 Task: Log work in the project AgileDrive for the issue 'Upgrade the search engine' spent time as '4w 2d 17h 32m' and remaining time as '3w 5d 2h 21m' and move to top of backlog. Now add the issue to the epic 'Cybersecurity Awareness Training Implementation'. Log work in the project AgileDrive for the issue 'Create a new online platform for online language courses with advanced speech recognition and interactive conversation features' spent time as '5w 5d 11h 14m' and remaining time as '2w 1d 12h 33m' and move to bottom of backlog. Now add the issue to the epic 'Vulnerability Management Process Improvement'
Action: Mouse moved to (223, 66)
Screenshot: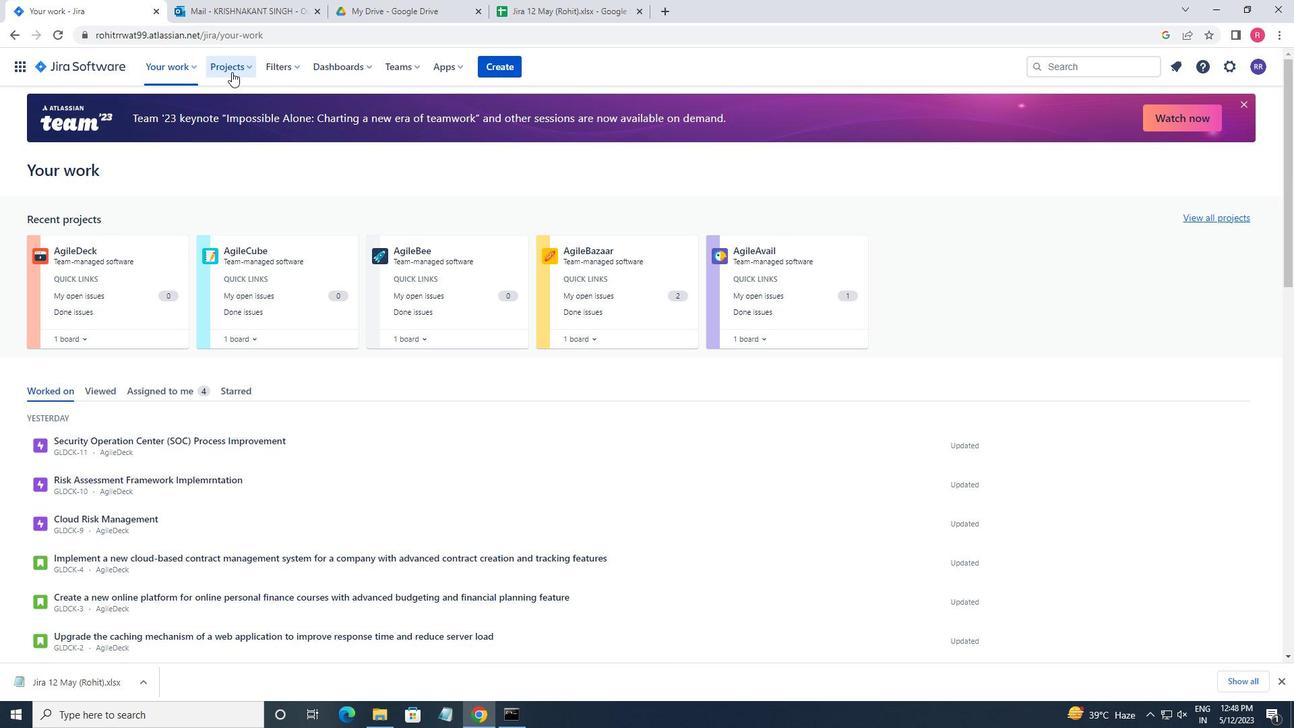 
Action: Mouse pressed left at (223, 66)
Screenshot: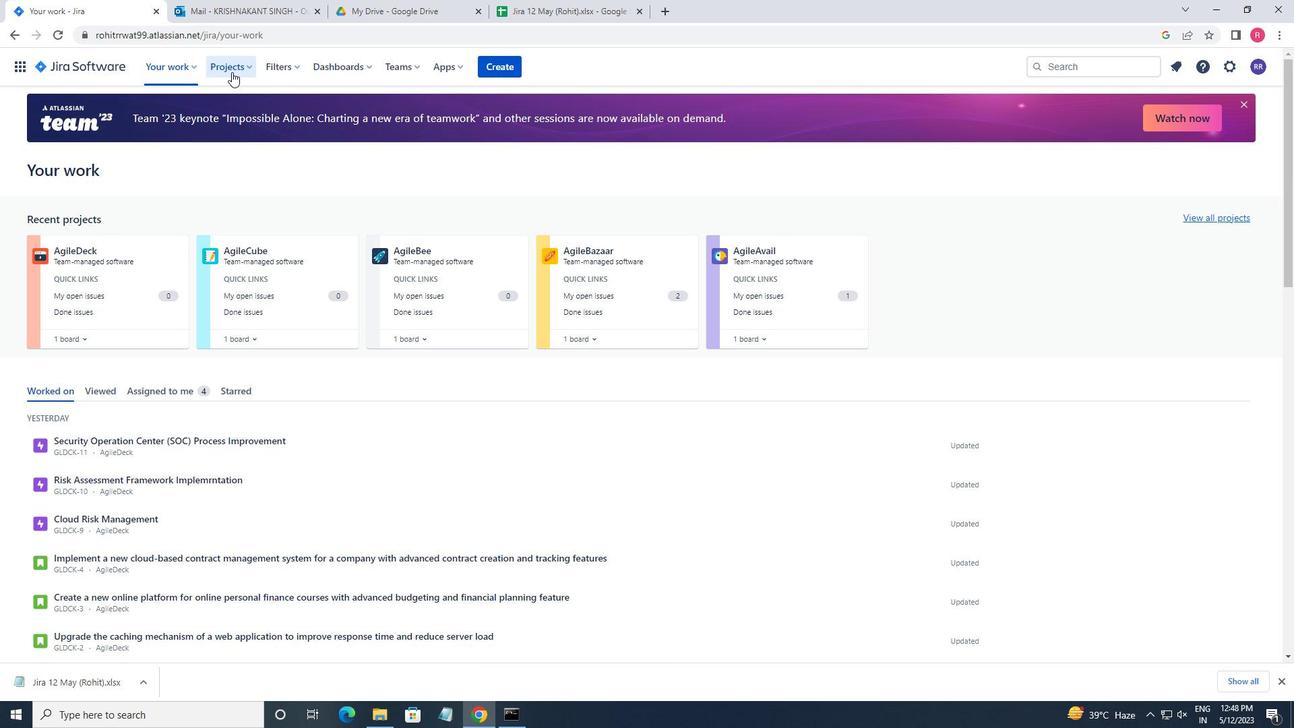 
Action: Mouse moved to (269, 124)
Screenshot: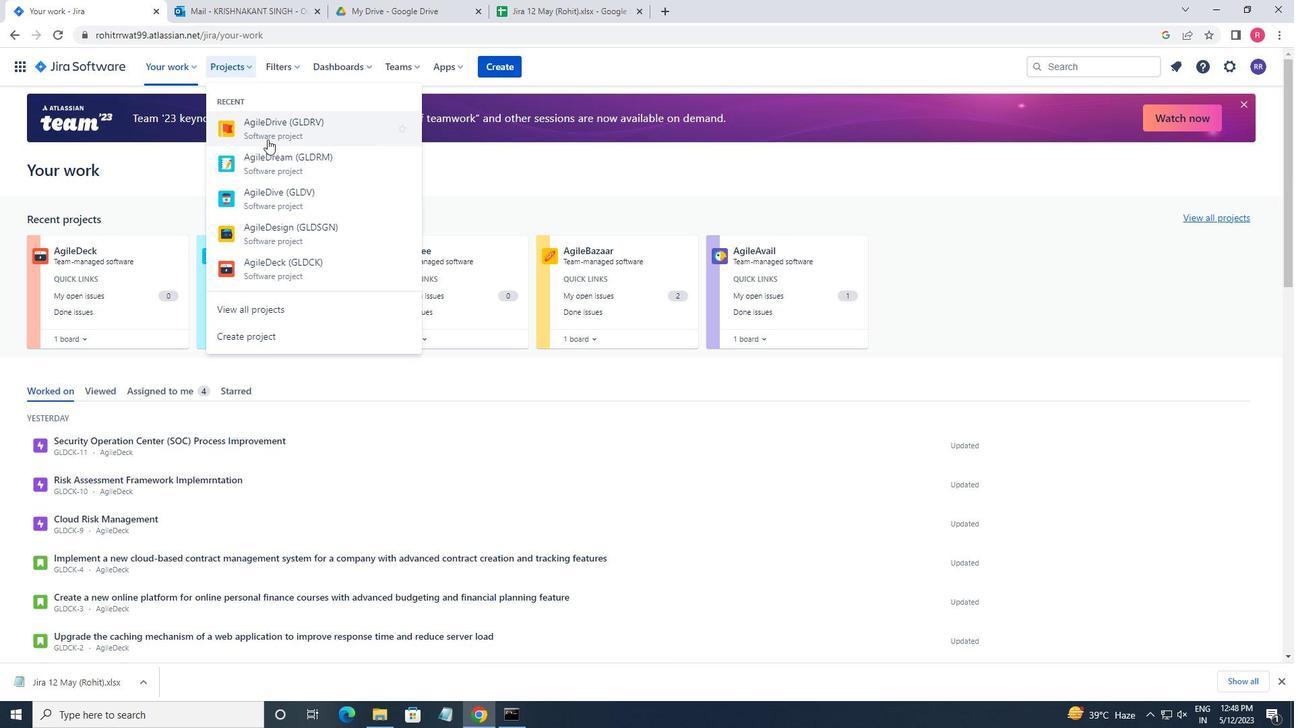 
Action: Mouse pressed left at (269, 124)
Screenshot: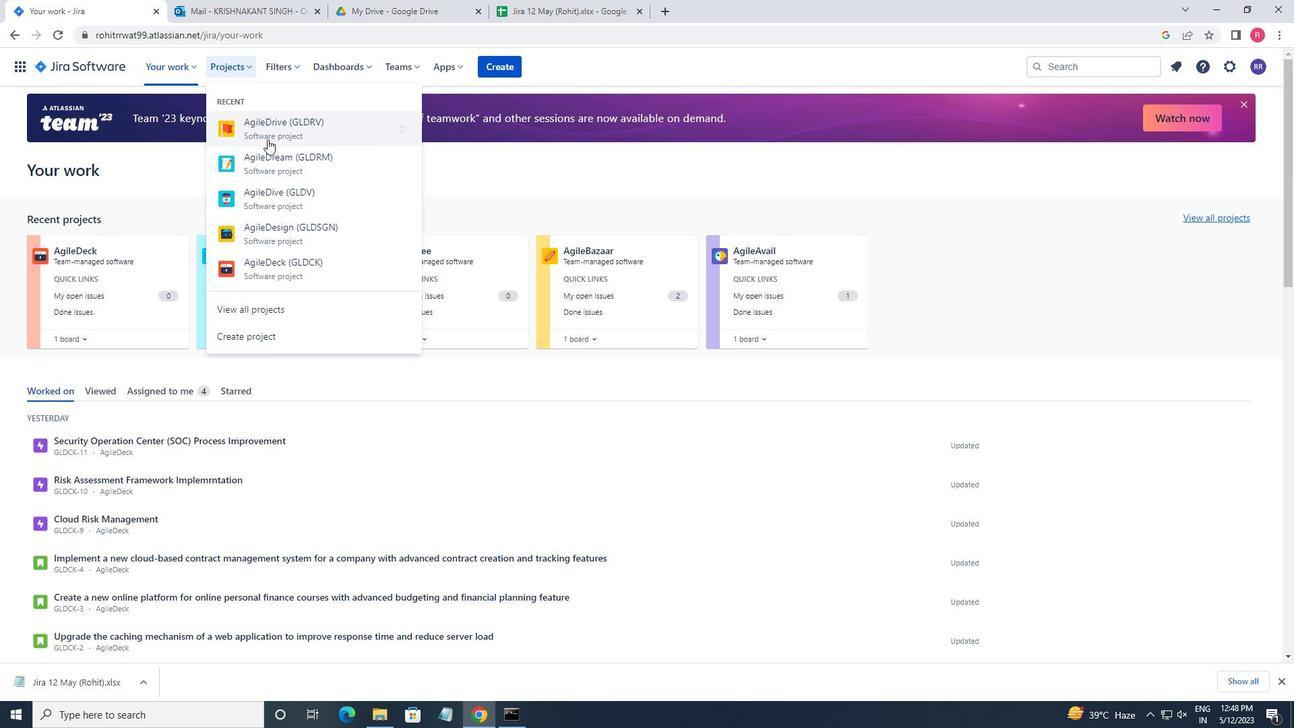 
Action: Mouse moved to (55, 210)
Screenshot: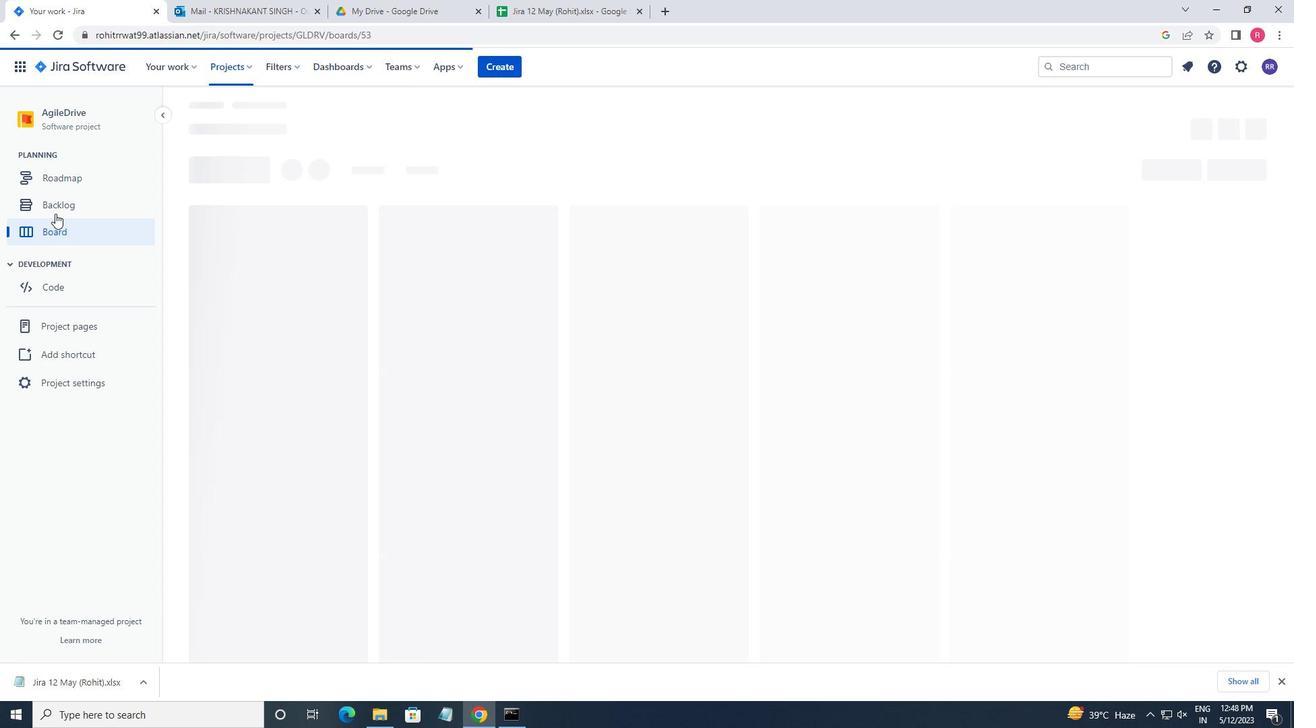 
Action: Mouse pressed left at (55, 210)
Screenshot: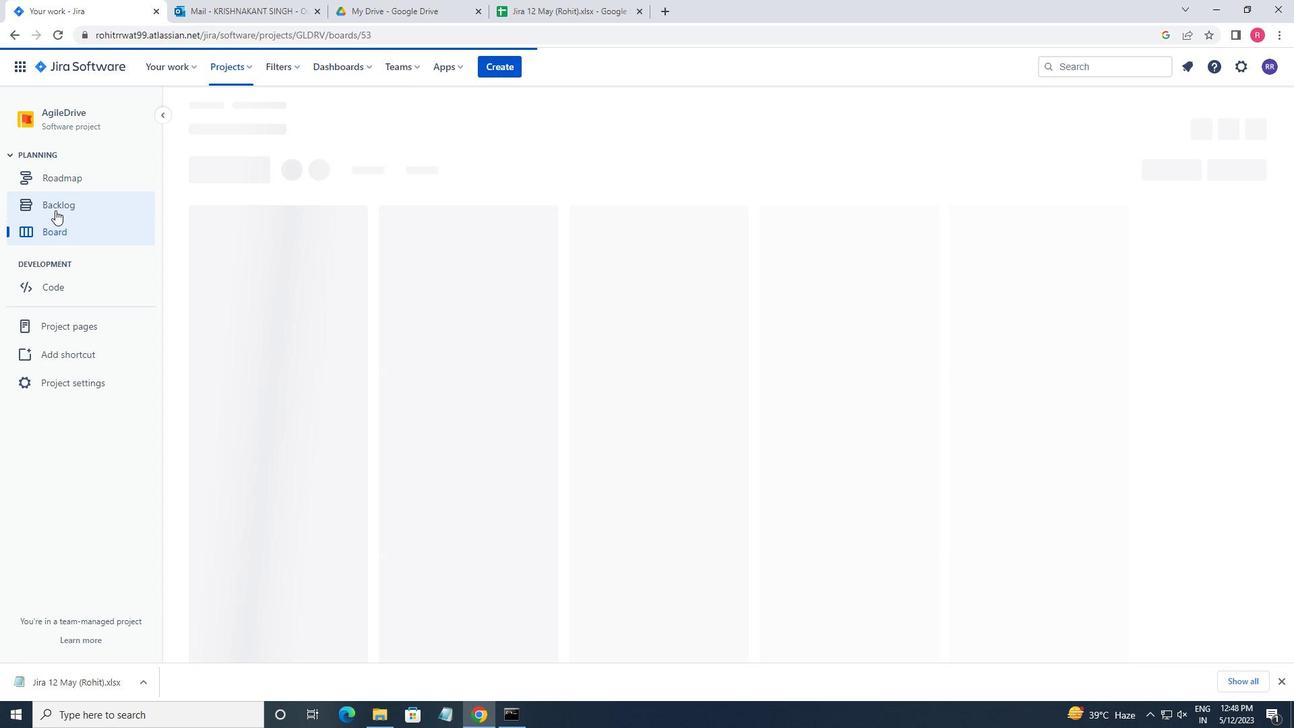 
Action: Mouse moved to (1044, 484)
Screenshot: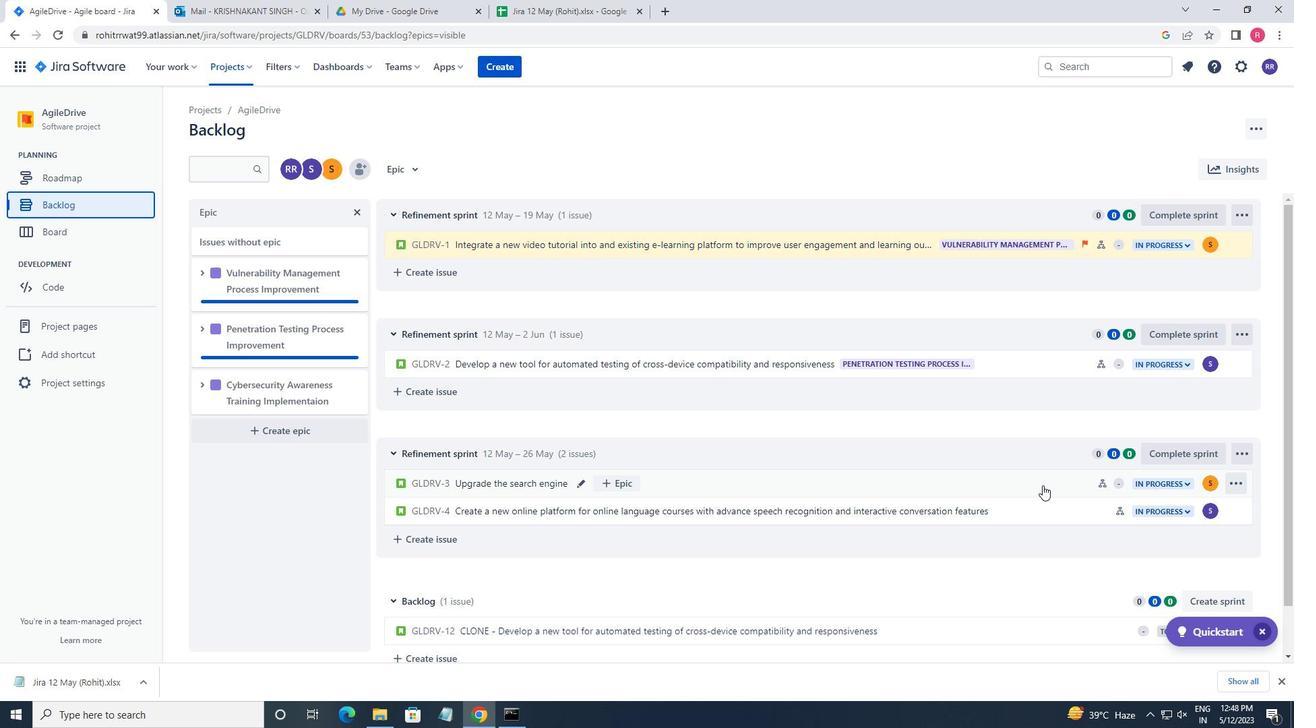 
Action: Mouse pressed left at (1044, 484)
Screenshot: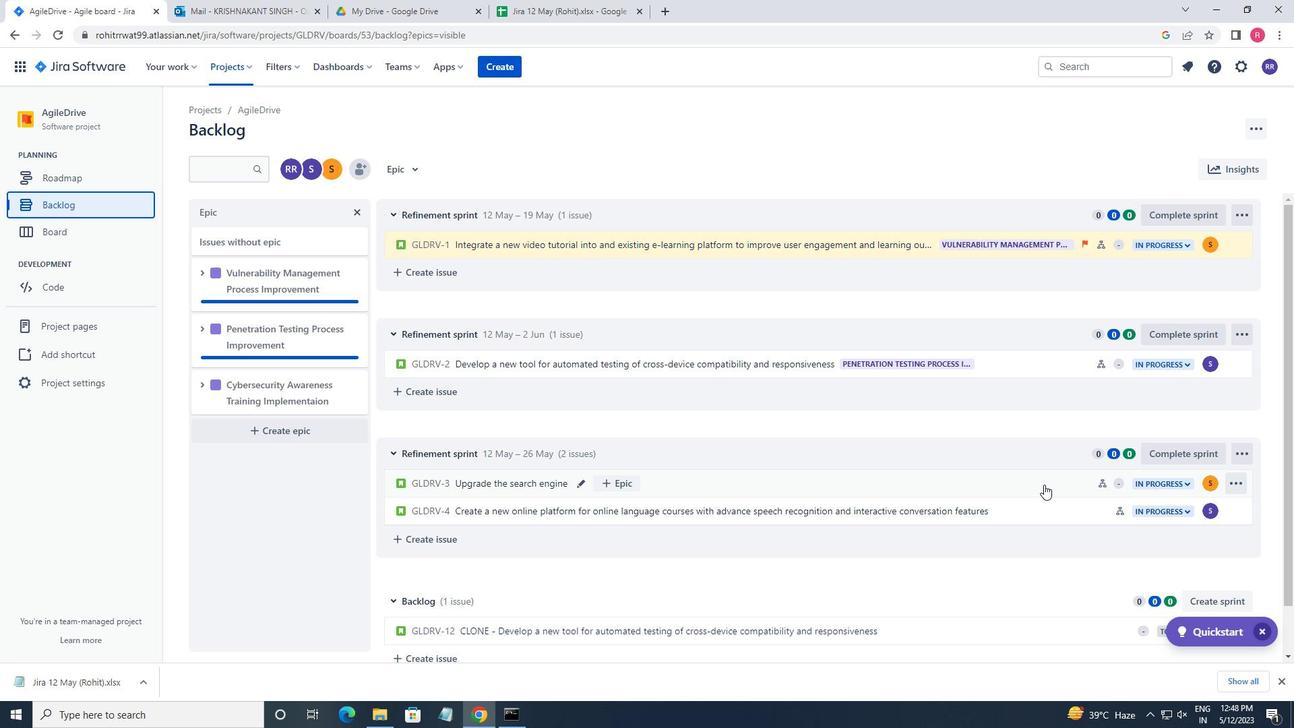 
Action: Mouse moved to (1230, 211)
Screenshot: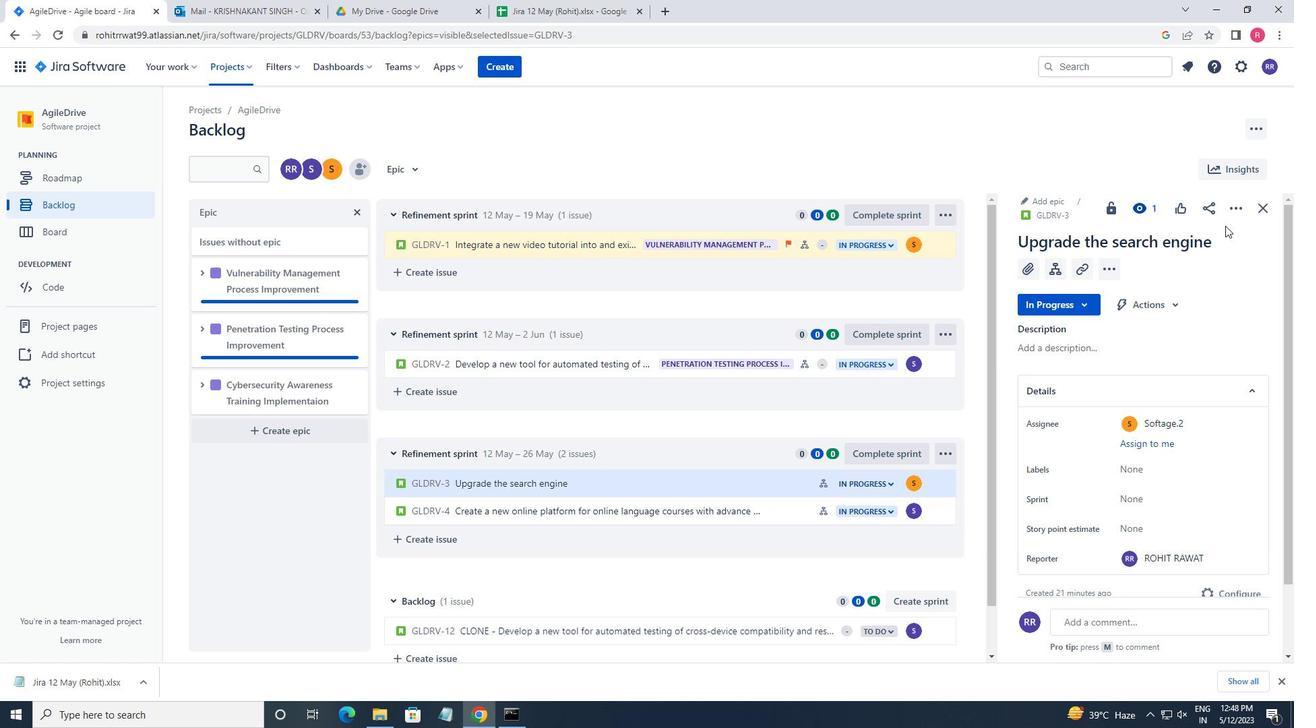 
Action: Mouse pressed left at (1230, 211)
Screenshot: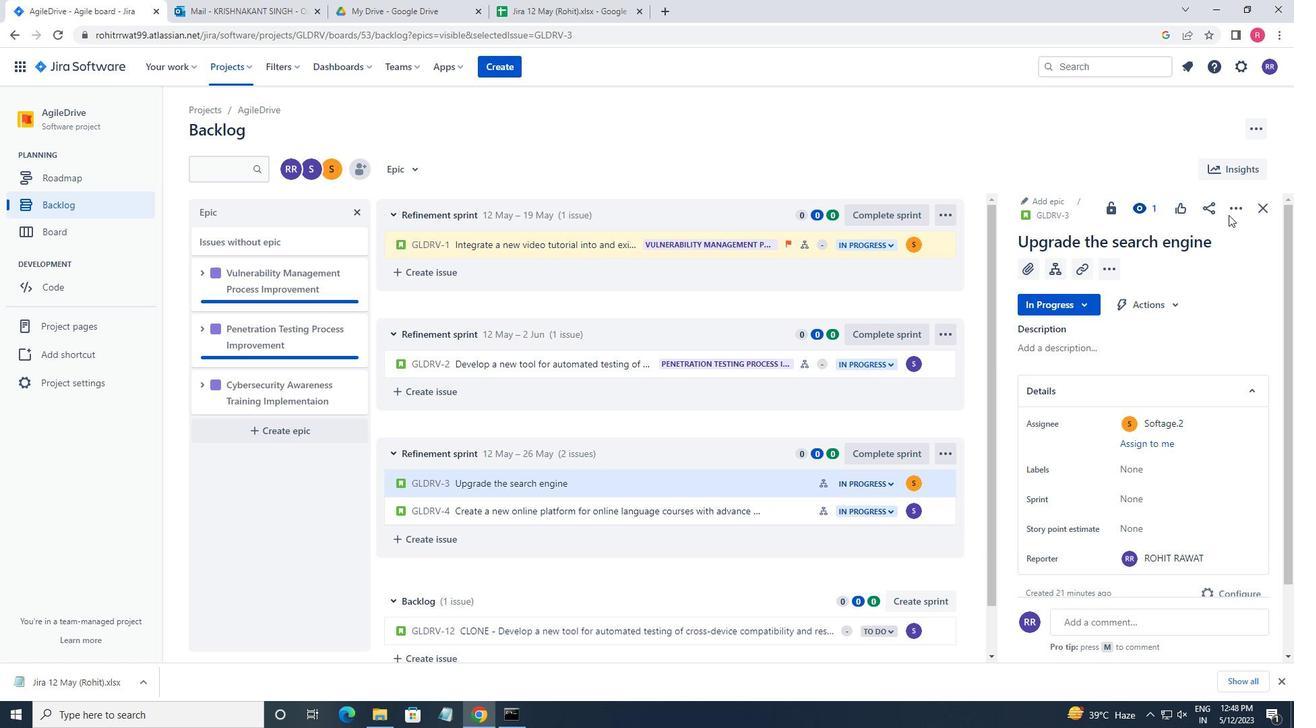 
Action: Mouse moved to (1195, 246)
Screenshot: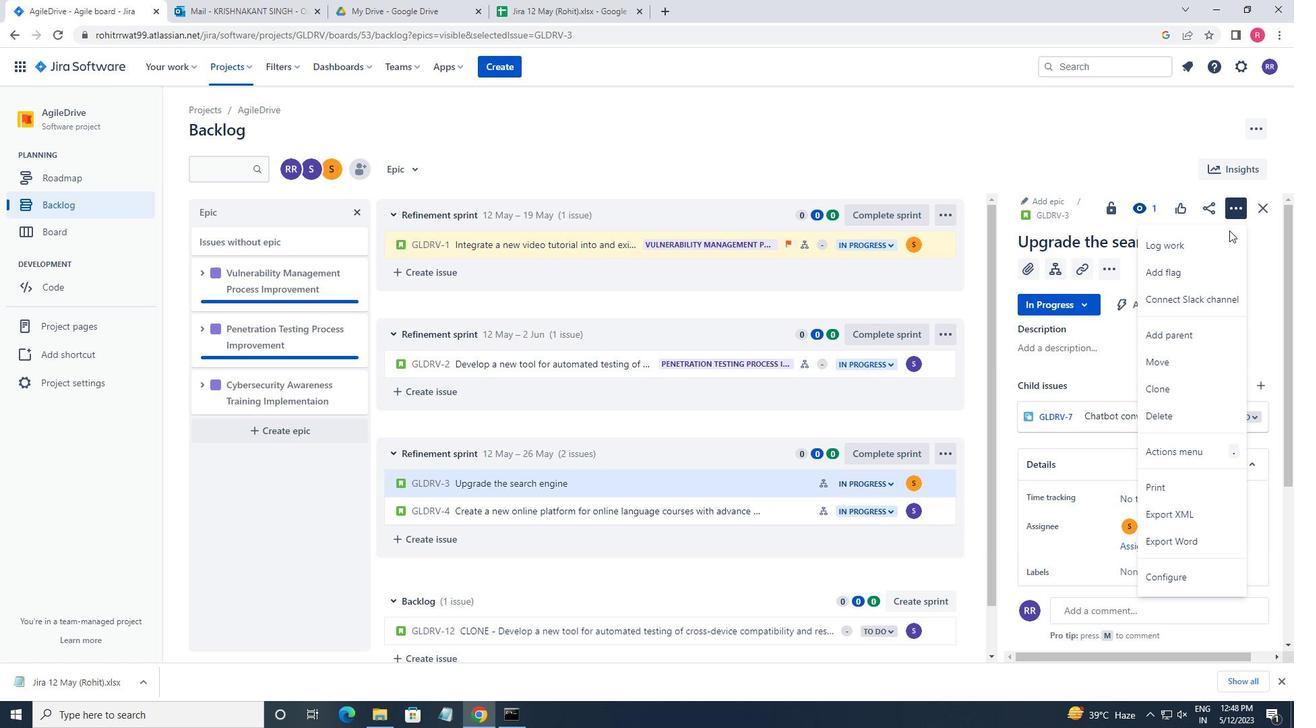 
Action: Mouse pressed left at (1195, 246)
Screenshot: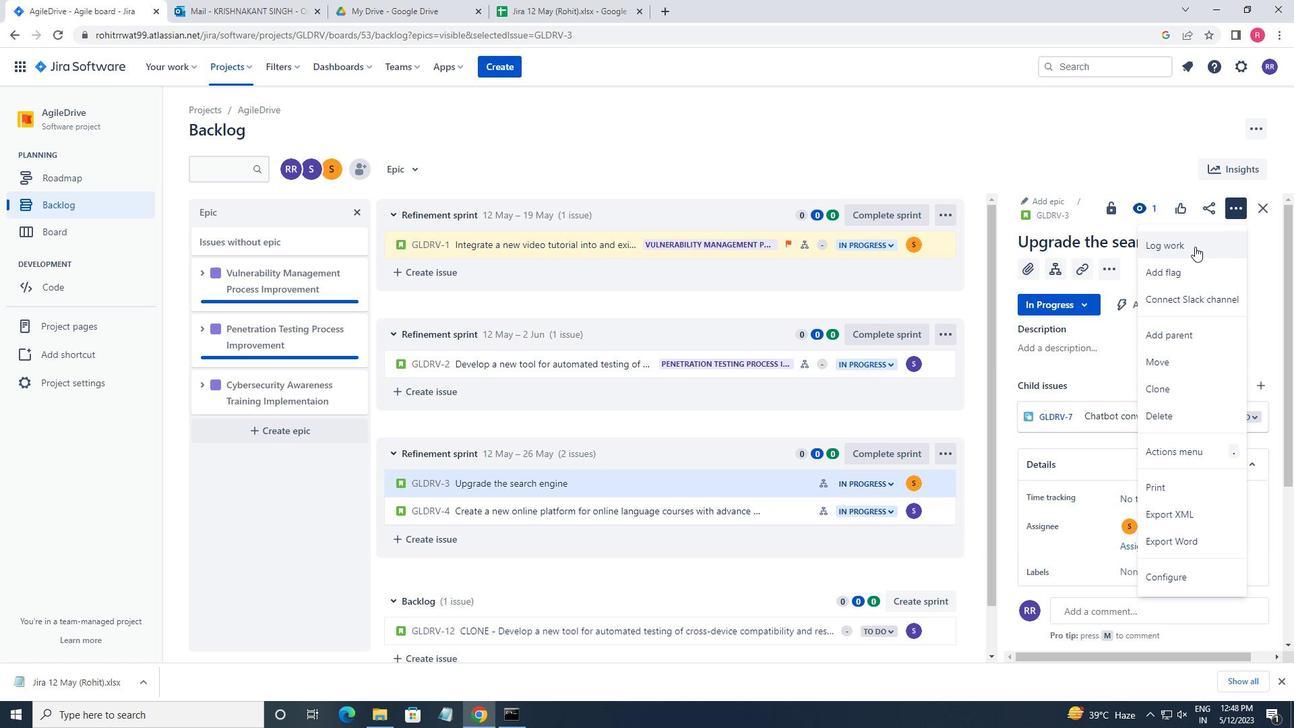 
Action: Key pressed 3w<Key.space>2d<Key.space>17h<Key.space>32m<Key.tab>33w<Key.backspace><Key.backspace>w<Key.space>5d<Key.space>2h<Key.space>21m
Screenshot: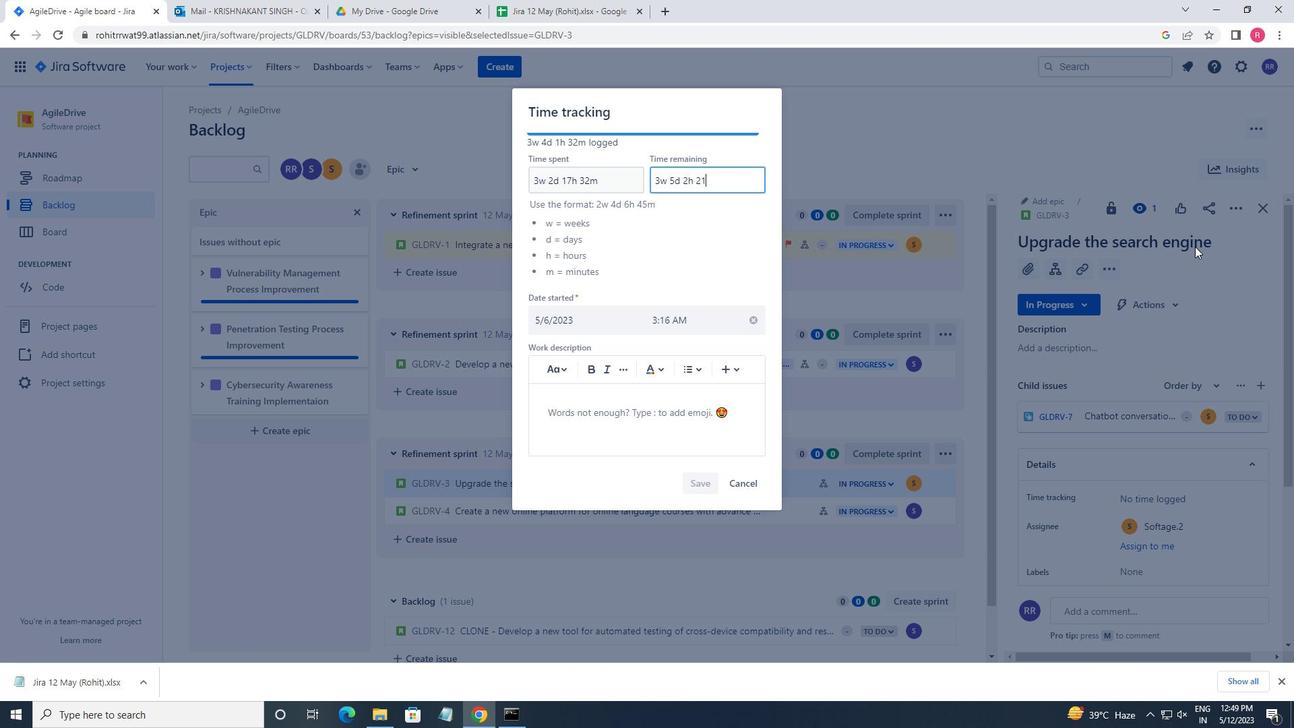 
Action: Mouse moved to (702, 481)
Screenshot: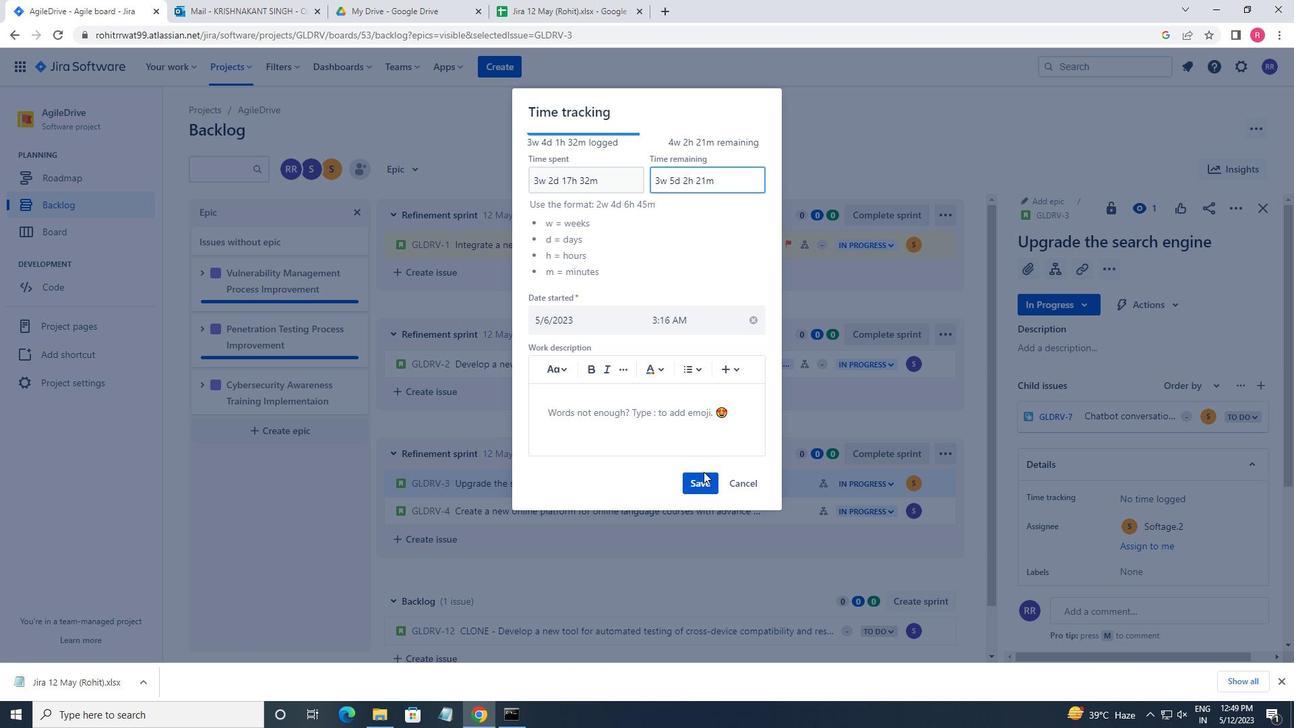 
Action: Mouse pressed left at (702, 481)
Screenshot: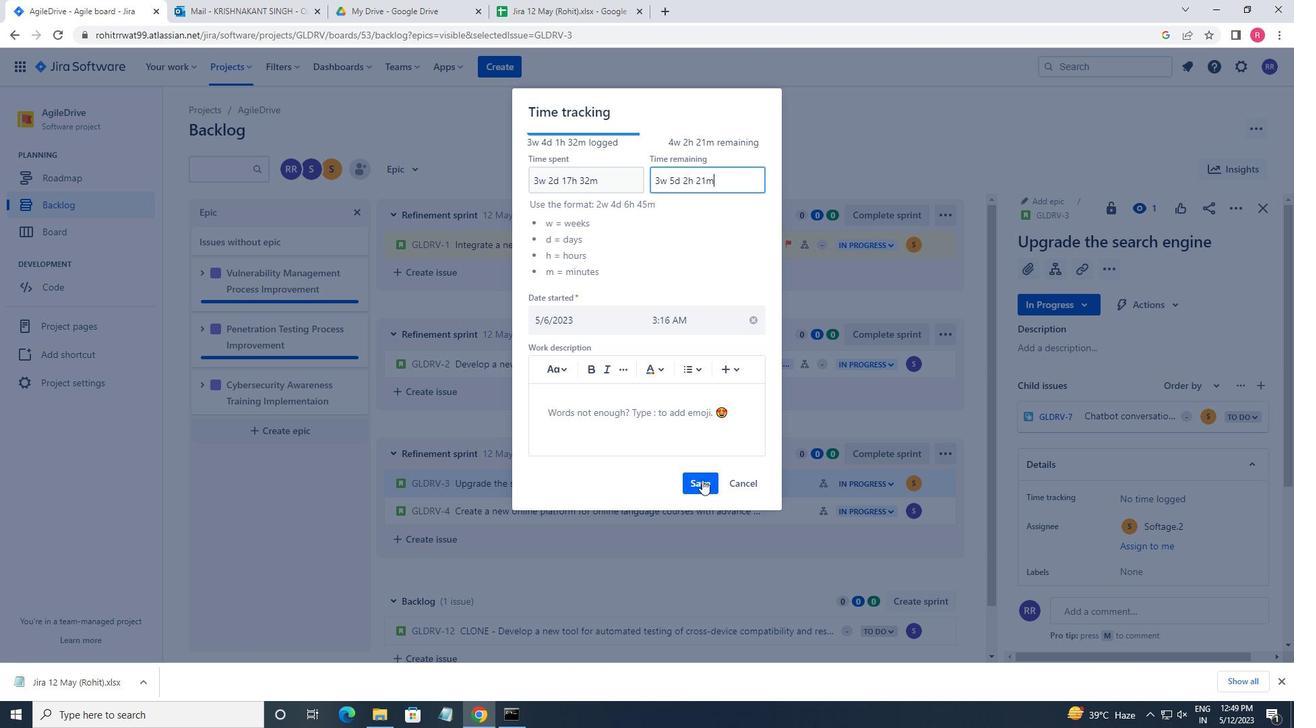
Action: Mouse moved to (944, 481)
Screenshot: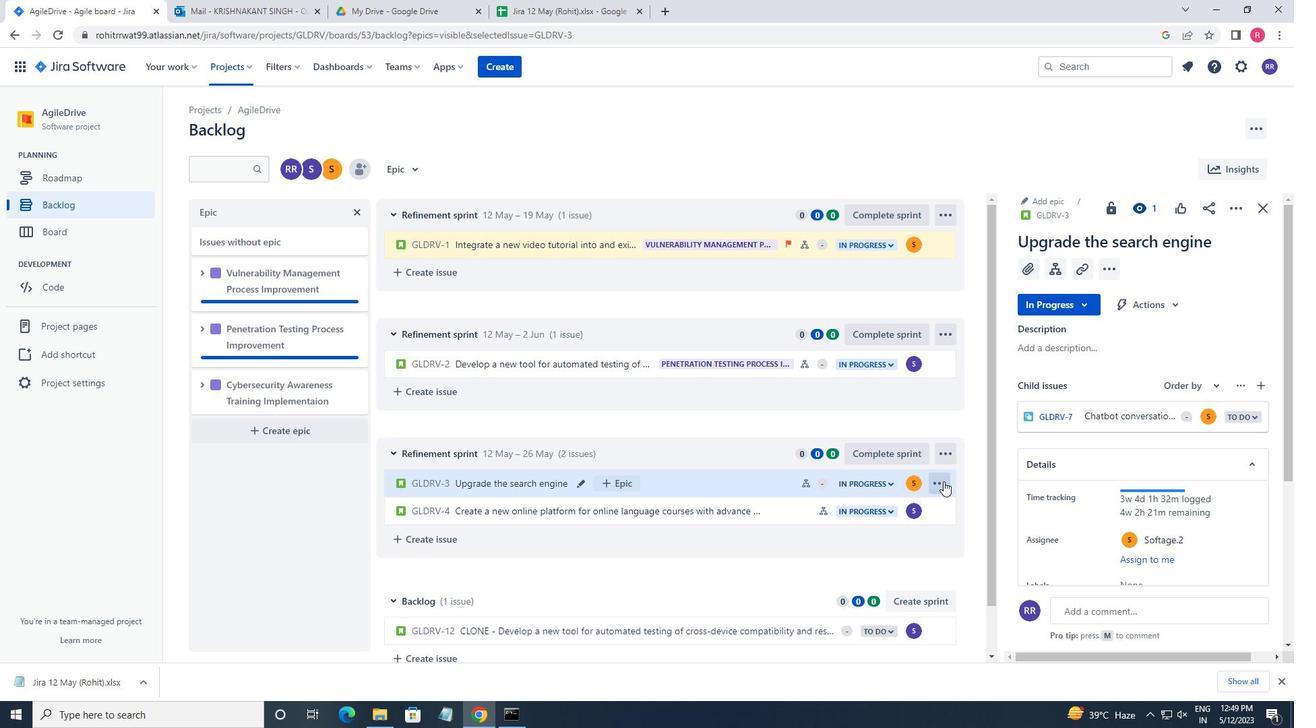 
Action: Mouse pressed left at (944, 481)
Screenshot: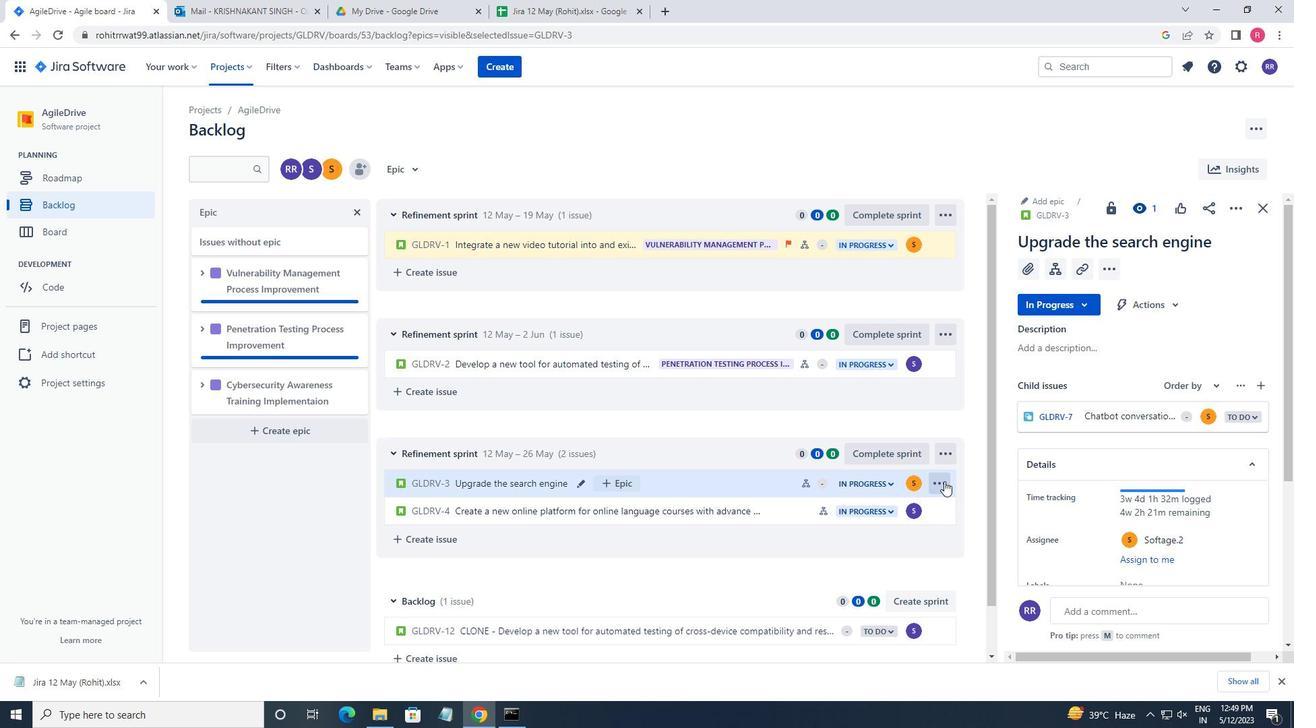 
Action: Mouse moved to (901, 435)
Screenshot: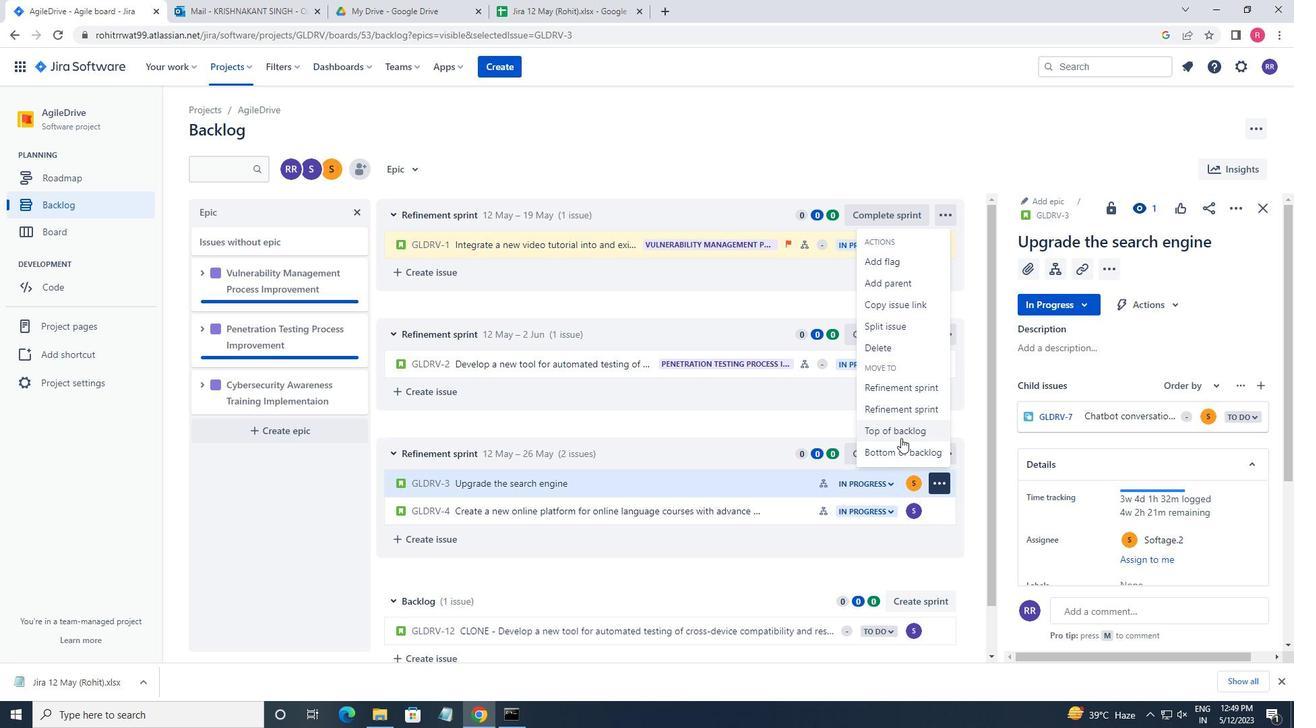 
Action: Mouse pressed left at (901, 435)
Screenshot: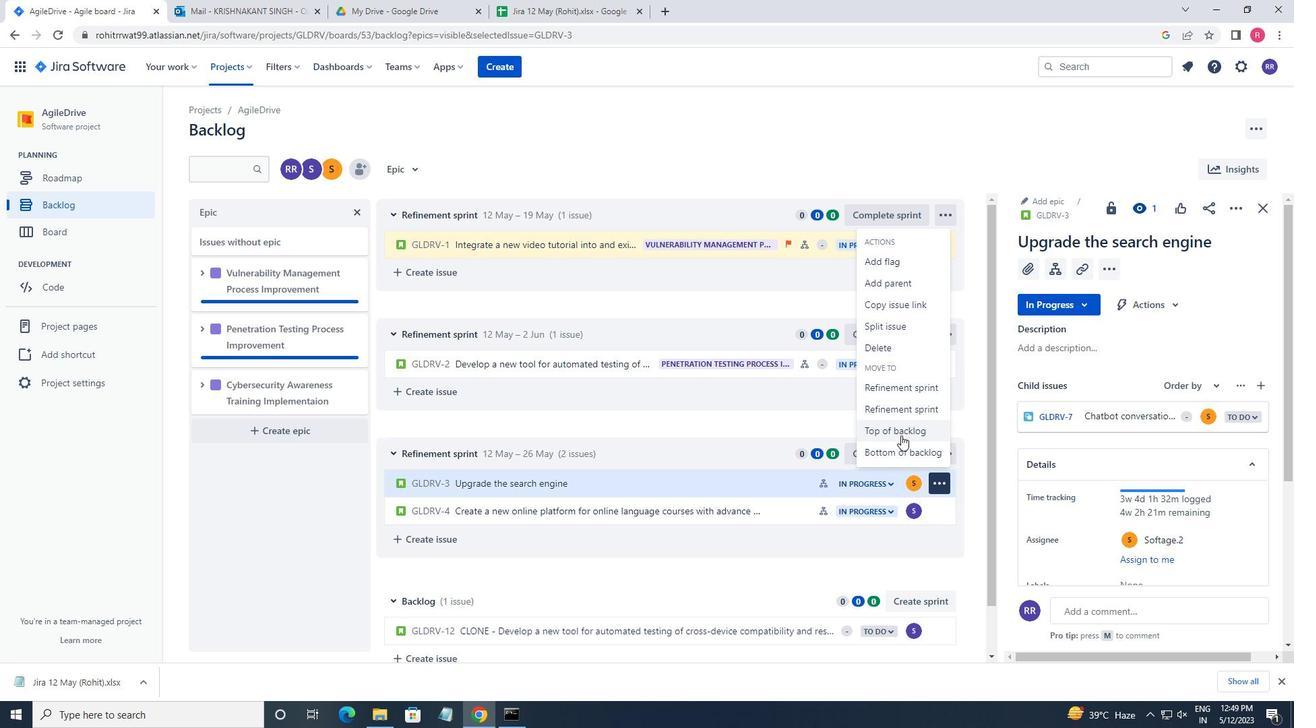 
Action: Mouse moved to (683, 209)
Screenshot: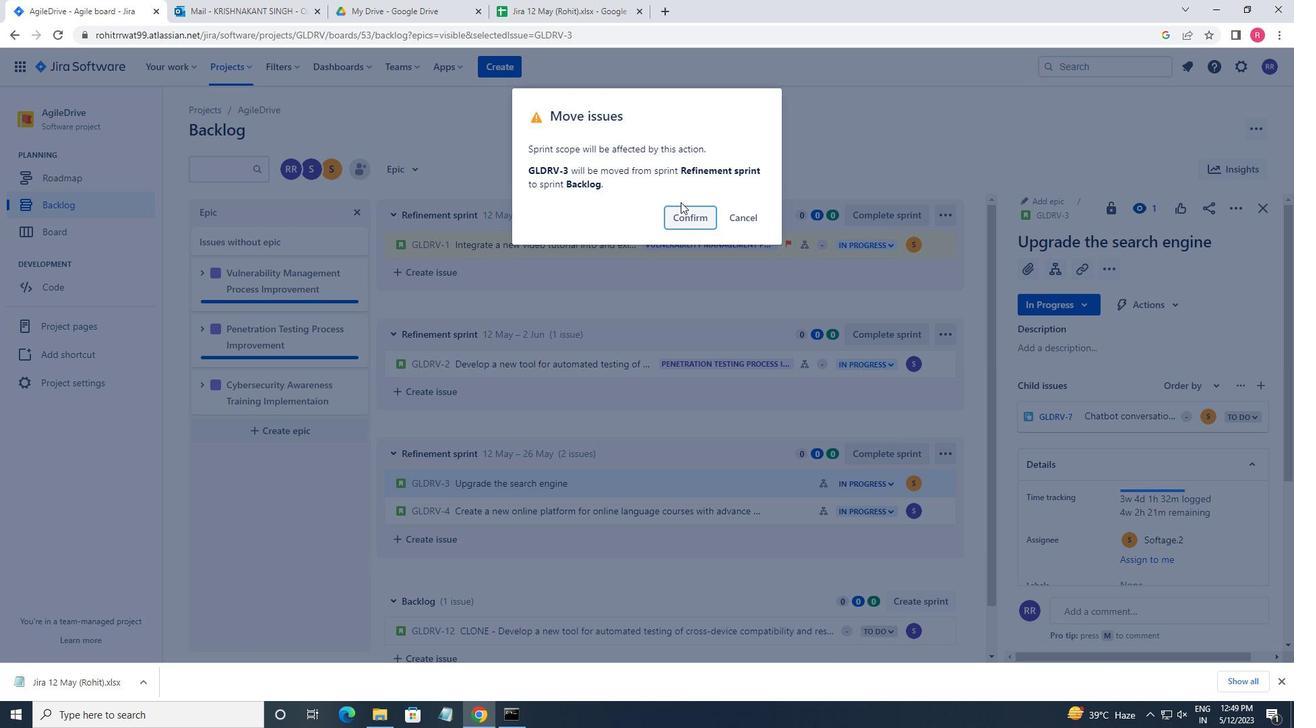 
Action: Mouse pressed left at (683, 209)
Screenshot: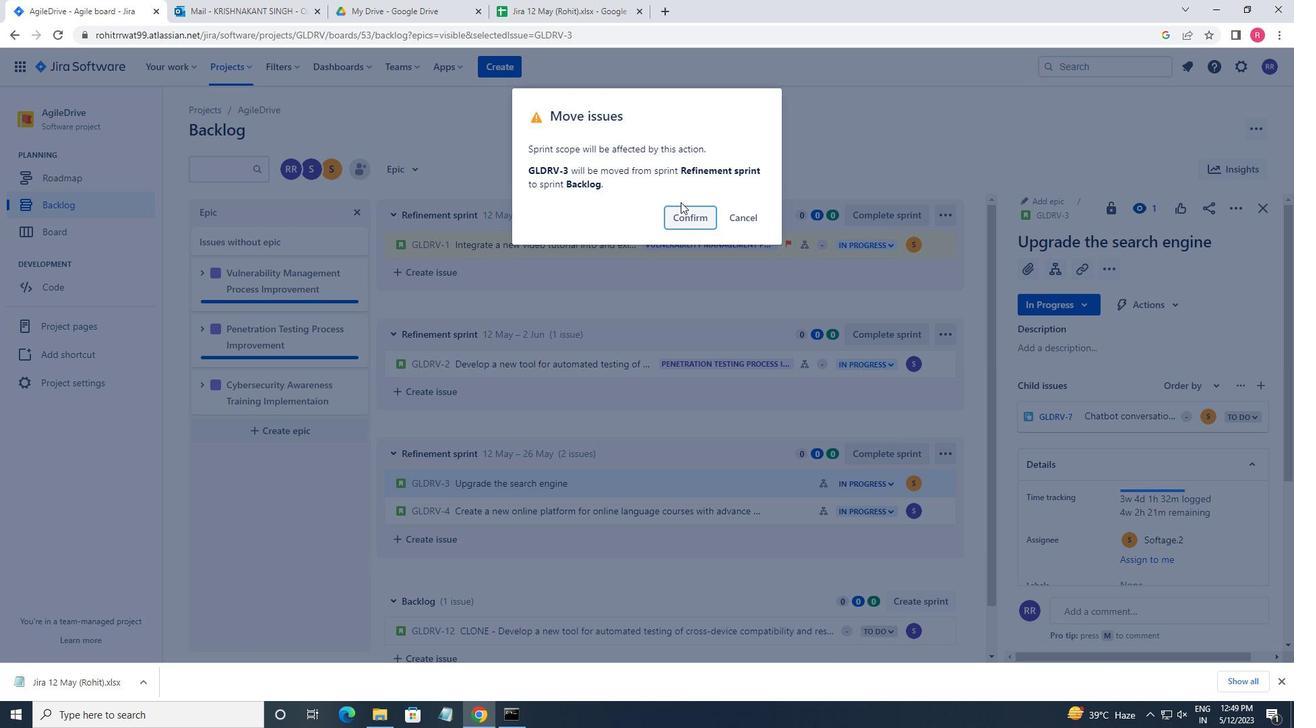 
Action: Mouse moved to (622, 604)
Screenshot: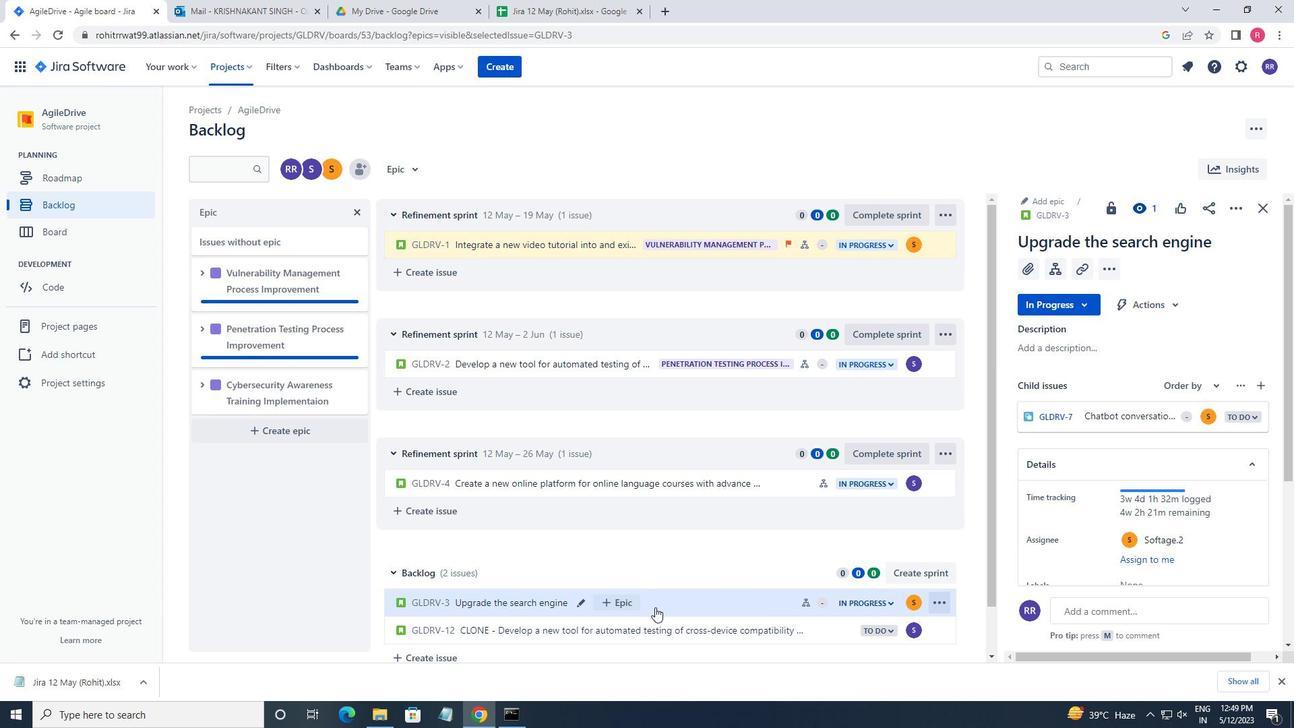 
Action: Mouse pressed left at (622, 604)
Screenshot: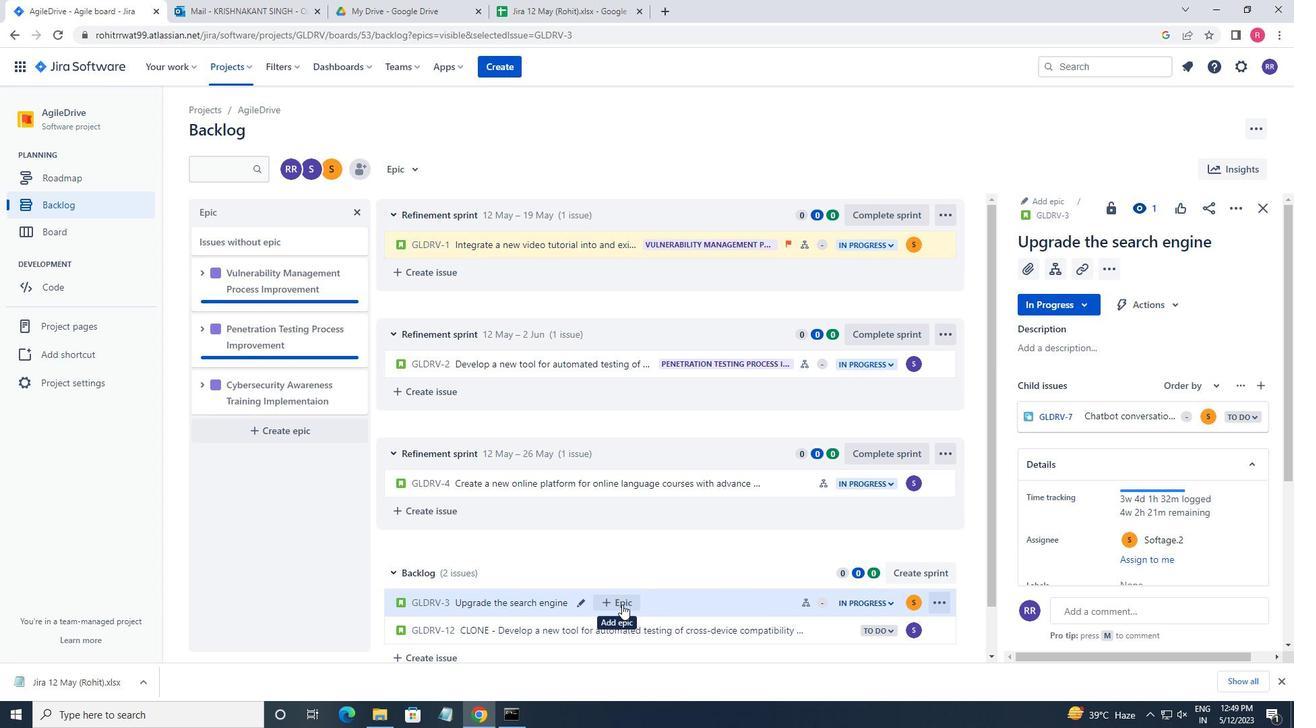 
Action: Mouse moved to (718, 600)
Screenshot: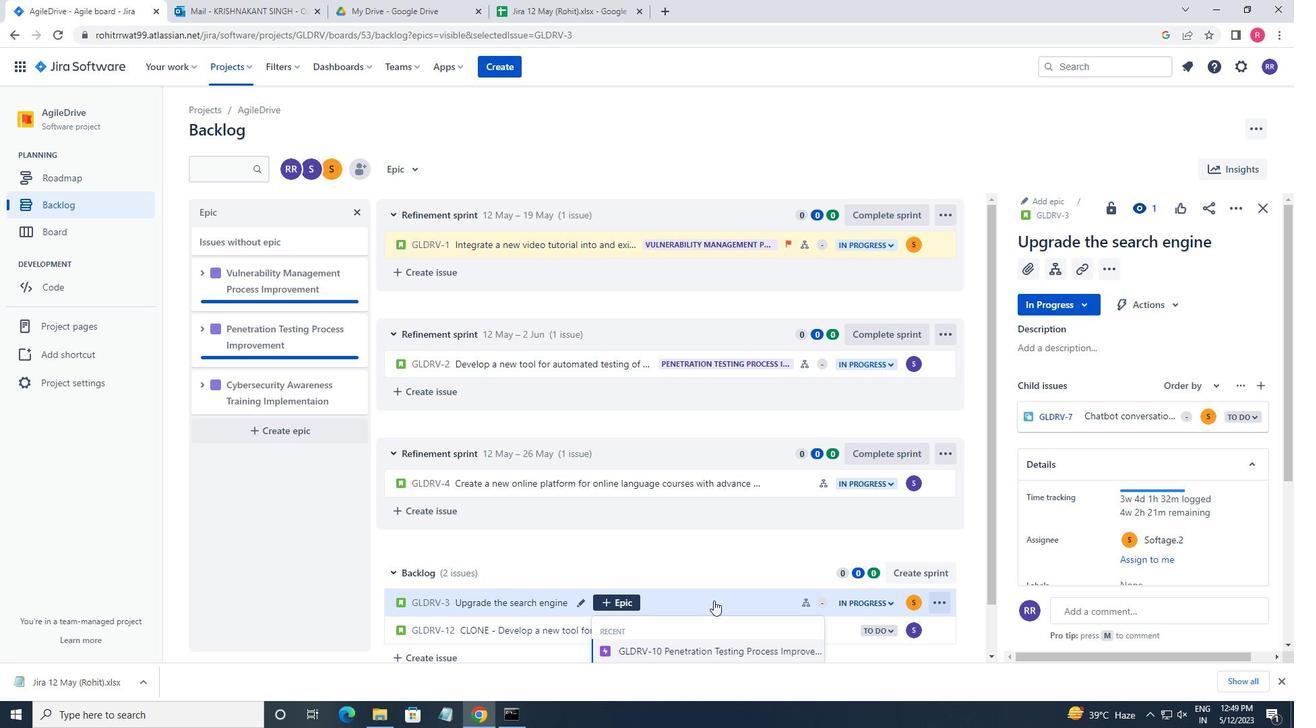 
Action: Mouse scrolled (718, 600) with delta (0, 0)
Screenshot: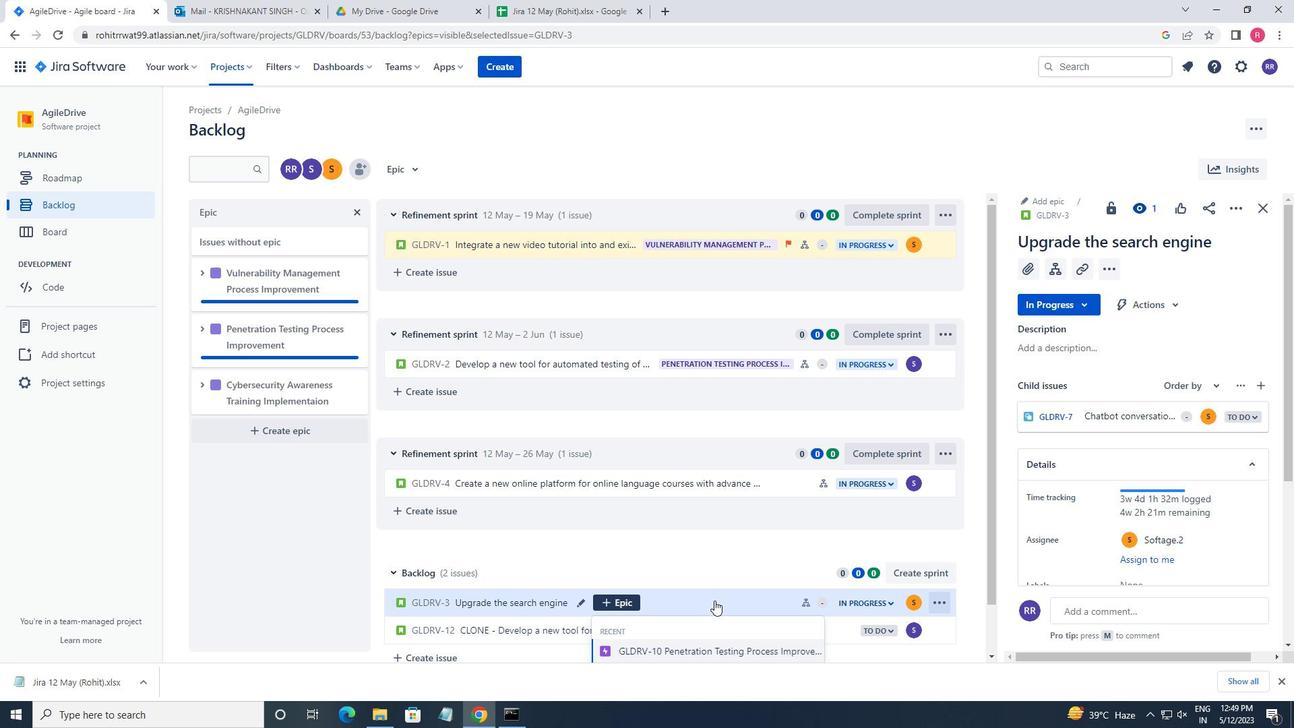 
Action: Mouse scrolled (718, 600) with delta (0, 0)
Screenshot: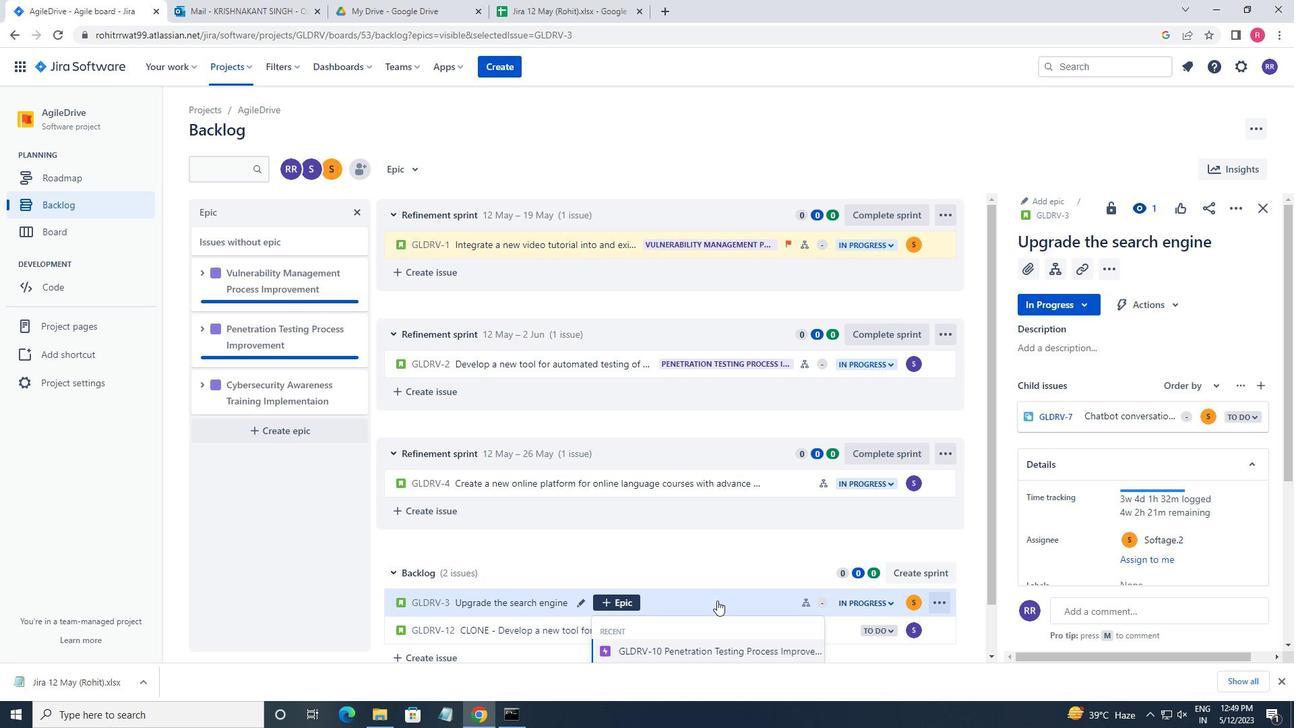 
Action: Mouse scrolled (718, 600) with delta (0, 0)
Screenshot: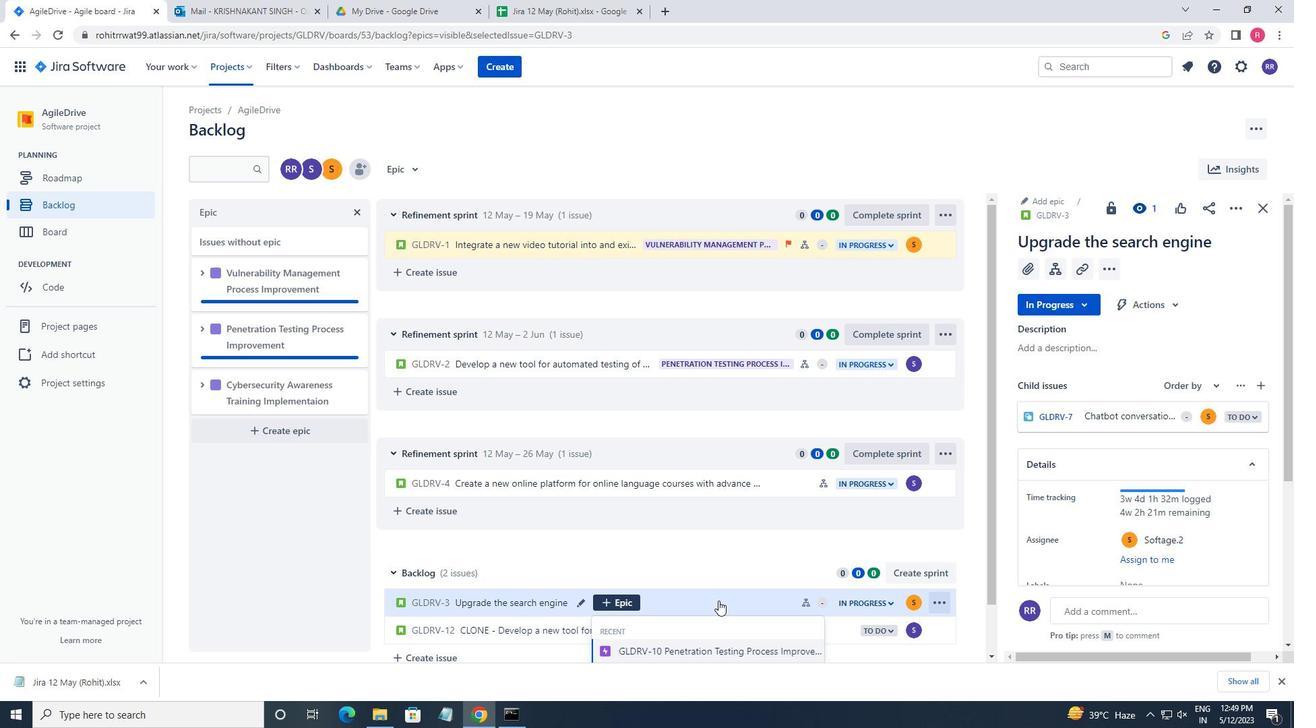 
Action: Mouse scrolled (718, 600) with delta (0, 0)
Screenshot: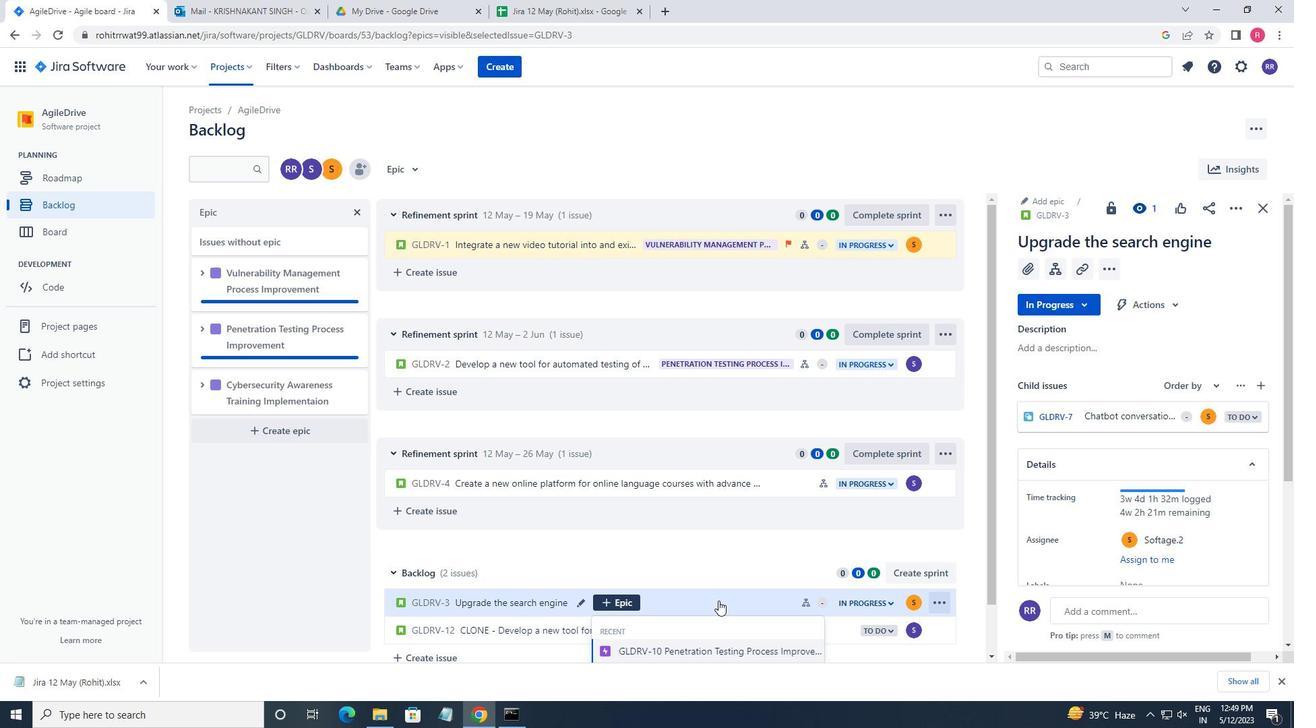 
Action: Mouse moved to (706, 642)
Screenshot: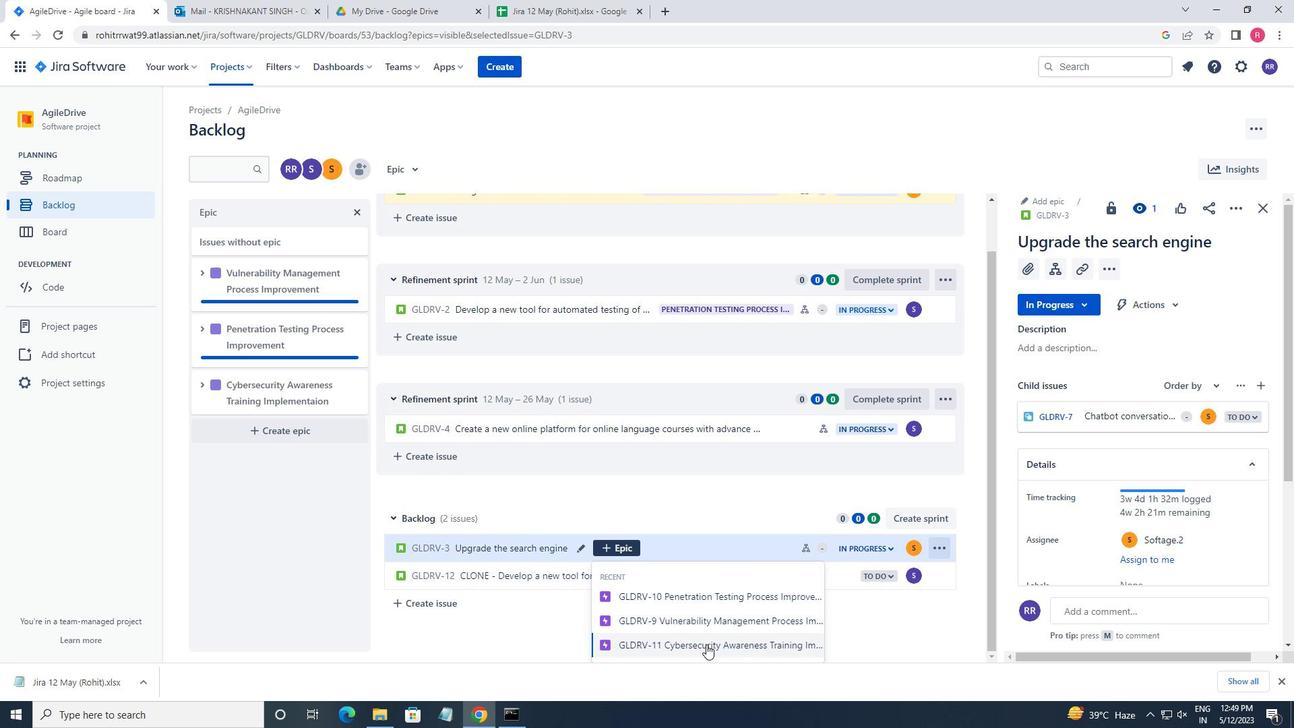 
Action: Mouse pressed left at (706, 642)
Screenshot: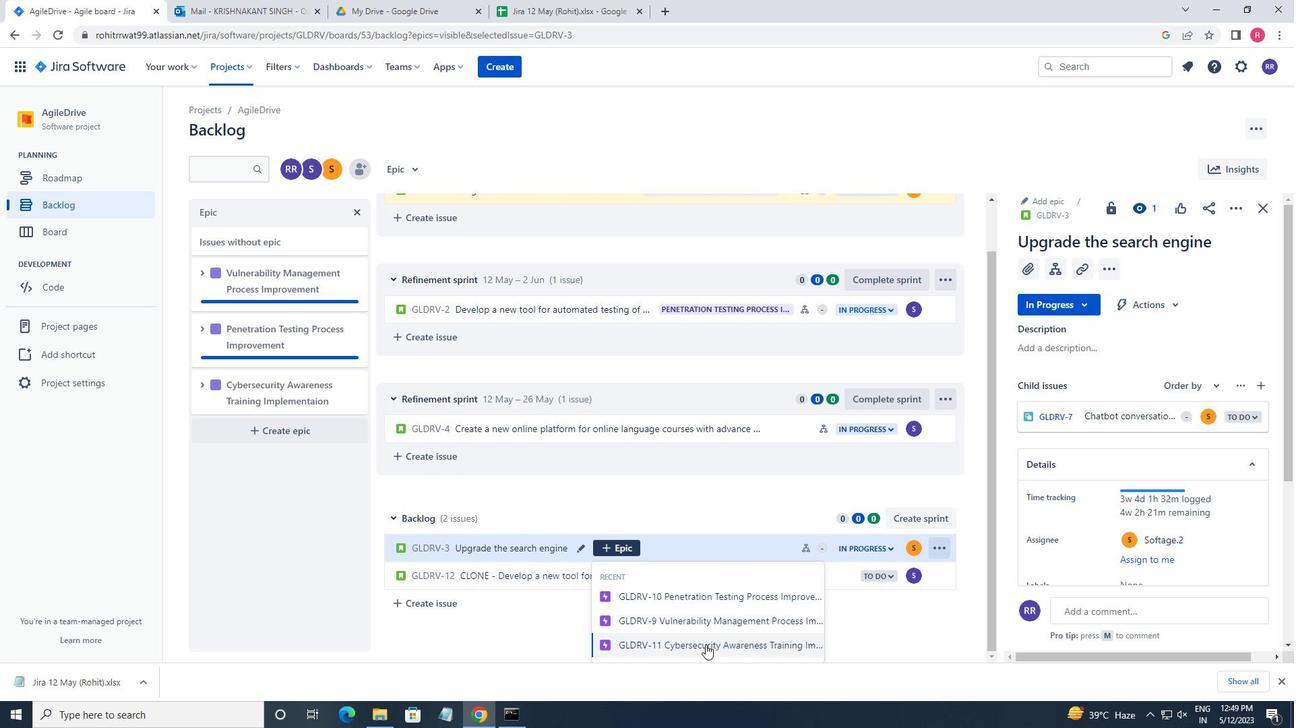 
Action: Mouse moved to (741, 442)
Screenshot: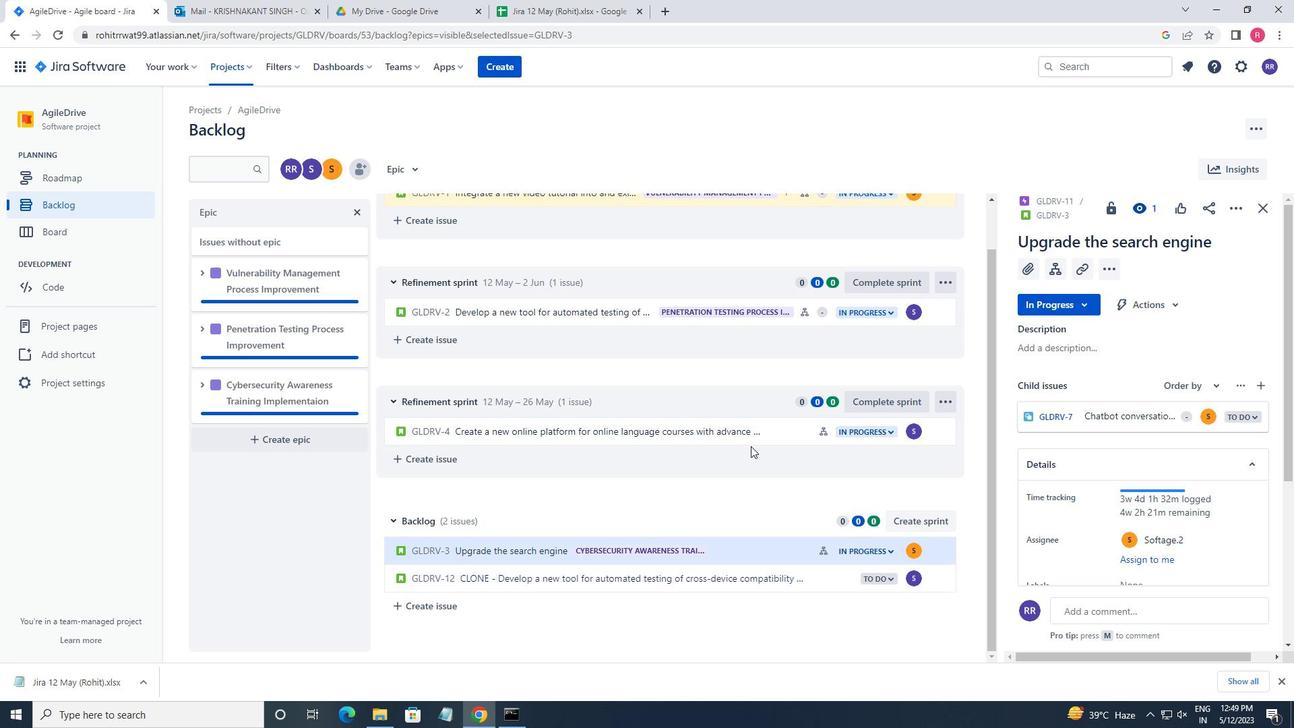 
Action: Mouse pressed left at (741, 442)
Screenshot: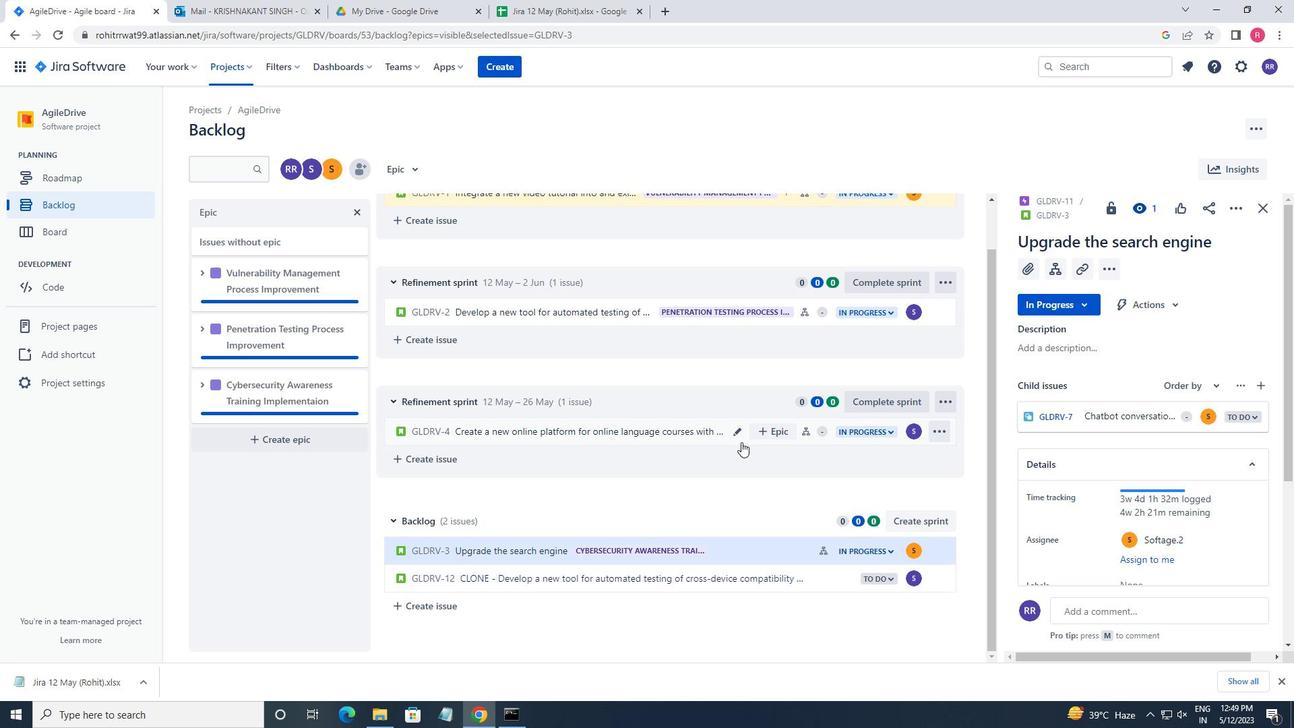 
Action: Mouse moved to (1238, 208)
Screenshot: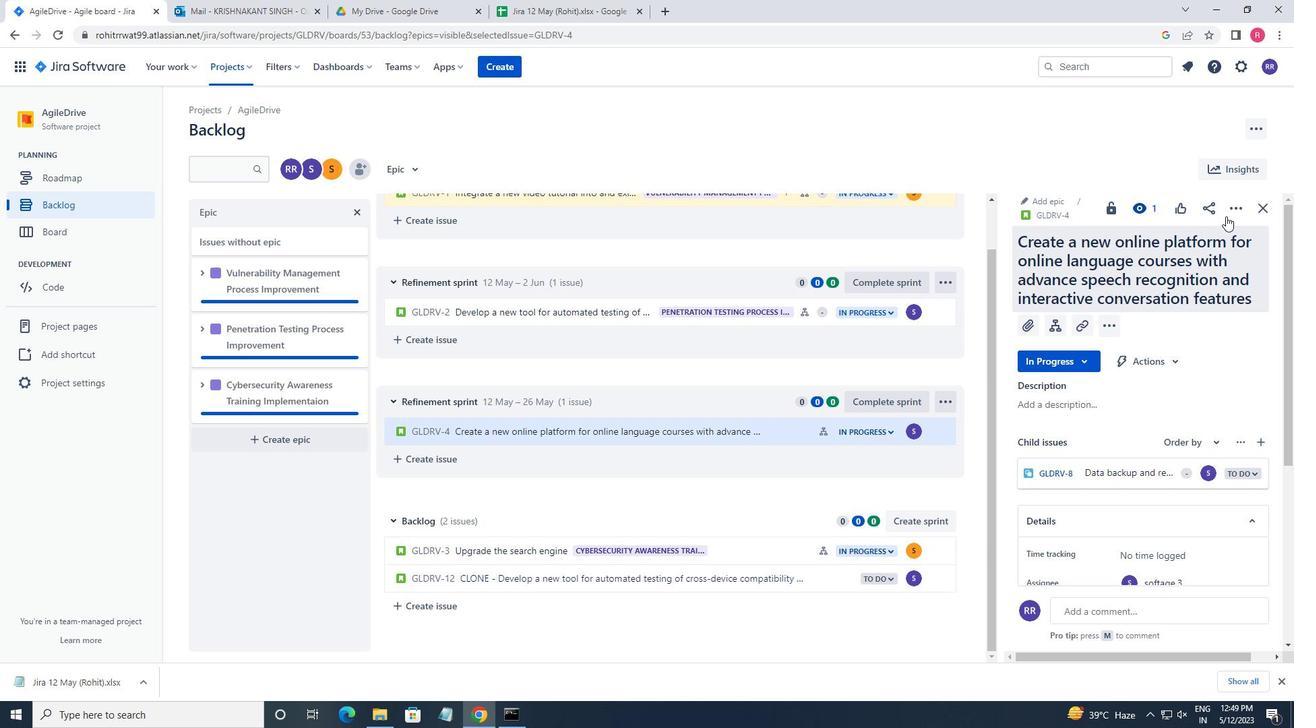 
Action: Mouse pressed left at (1238, 208)
Screenshot: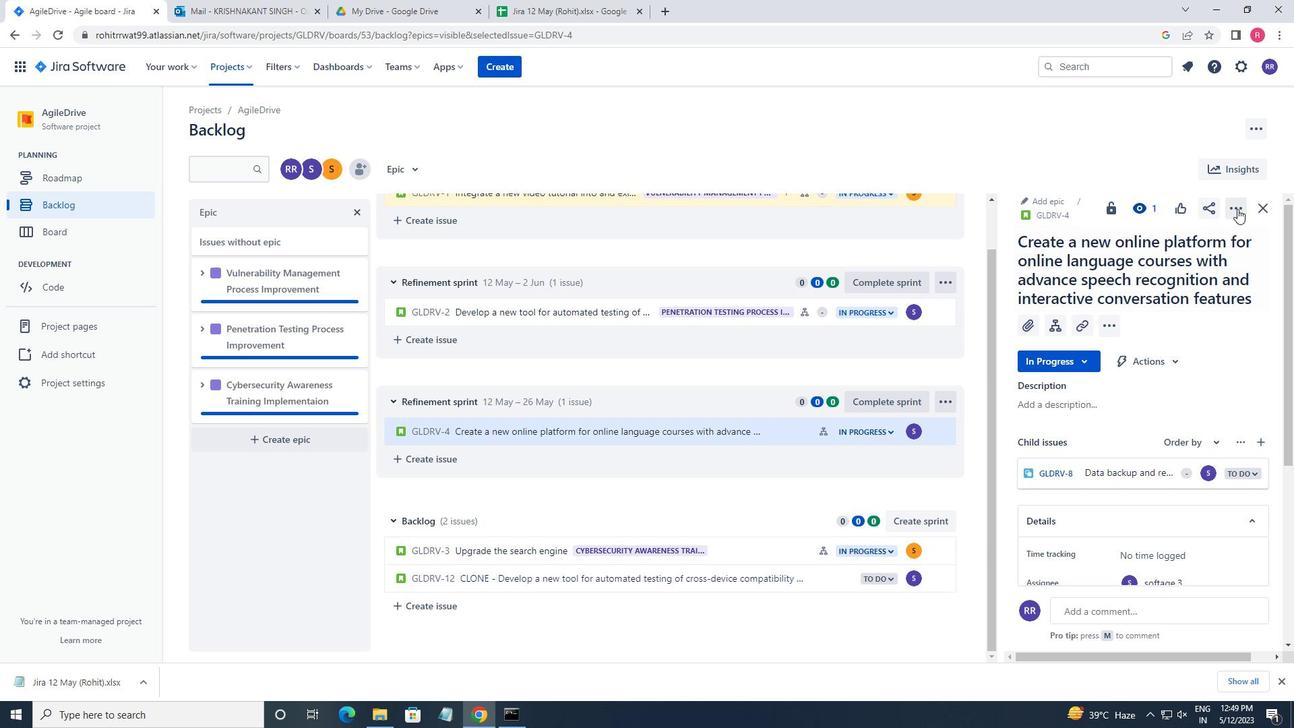 
Action: Mouse moved to (1160, 240)
Screenshot: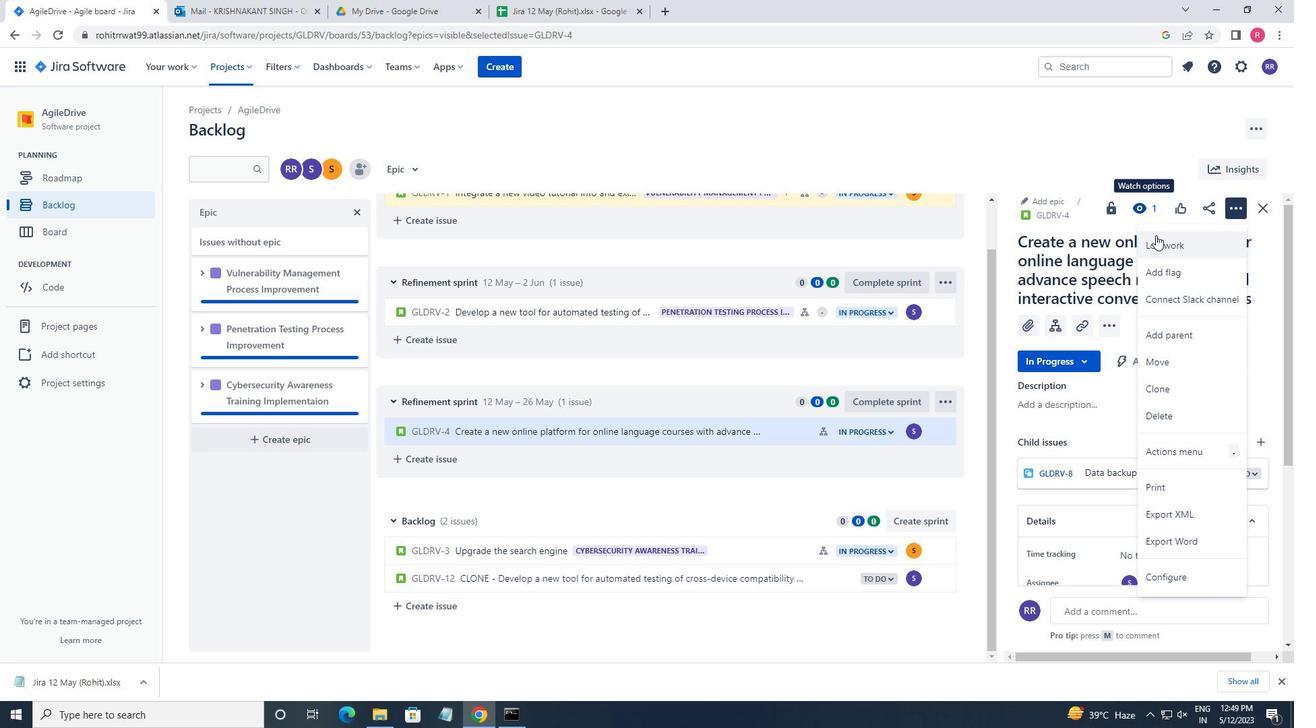 
Action: Mouse pressed left at (1160, 240)
Screenshot: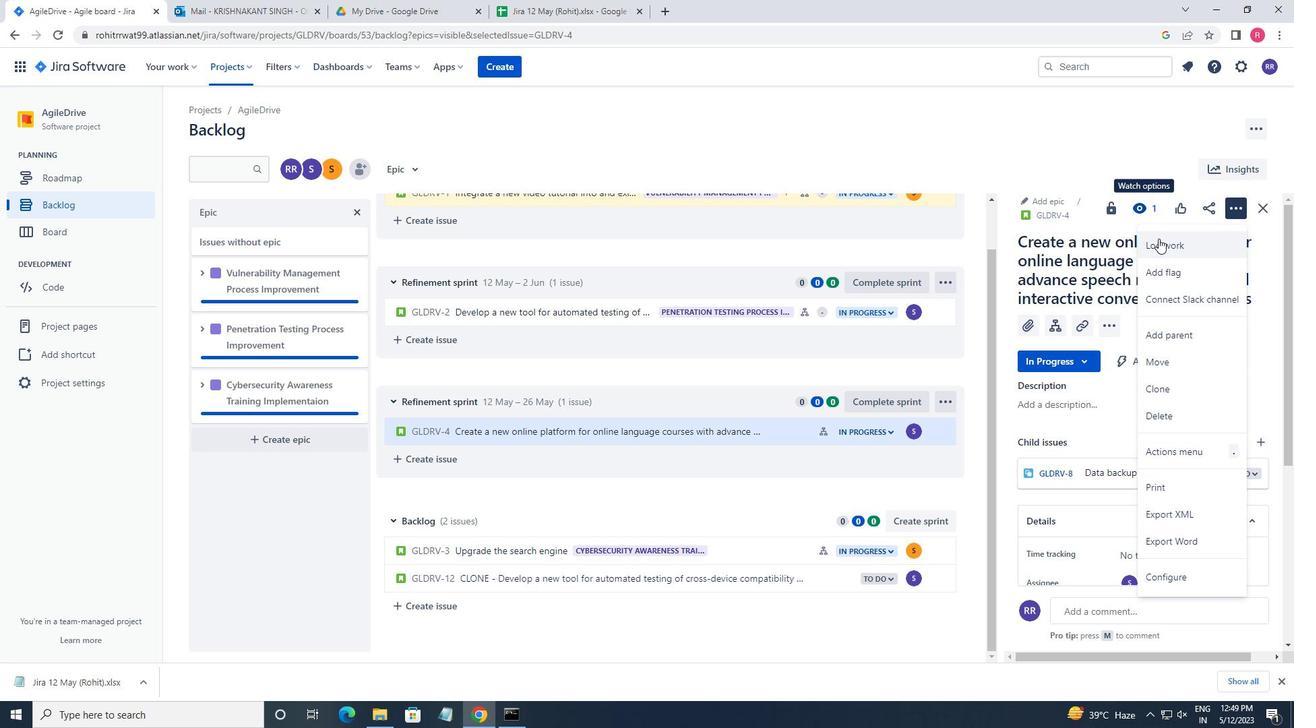 
Action: Mouse moved to (1160, 240)
Screenshot: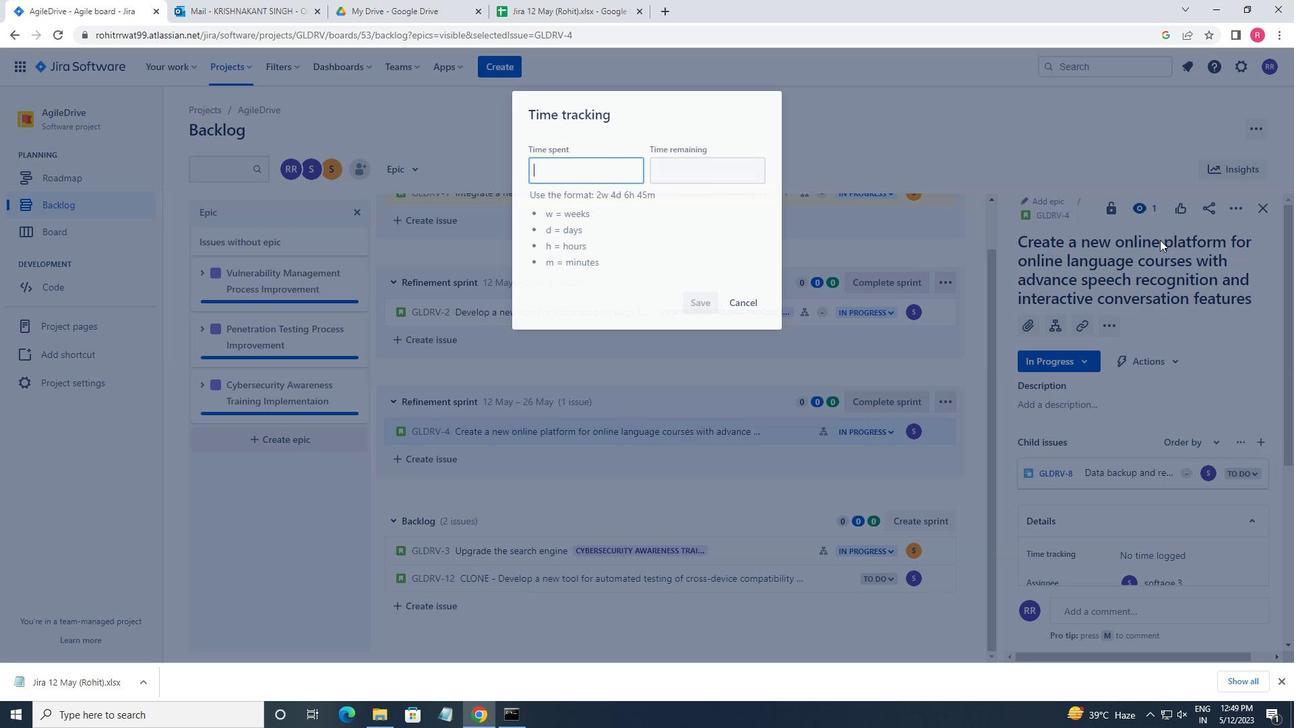 
Action: Key pressed 2w<Key.space>1d<Key.space>12h<Key.space>33m<Key.tab><Key.left>
Screenshot: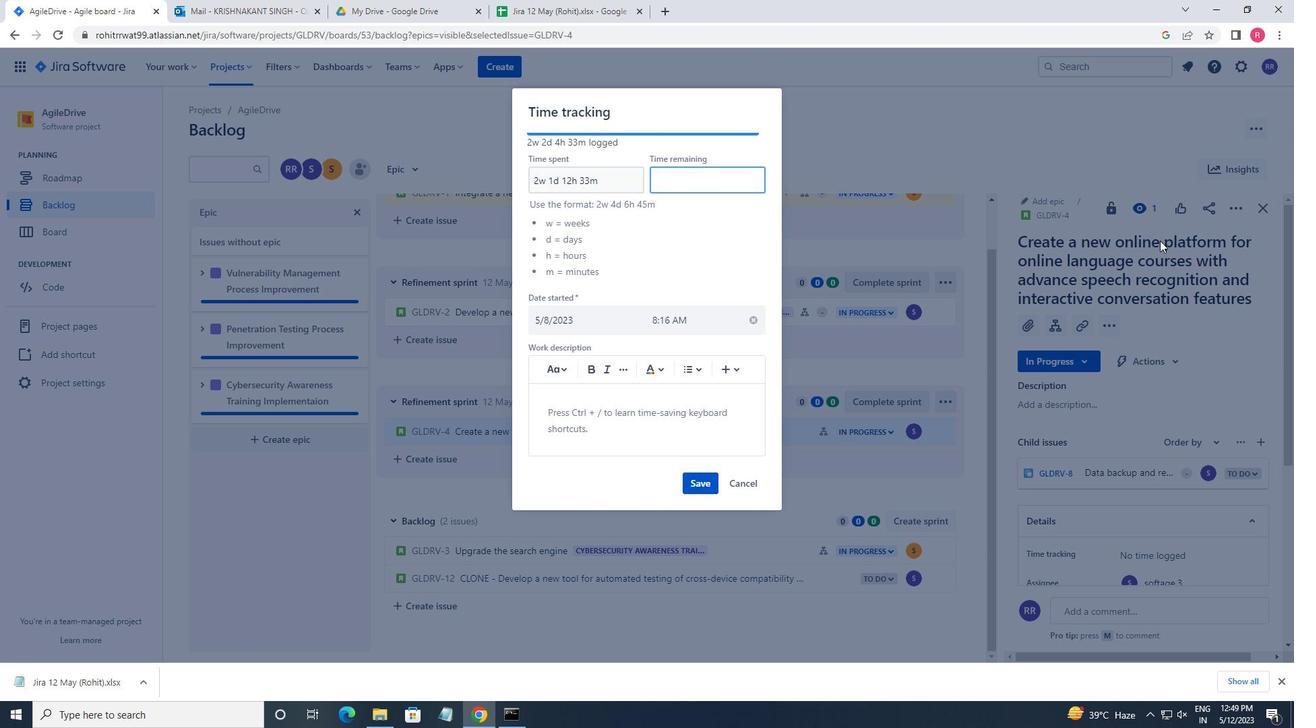 
Action: Mouse moved to (604, 182)
Screenshot: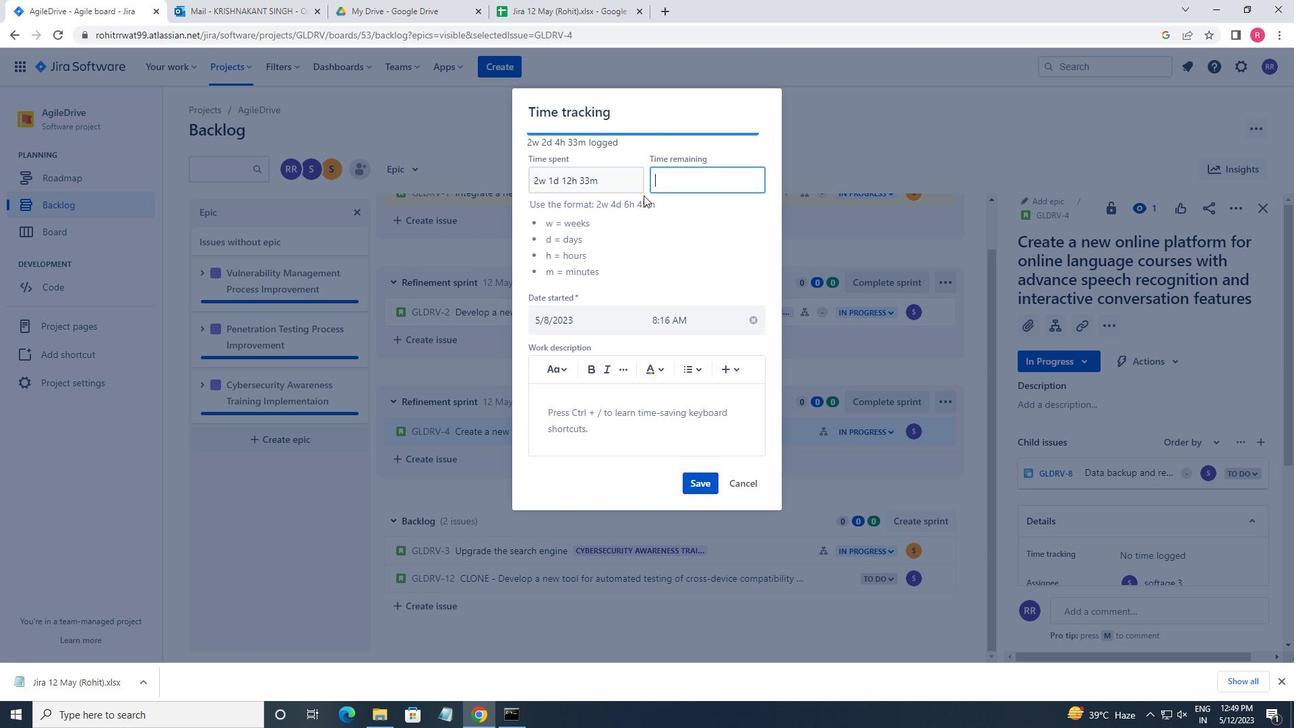 
Action: Mouse pressed left at (604, 182)
Screenshot: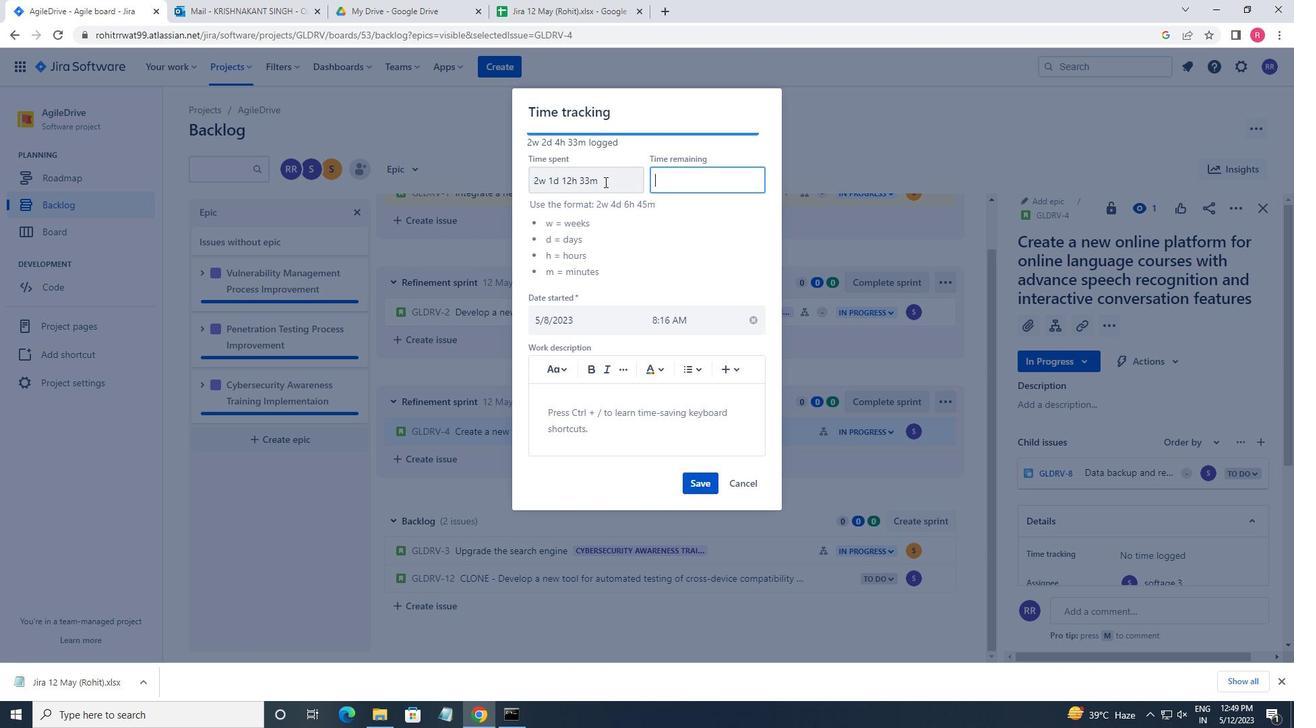 
Action: Key pressed <Key.backspace><Key.backspace><Key.backspace><Key.backspace><Key.backspace><Key.backspace><Key.backspace><Key.backspace><Key.backspace><Key.backspace><Key.backspace><Key.backspace><Key.backspace><Key.backspace><Key.backspace><Key.backspace><Key.backspace><Key.backspace><Key.backspace><Key.backspace><Key.backspace><Key.backspace><Key.backspace><Key.backspace><Key.backspace><Key.backspace>5w<Key.space>5d<Key.space>11h<Key.space>14m<Key.tab>2w<Key.space>1d<Key.space>12h<Key.space>33m
Screenshot: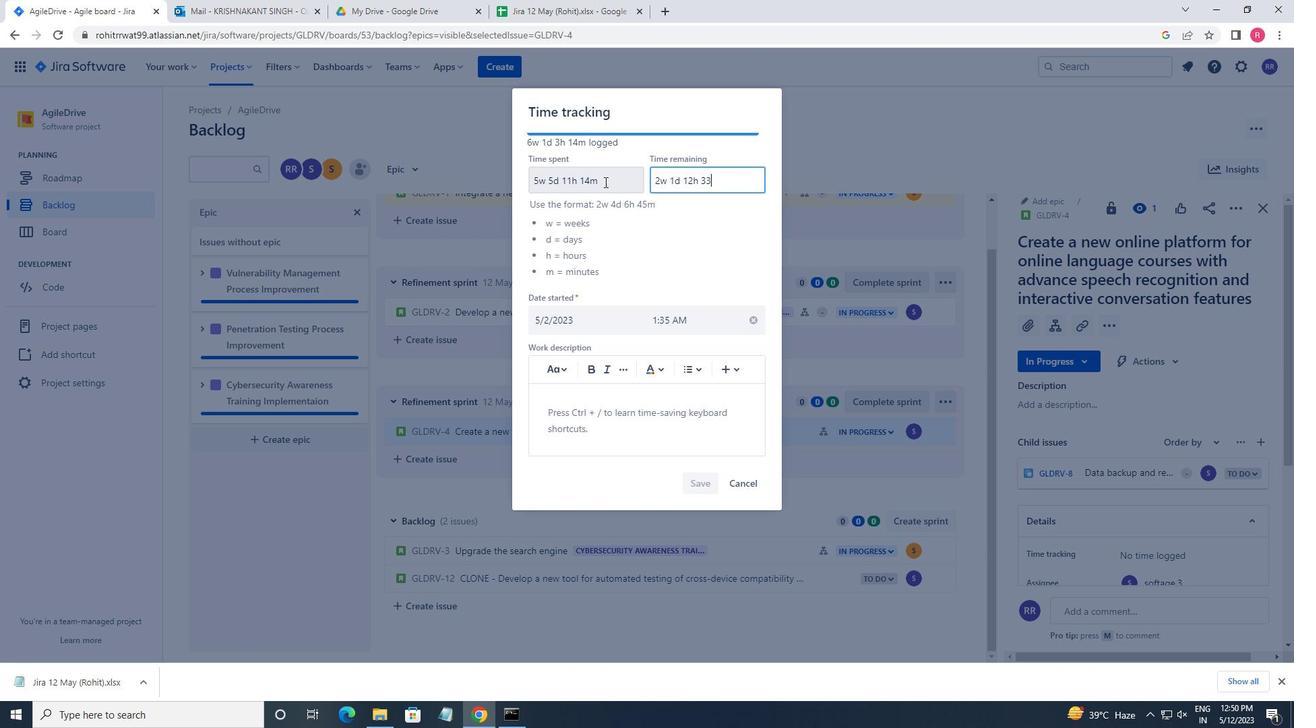 
Action: Mouse moved to (697, 476)
Screenshot: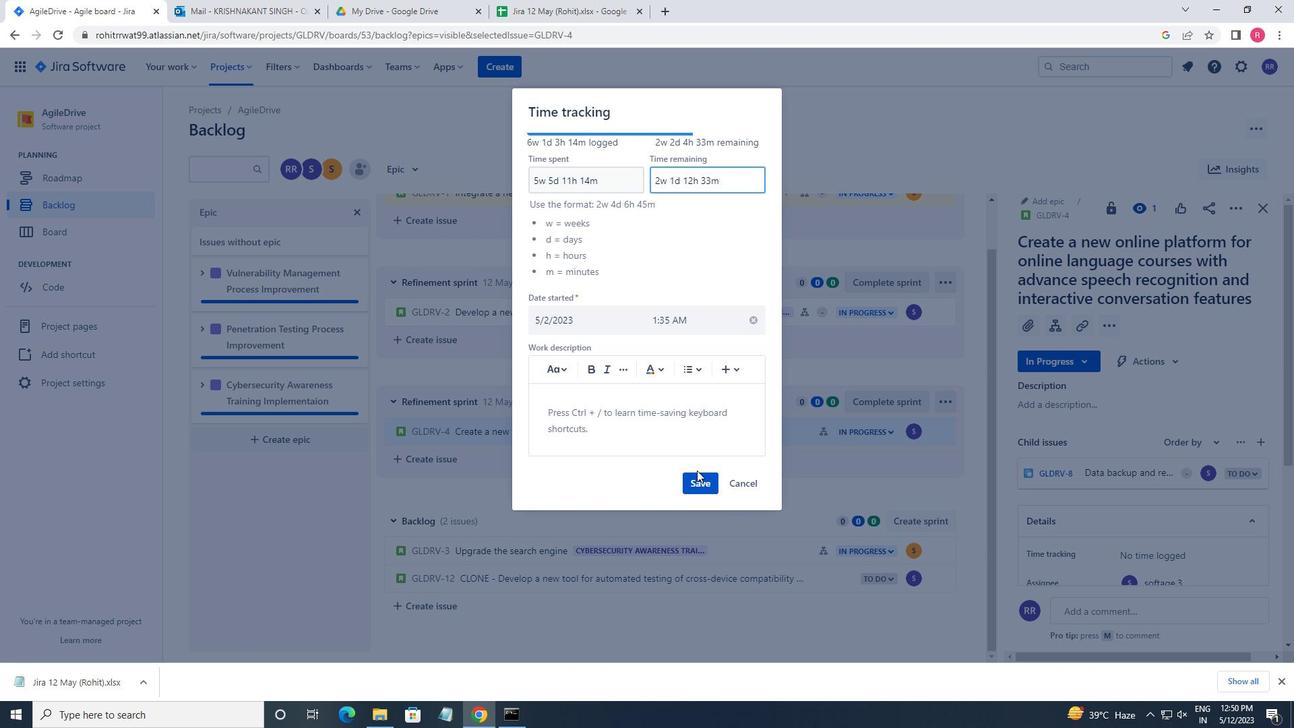 
Action: Mouse pressed left at (697, 476)
Screenshot: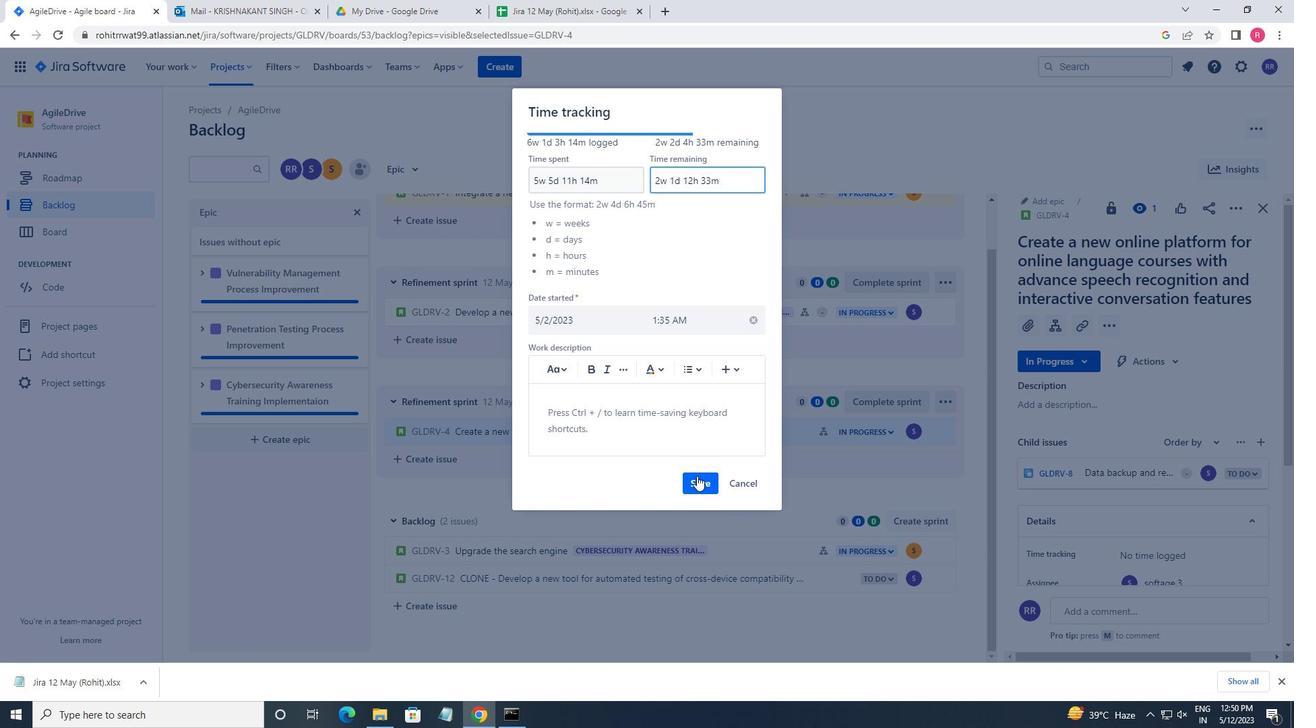 
Action: Mouse moved to (938, 441)
Screenshot: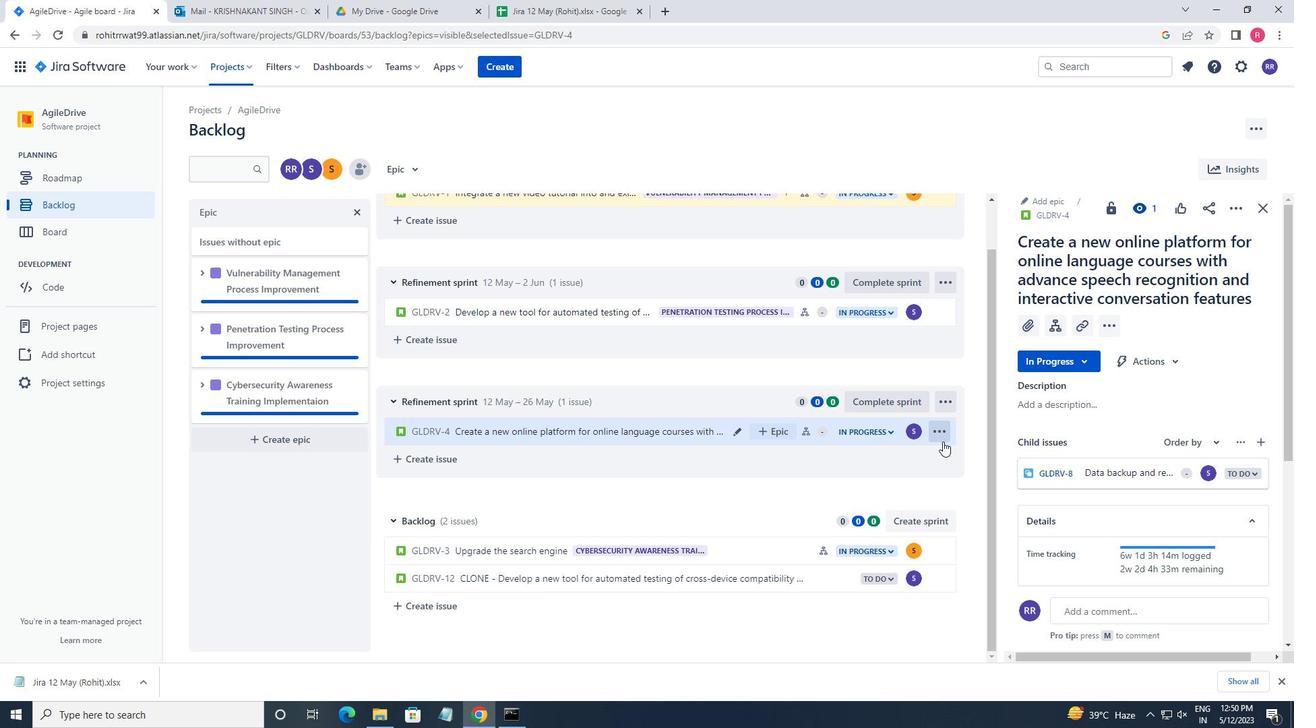 
Action: Mouse pressed left at (938, 441)
Screenshot: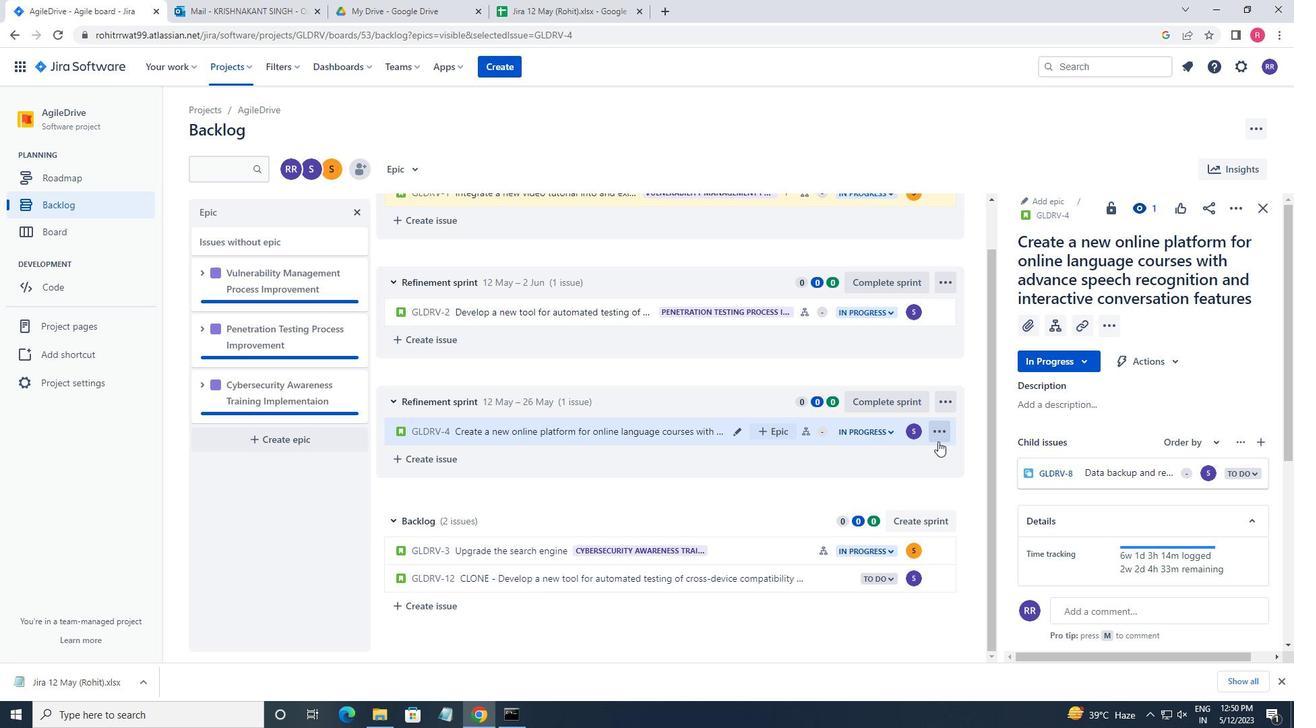 
Action: Mouse moved to (895, 403)
Screenshot: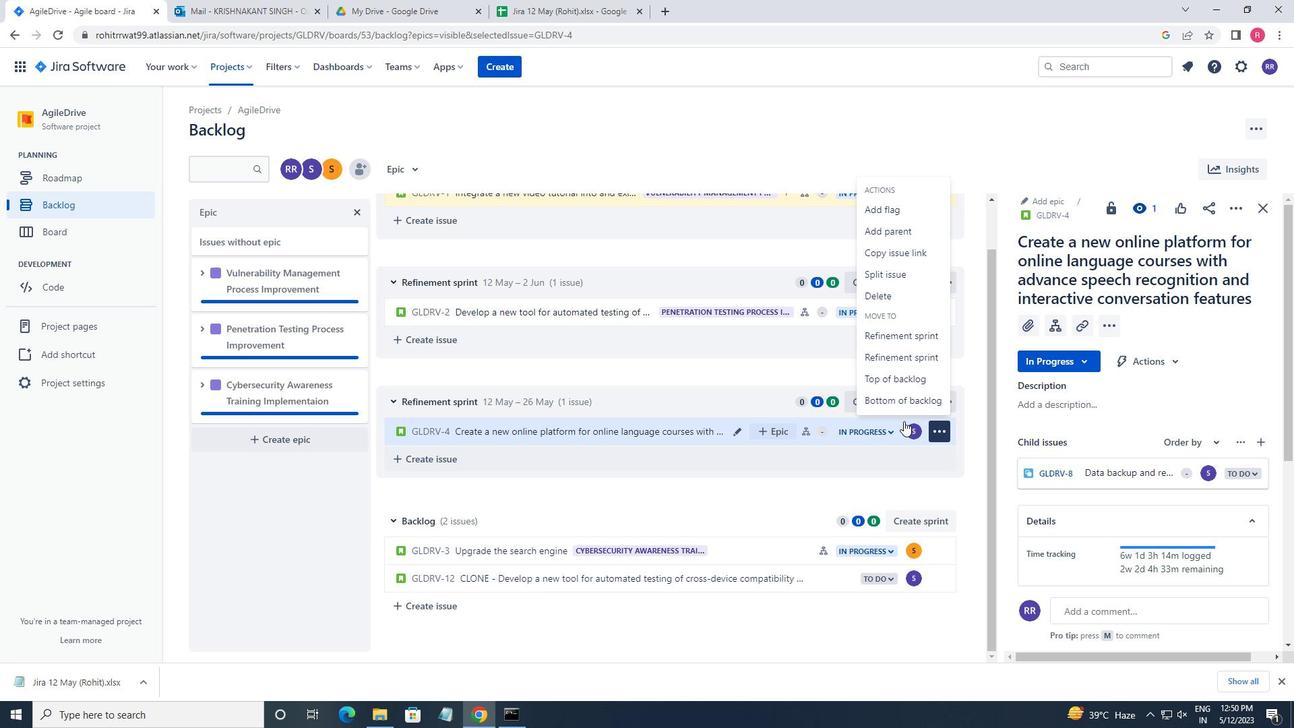 
Action: Mouse pressed left at (895, 403)
Screenshot: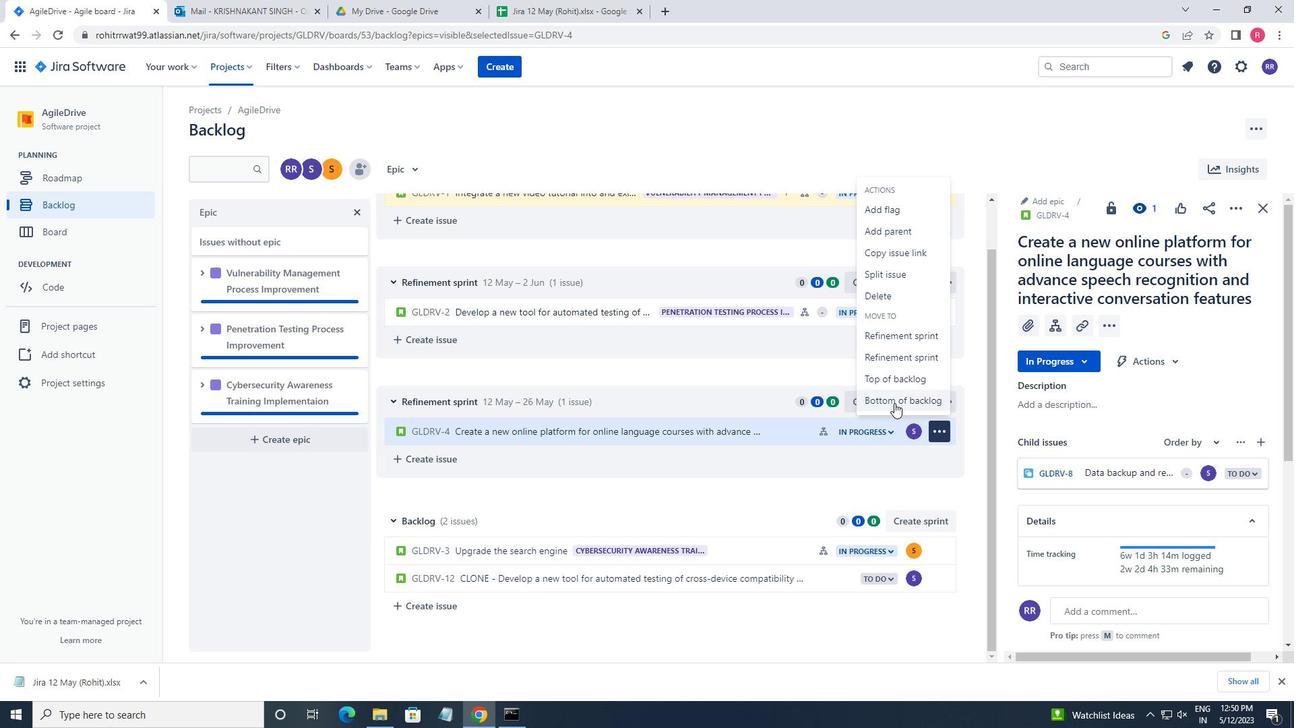 
Action: Mouse moved to (686, 223)
Screenshot: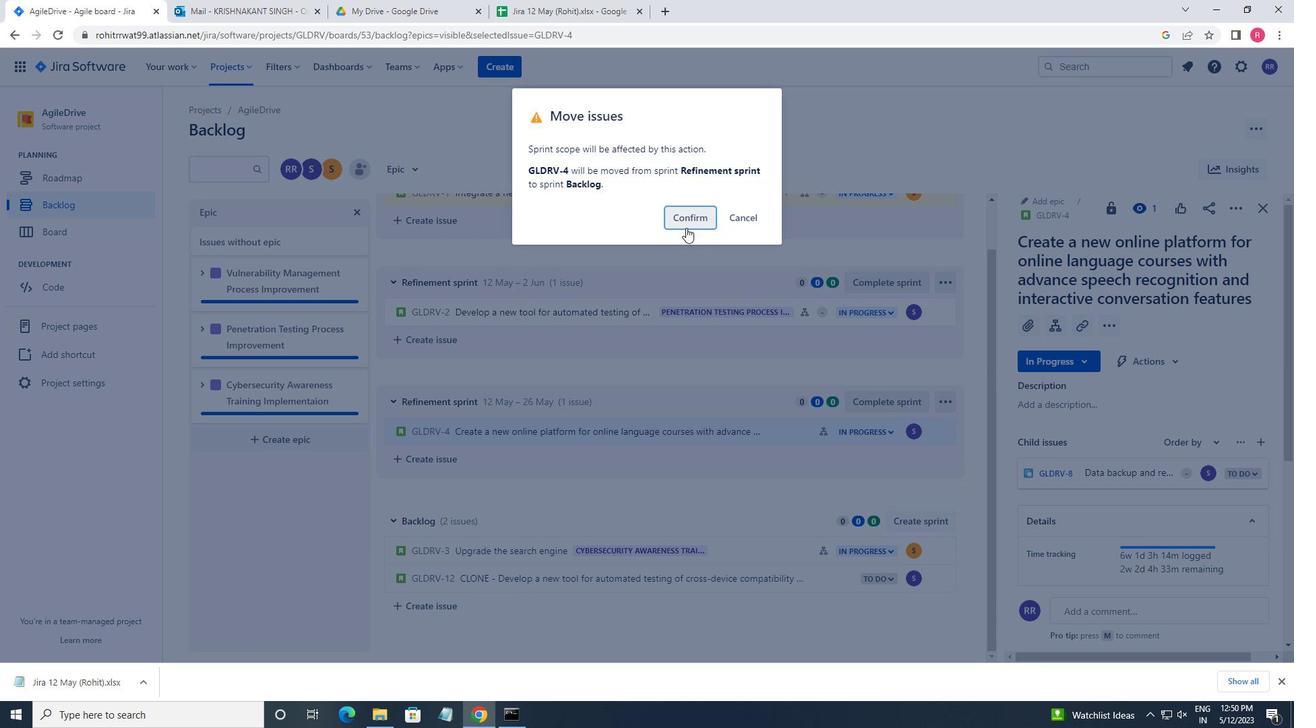 
Action: Mouse pressed left at (686, 223)
Screenshot: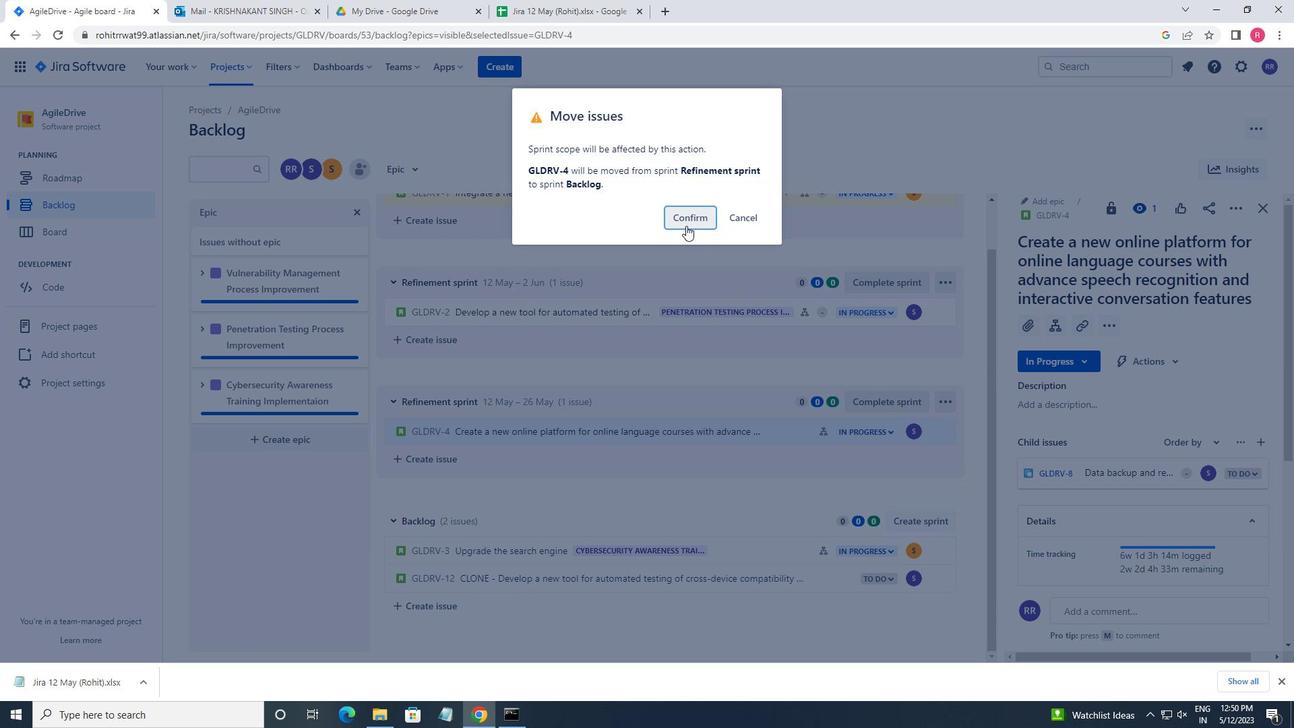 
Action: Mouse moved to (758, 438)
Screenshot: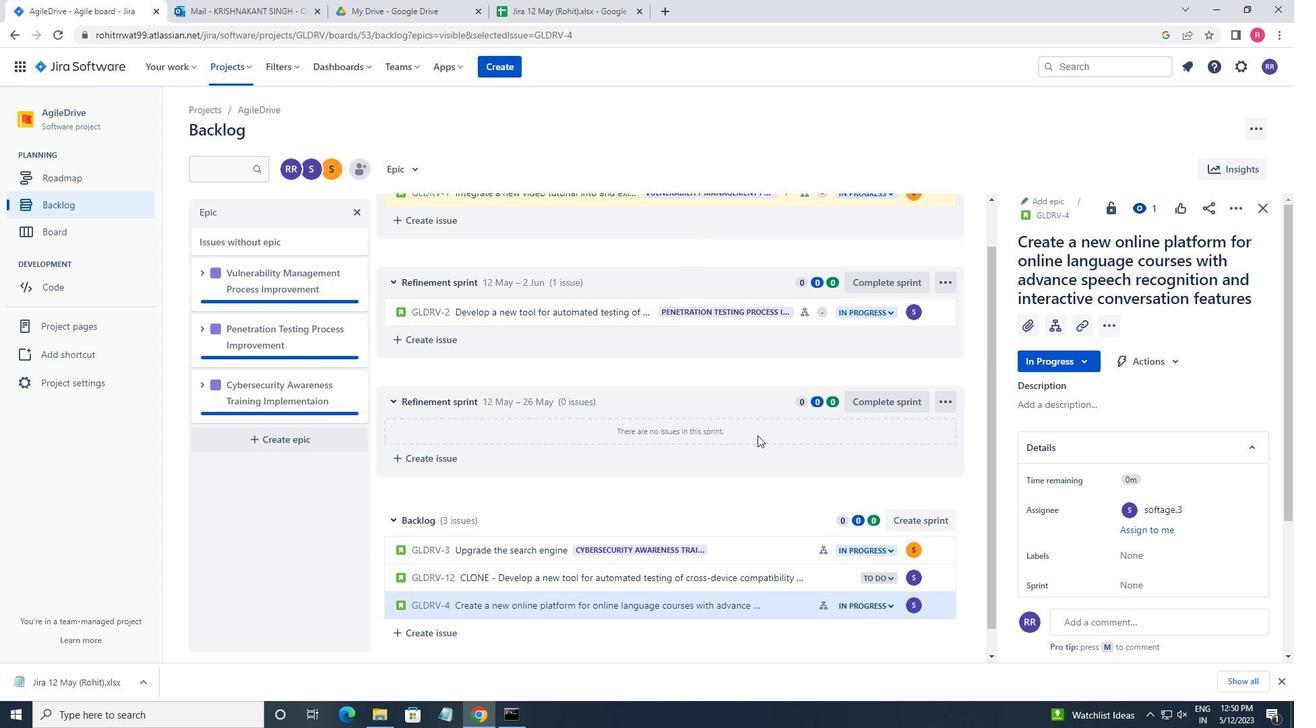 
Action: Mouse scrolled (758, 437) with delta (0, 0)
Screenshot: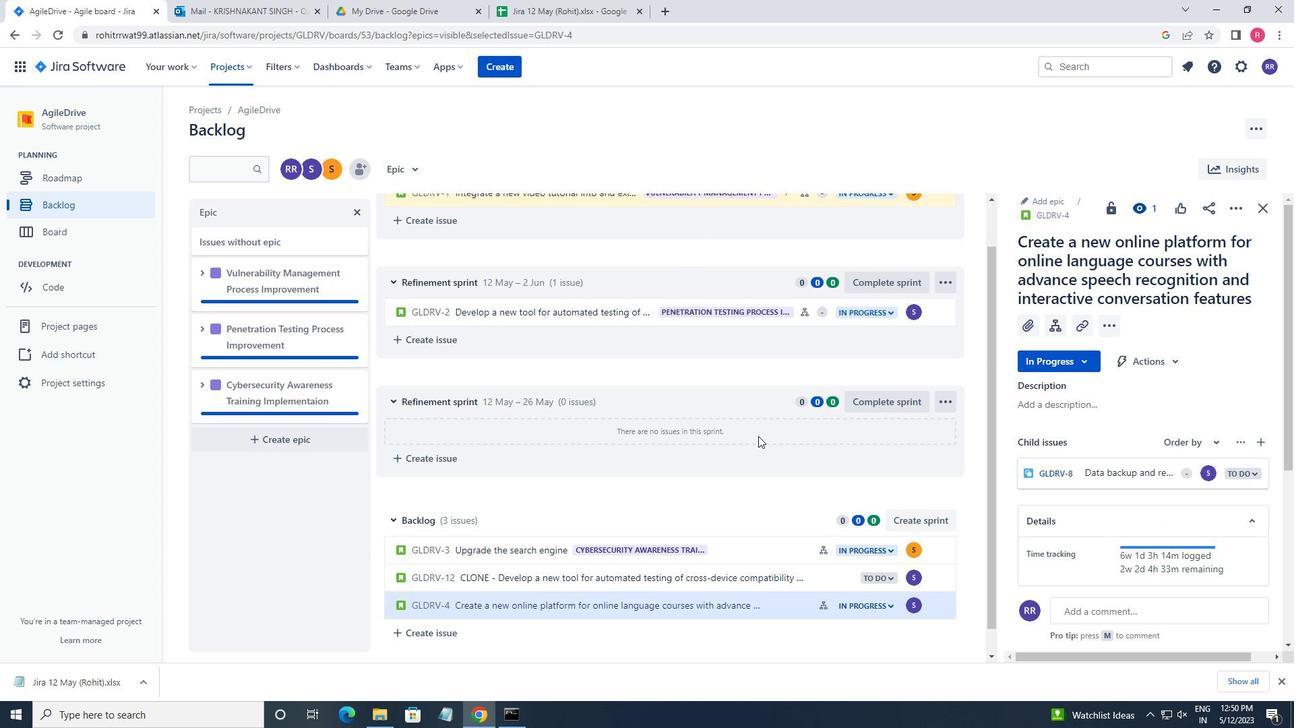 
Action: Mouse moved to (758, 441)
Screenshot: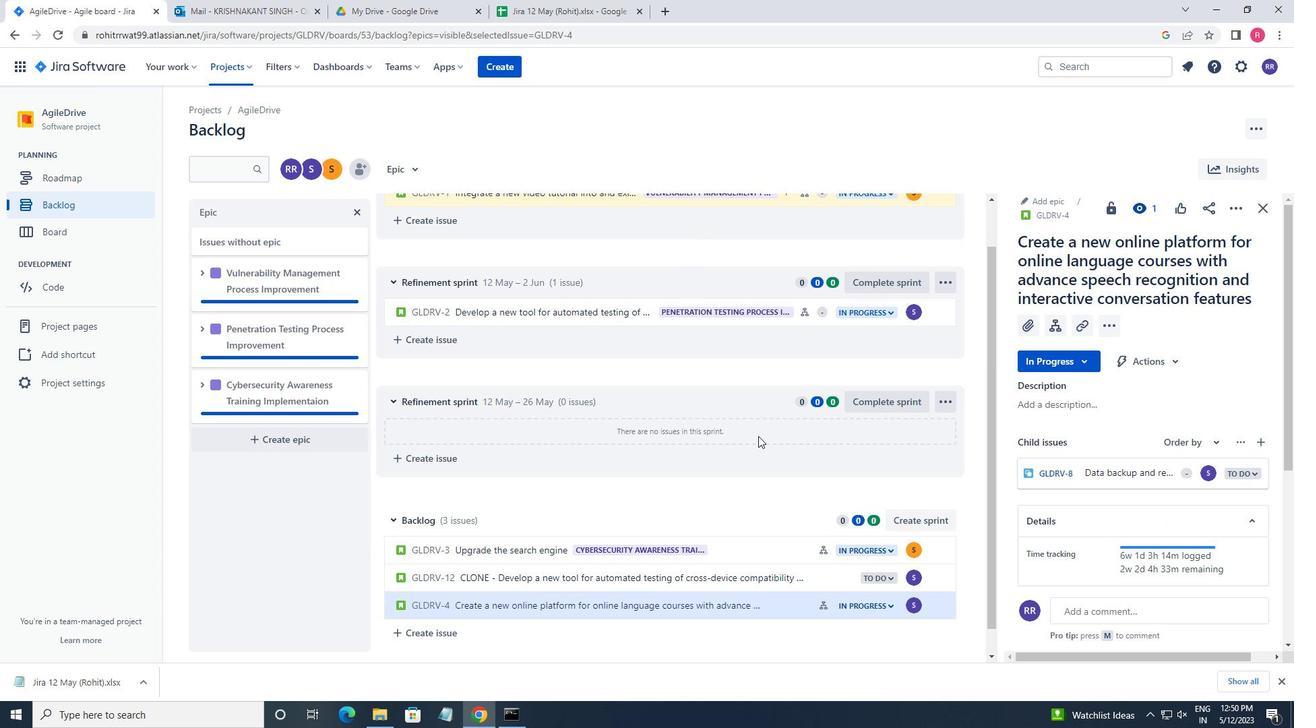 
Action: Mouse scrolled (758, 440) with delta (0, 0)
Screenshot: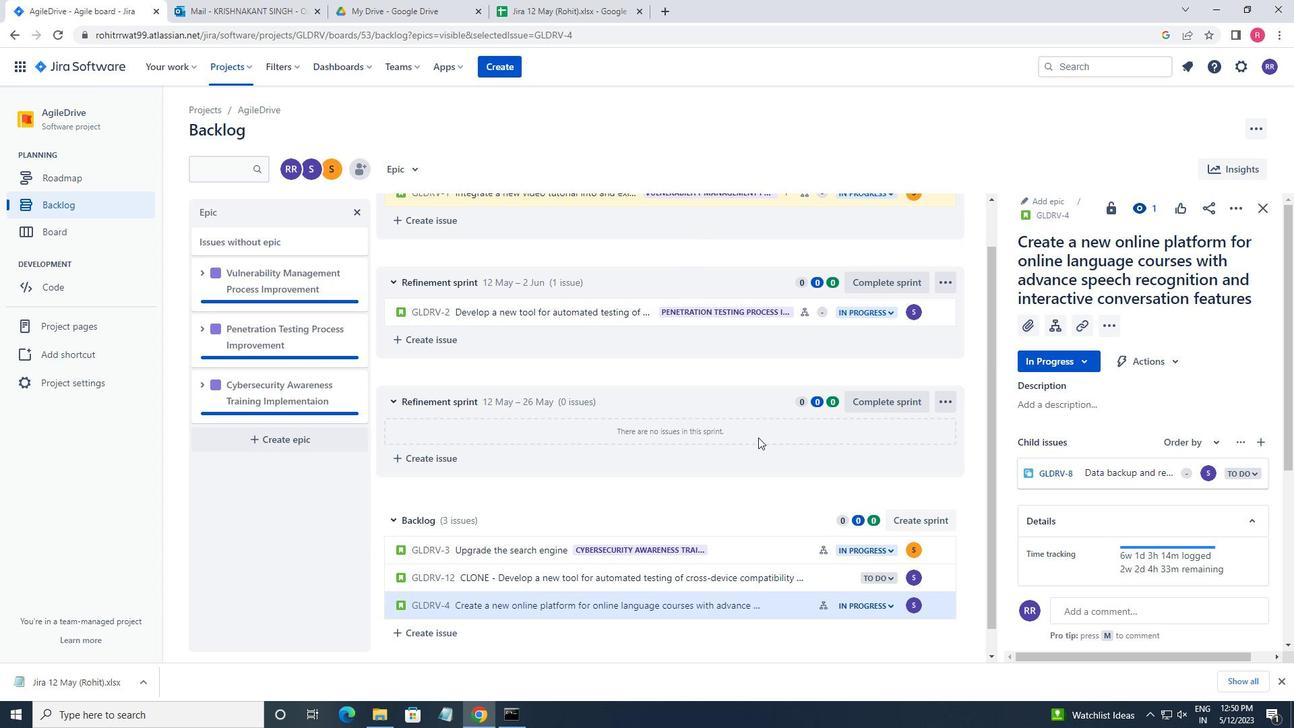 
Action: Mouse moved to (758, 443)
Screenshot: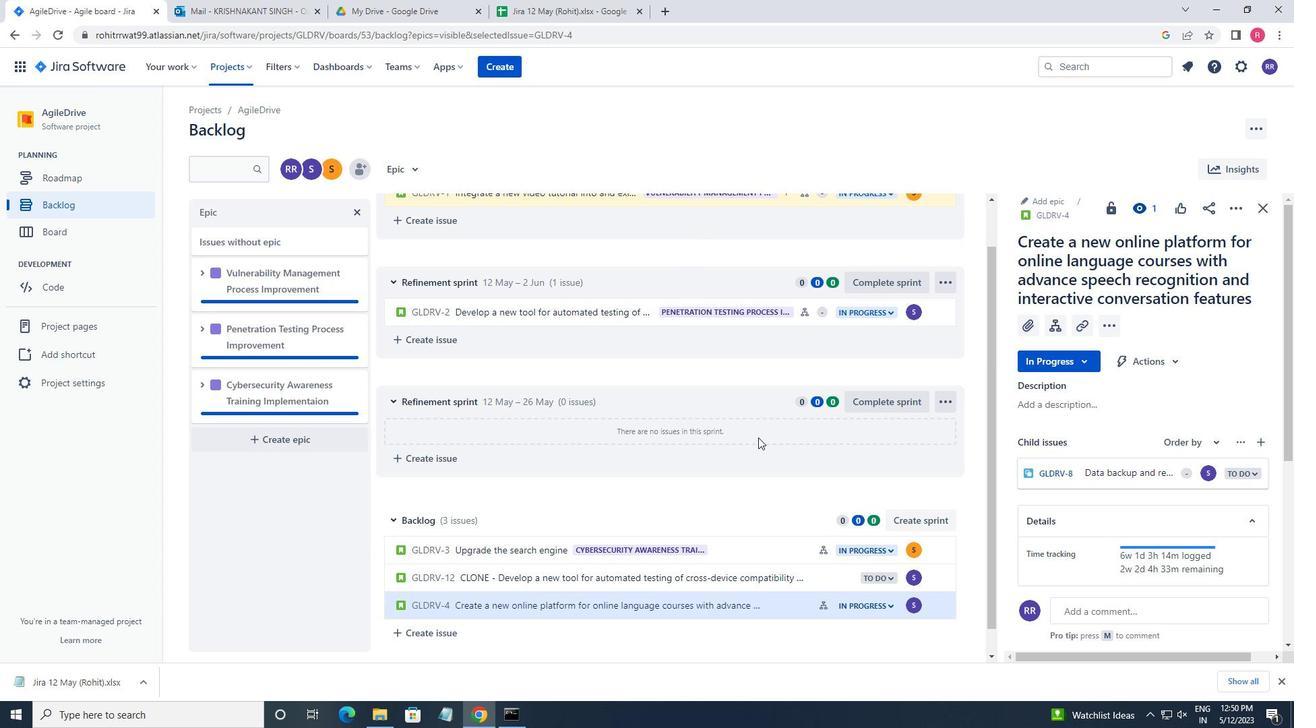 
Action: Mouse scrolled (758, 442) with delta (0, 0)
Screenshot: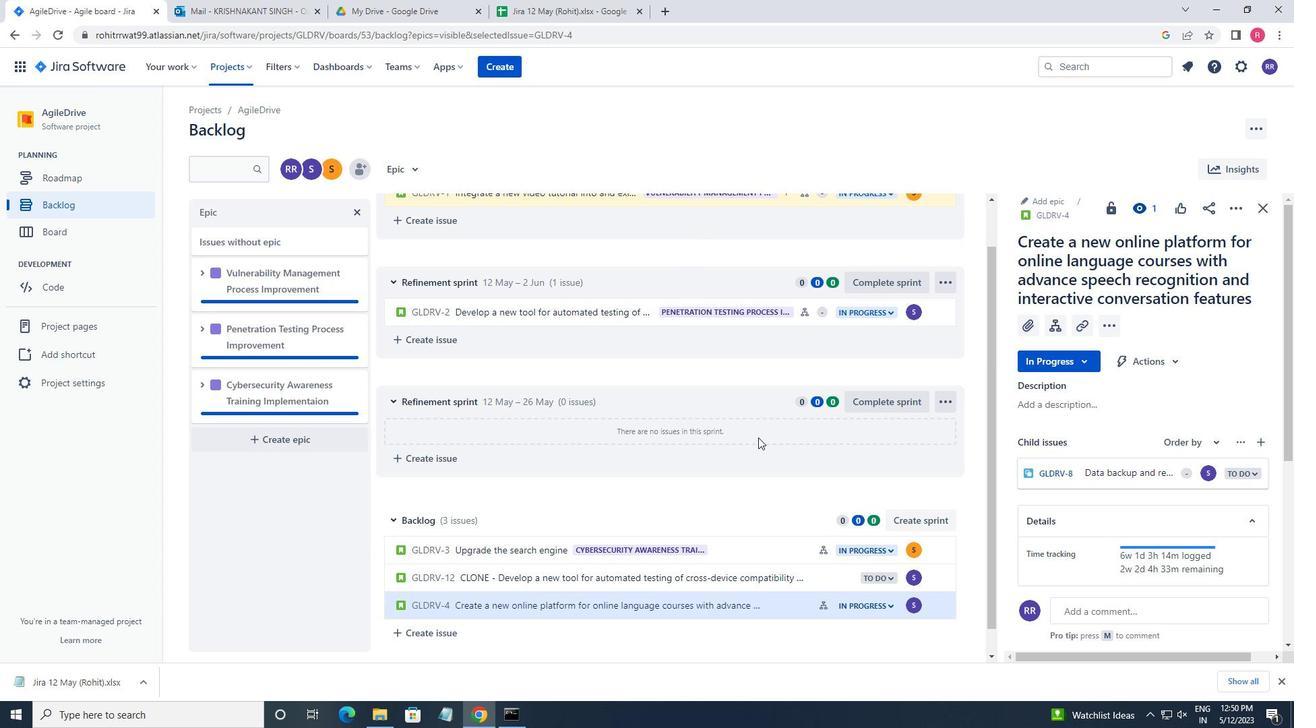 
Action: Mouse moved to (758, 447)
Screenshot: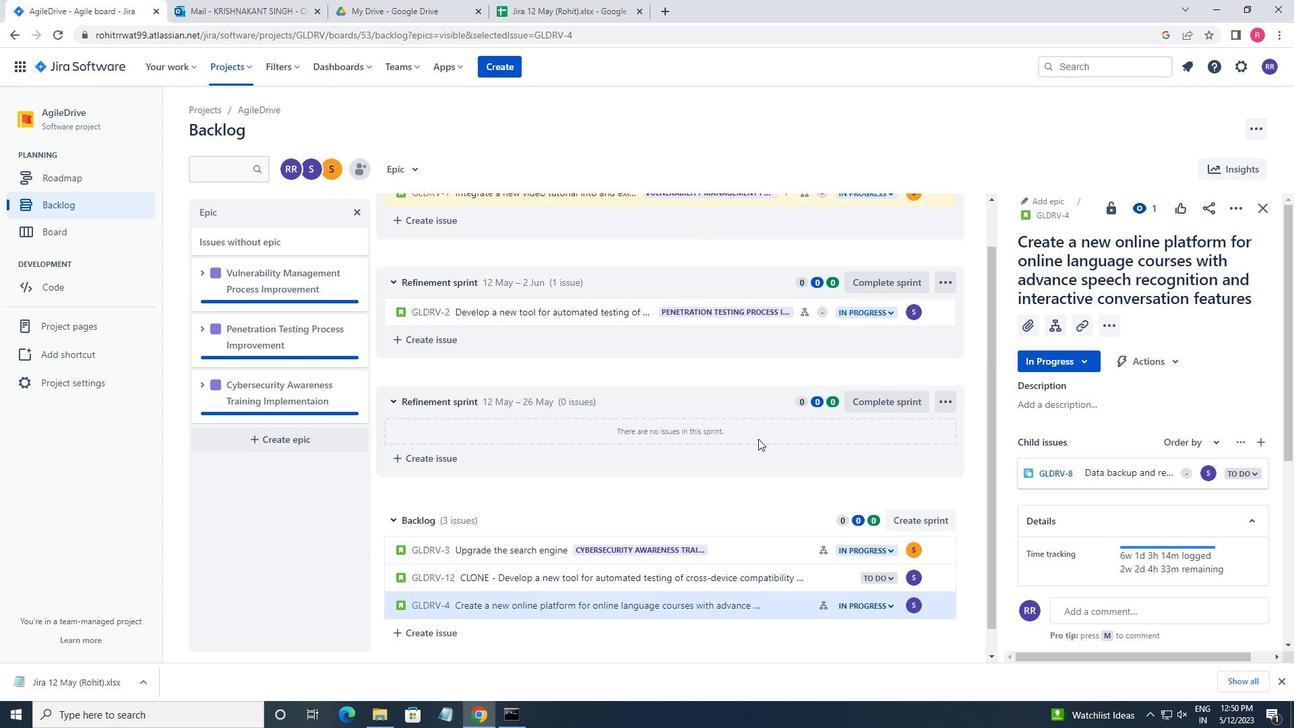 
Action: Mouse scrolled (758, 446) with delta (0, 0)
Screenshot: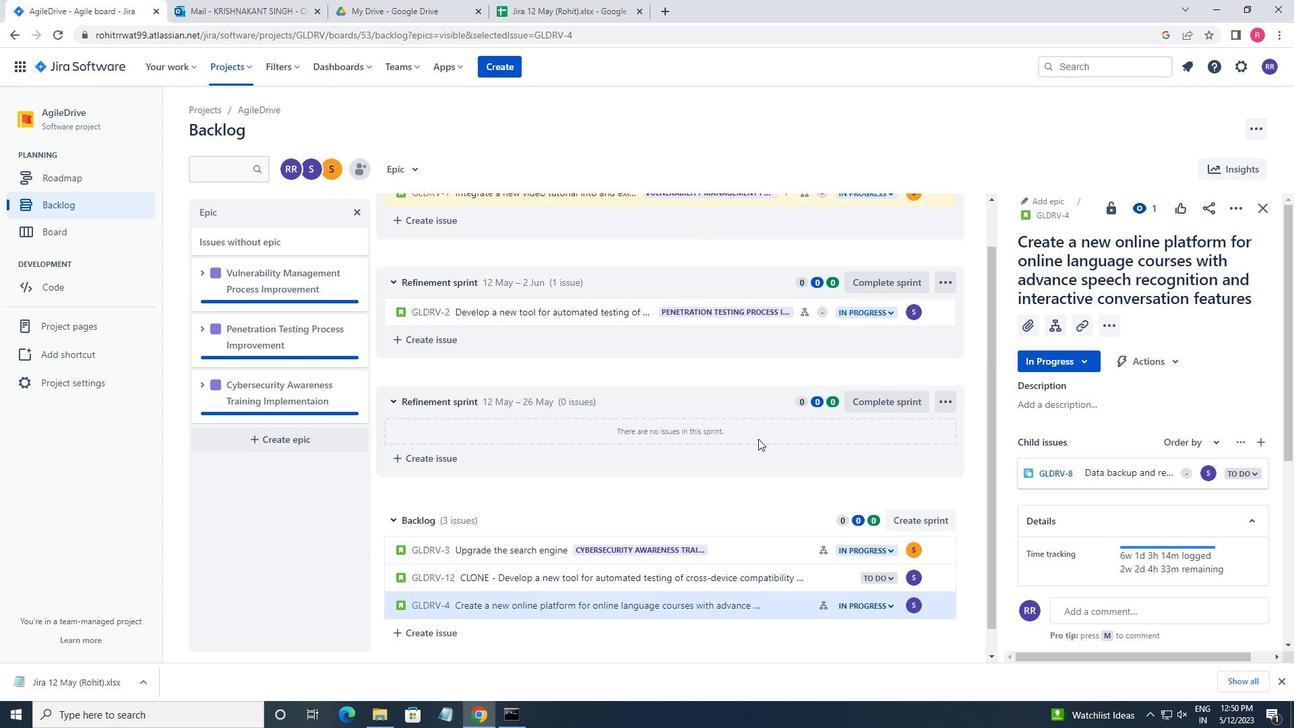 
Action: Mouse moved to (762, 578)
Screenshot: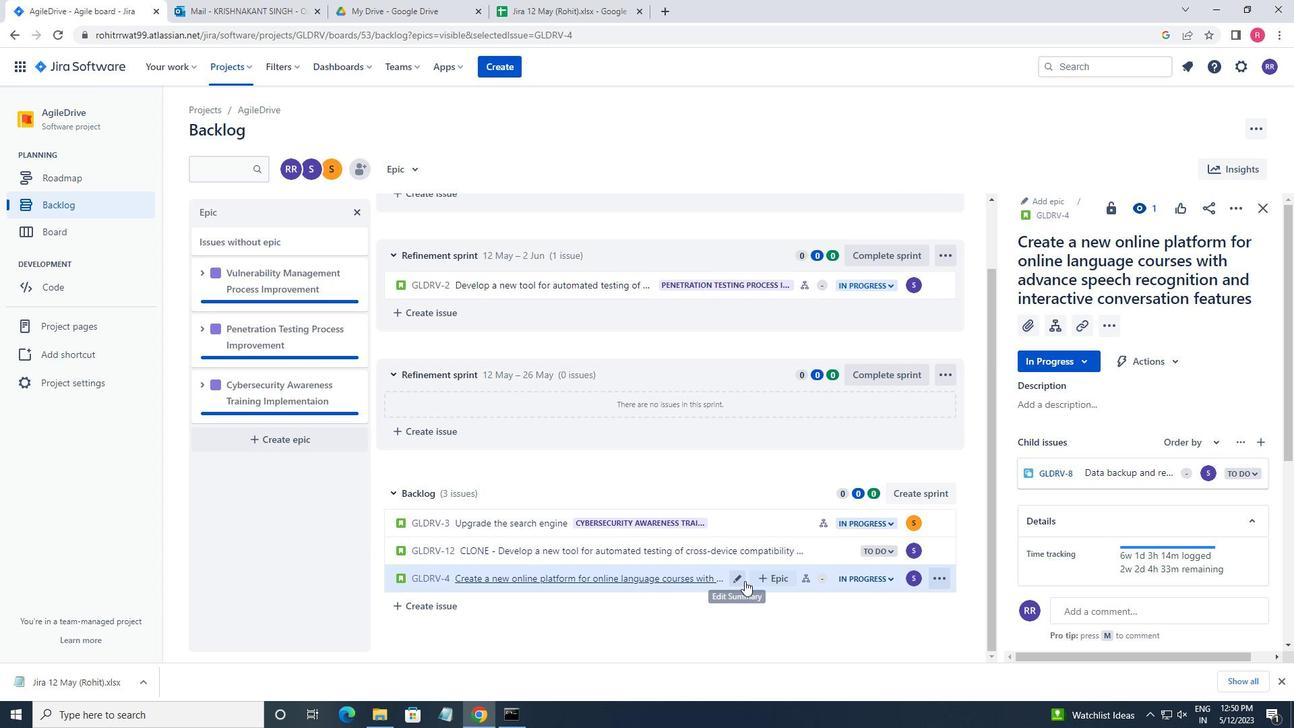 
Action: Mouse pressed left at (762, 578)
Screenshot: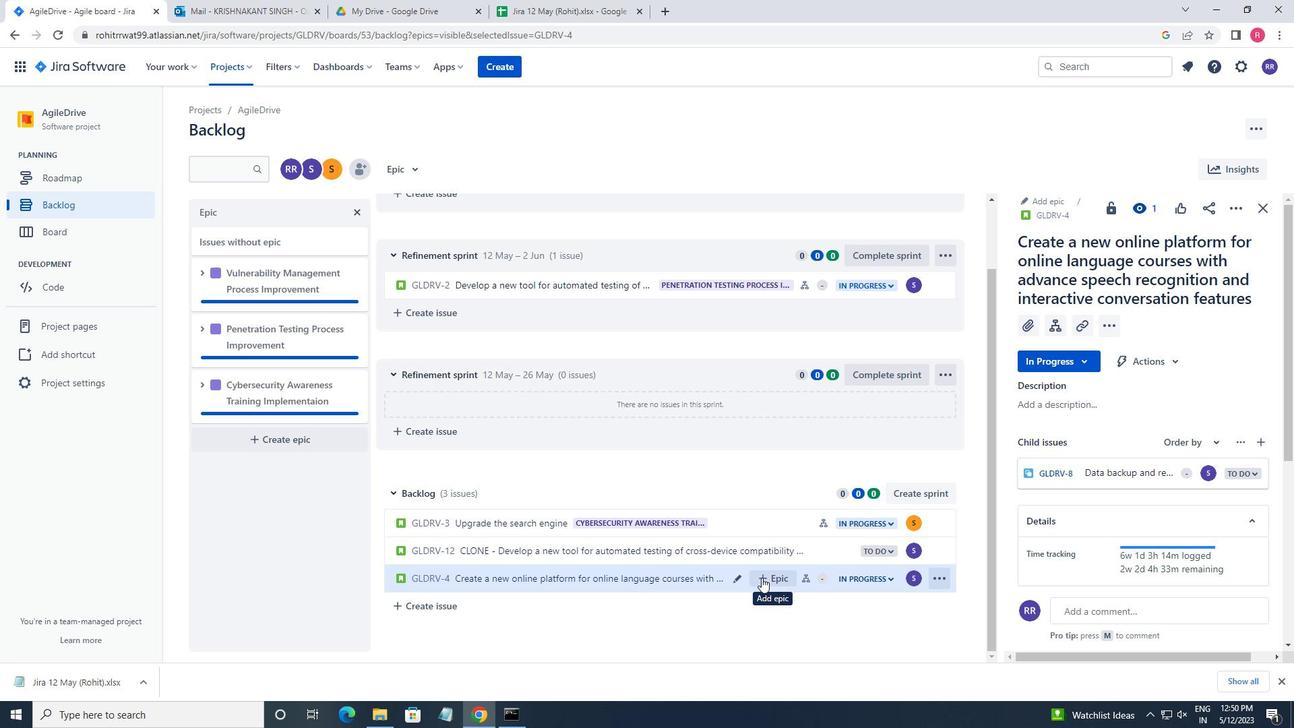 
Action: Mouse moved to (801, 646)
Screenshot: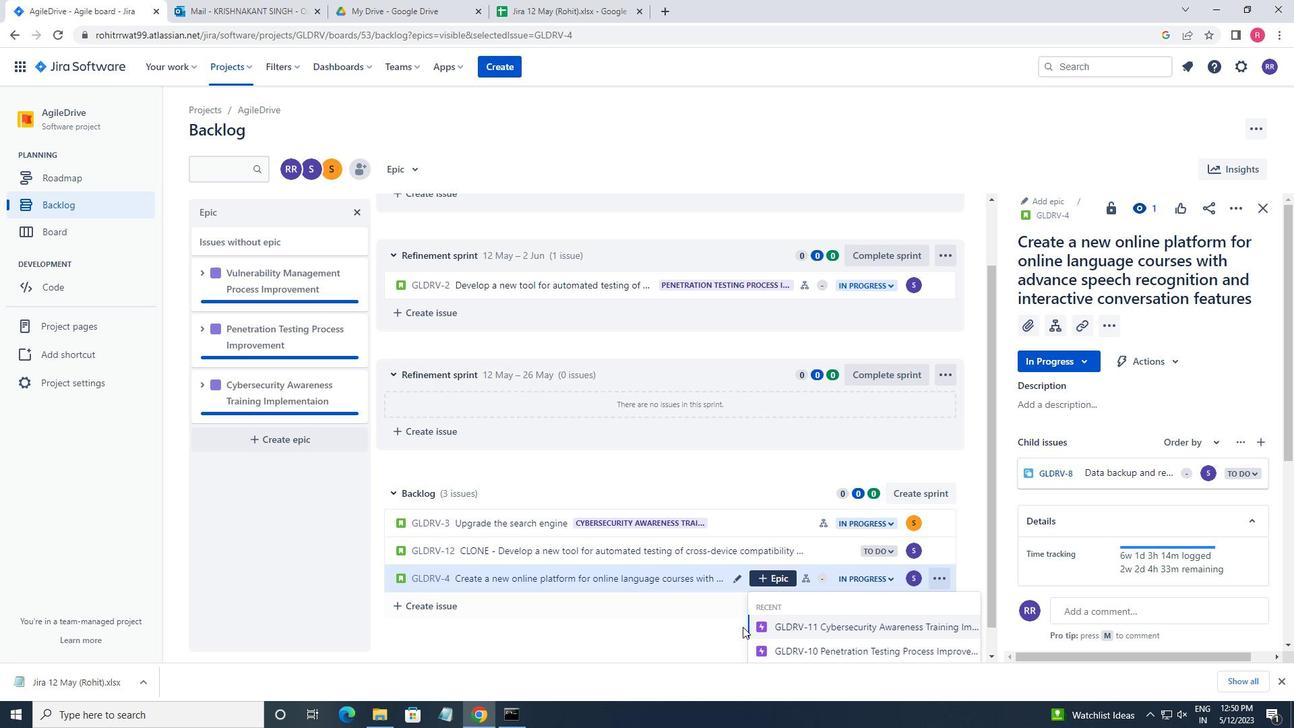 
Action: Mouse scrolled (801, 646) with delta (0, 0)
Screenshot: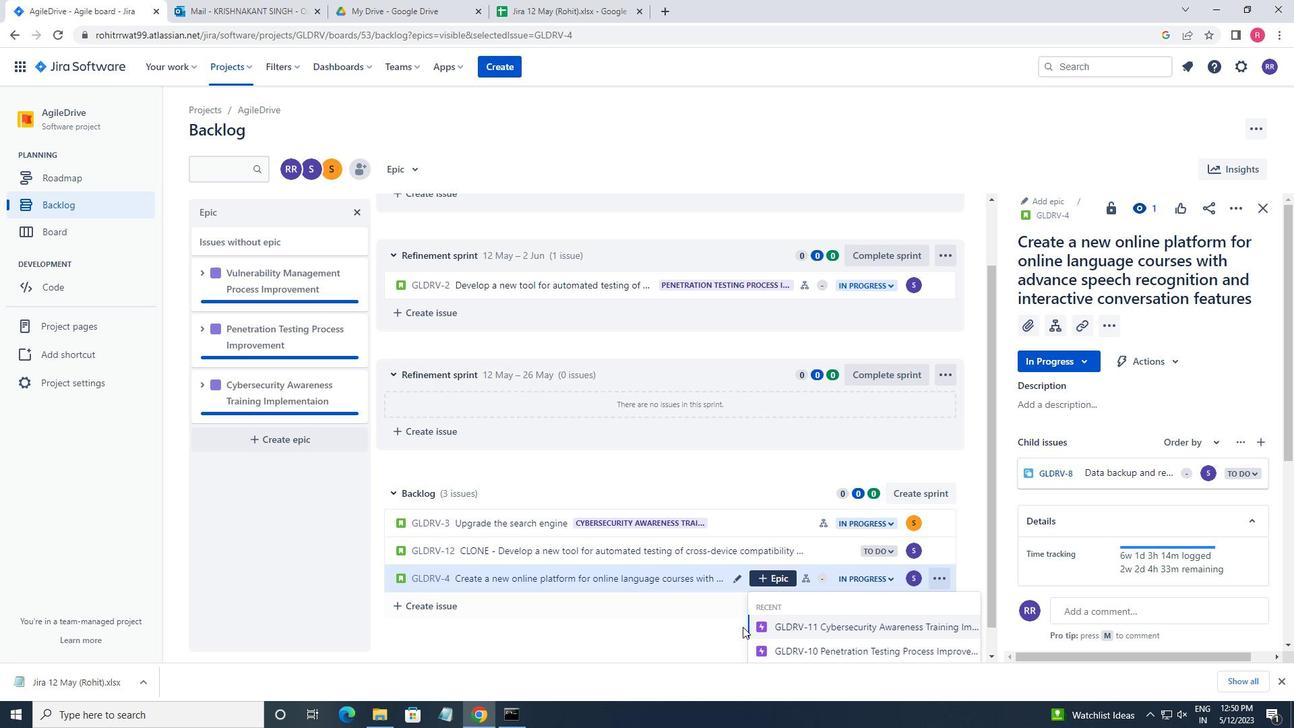 
Action: Mouse moved to (830, 654)
Screenshot: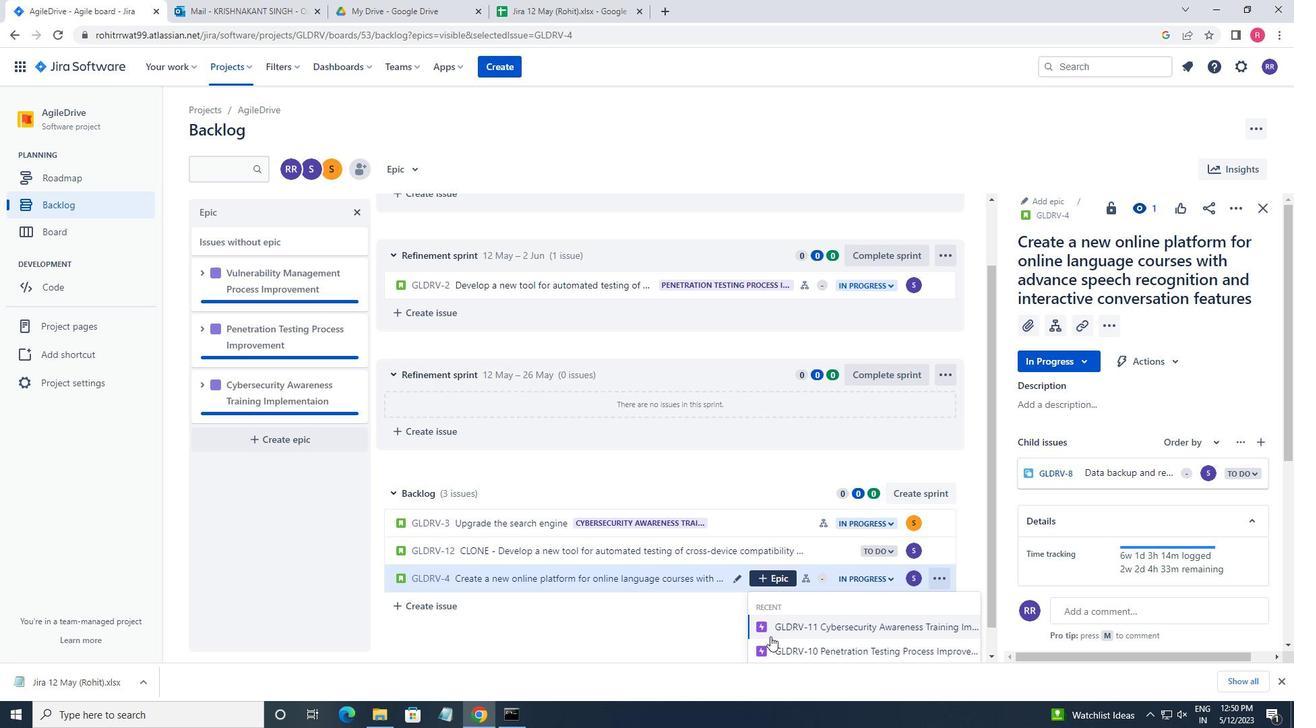 
Action: Mouse scrolled (830, 654) with delta (0, 0)
Screenshot: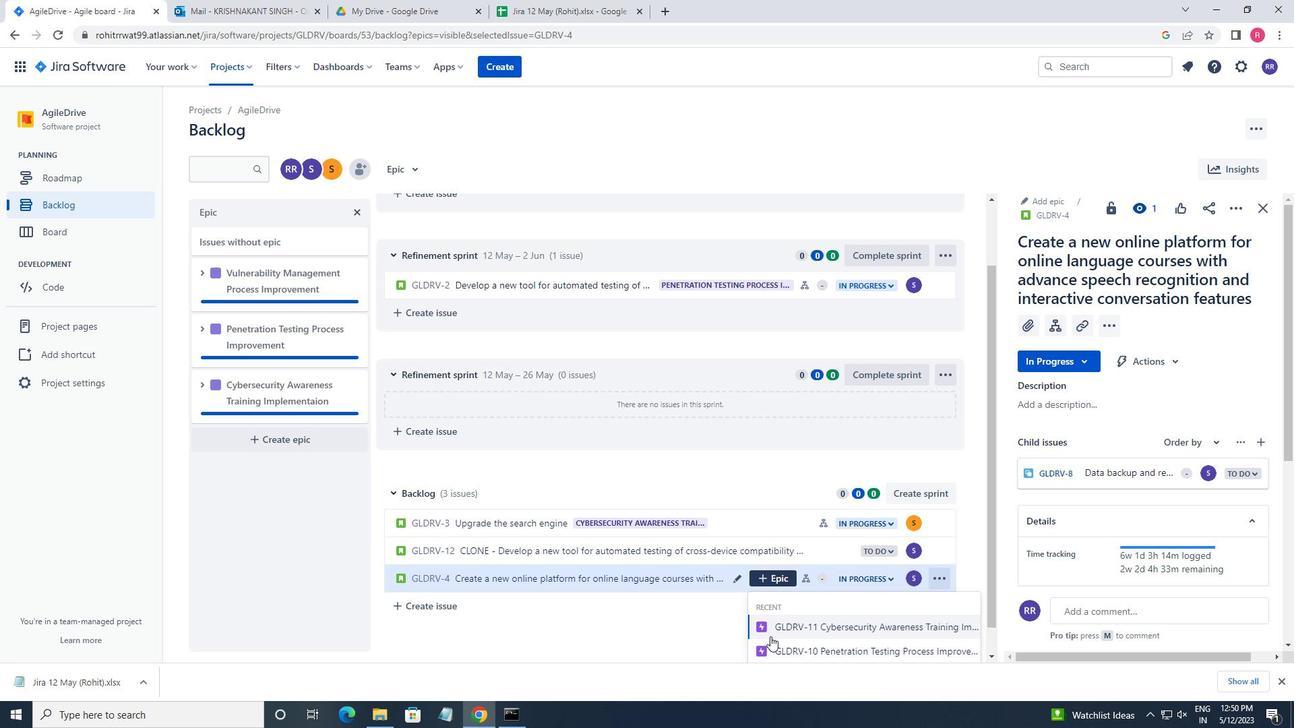 
Action: Mouse moved to (830, 654)
Screenshot: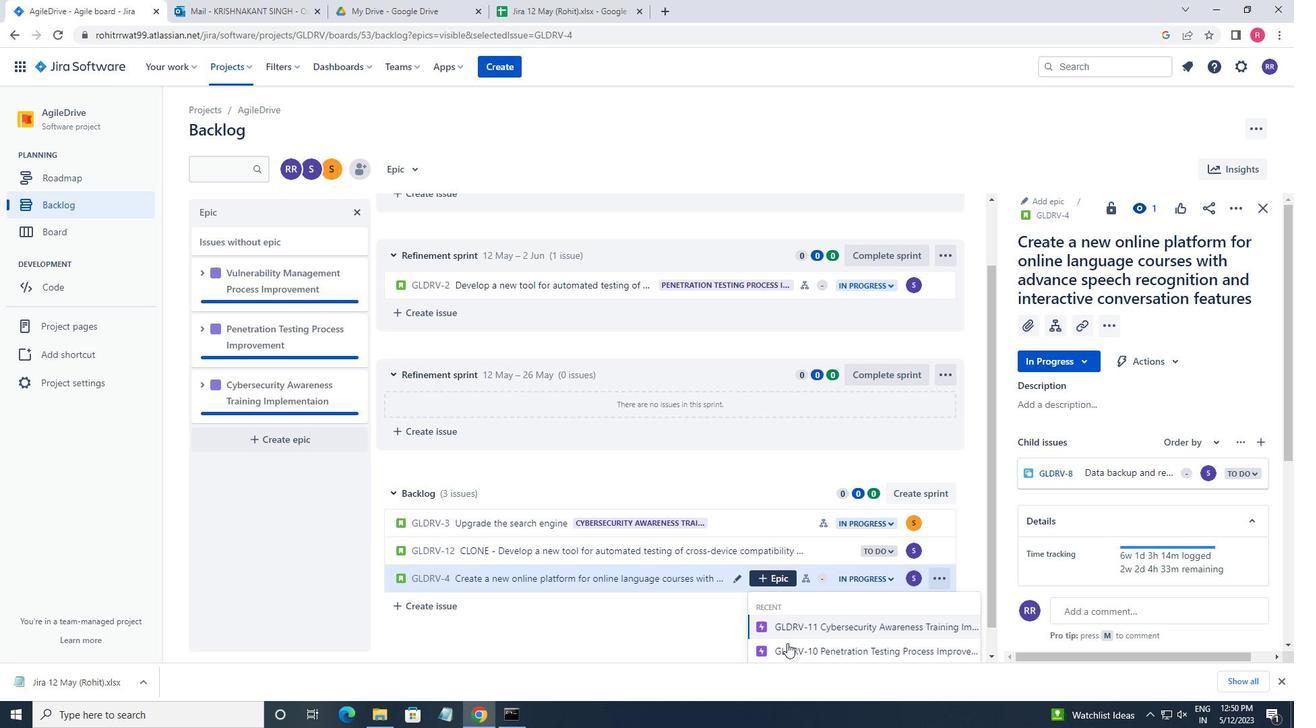 
Action: Mouse scrolled (830, 654) with delta (0, 0)
Screenshot: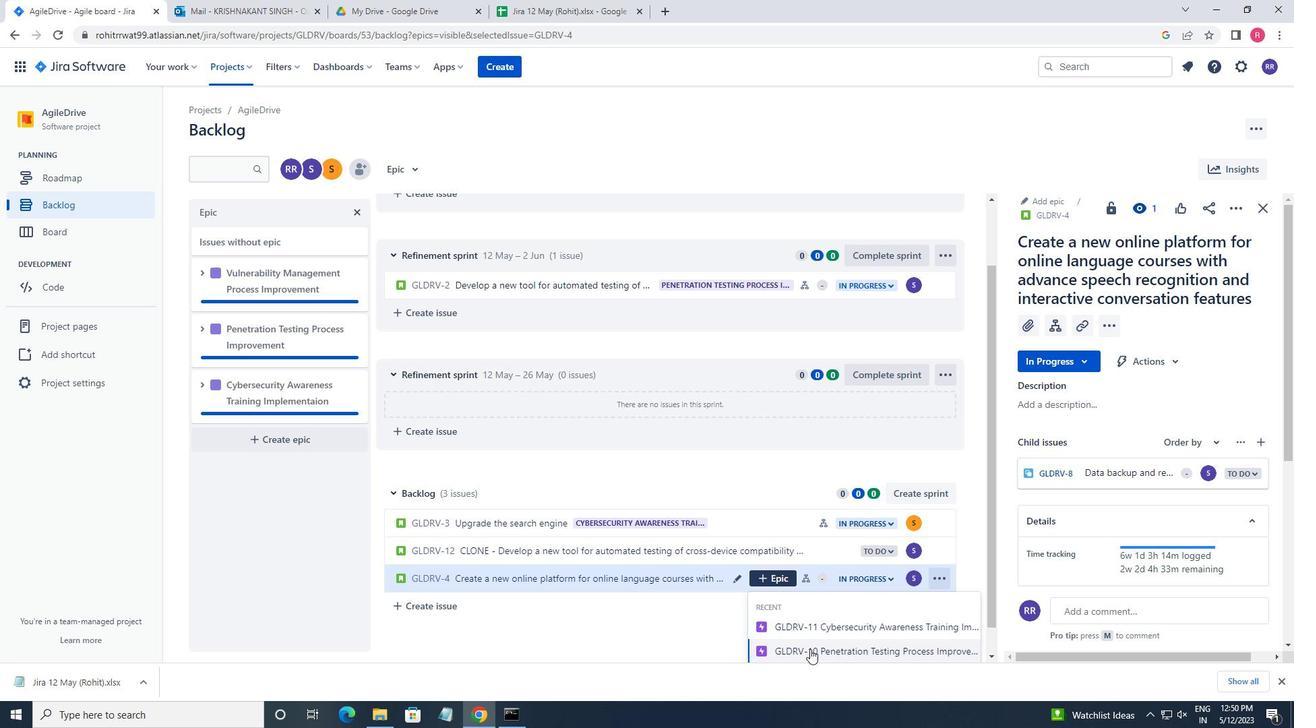 
Action: Mouse moved to (843, 627)
Screenshot: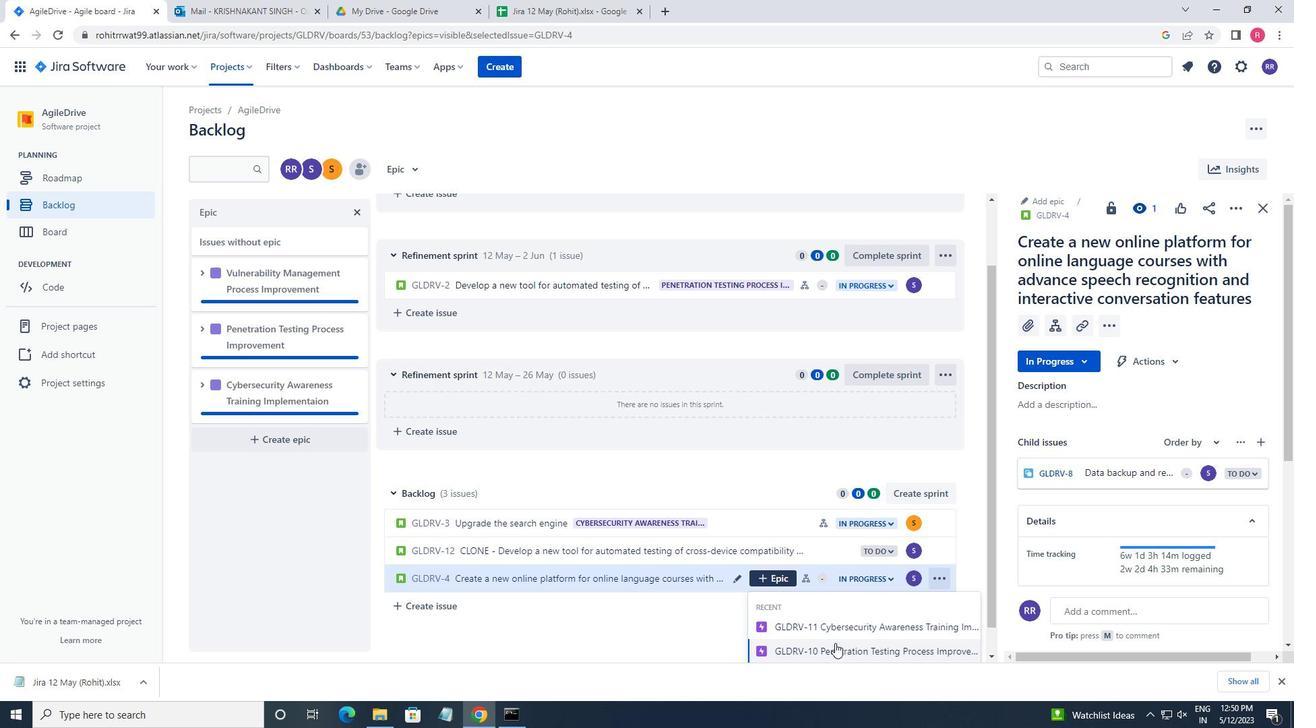 
Action: Mouse scrolled (843, 627) with delta (0, 0)
Screenshot: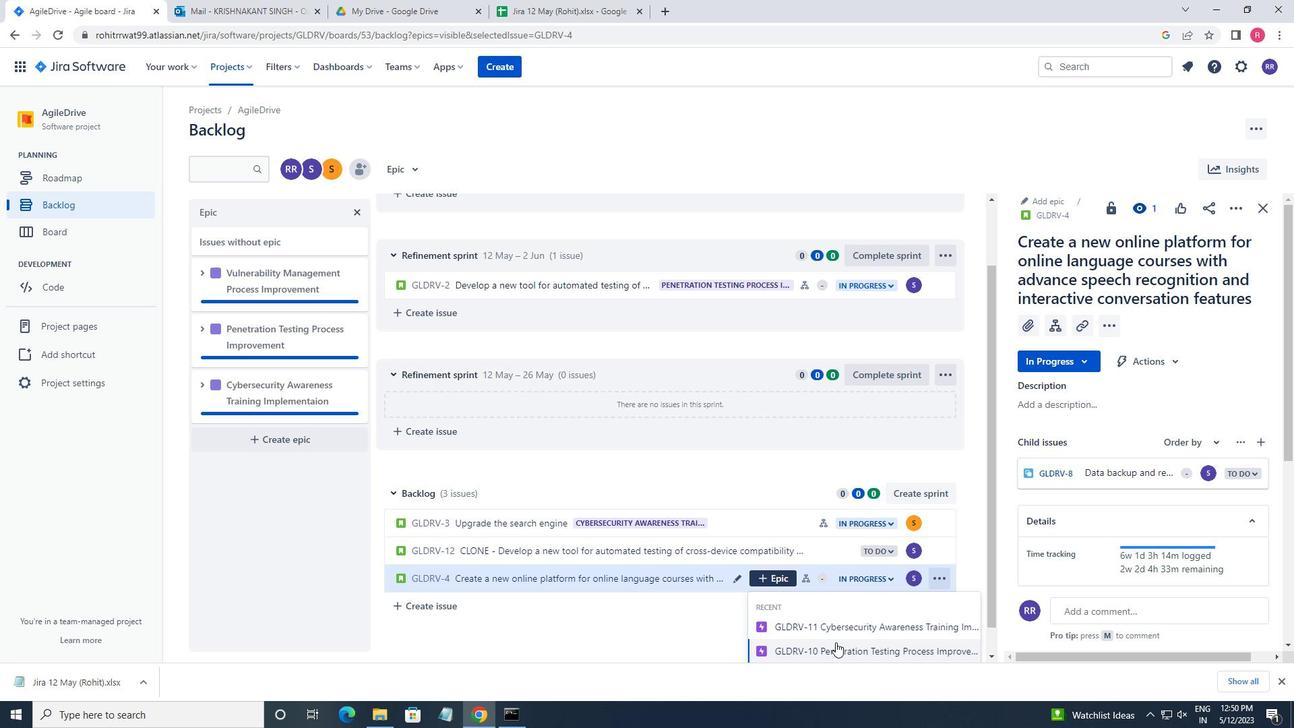 
Action: Mouse scrolled (843, 627) with delta (0, 0)
Screenshot: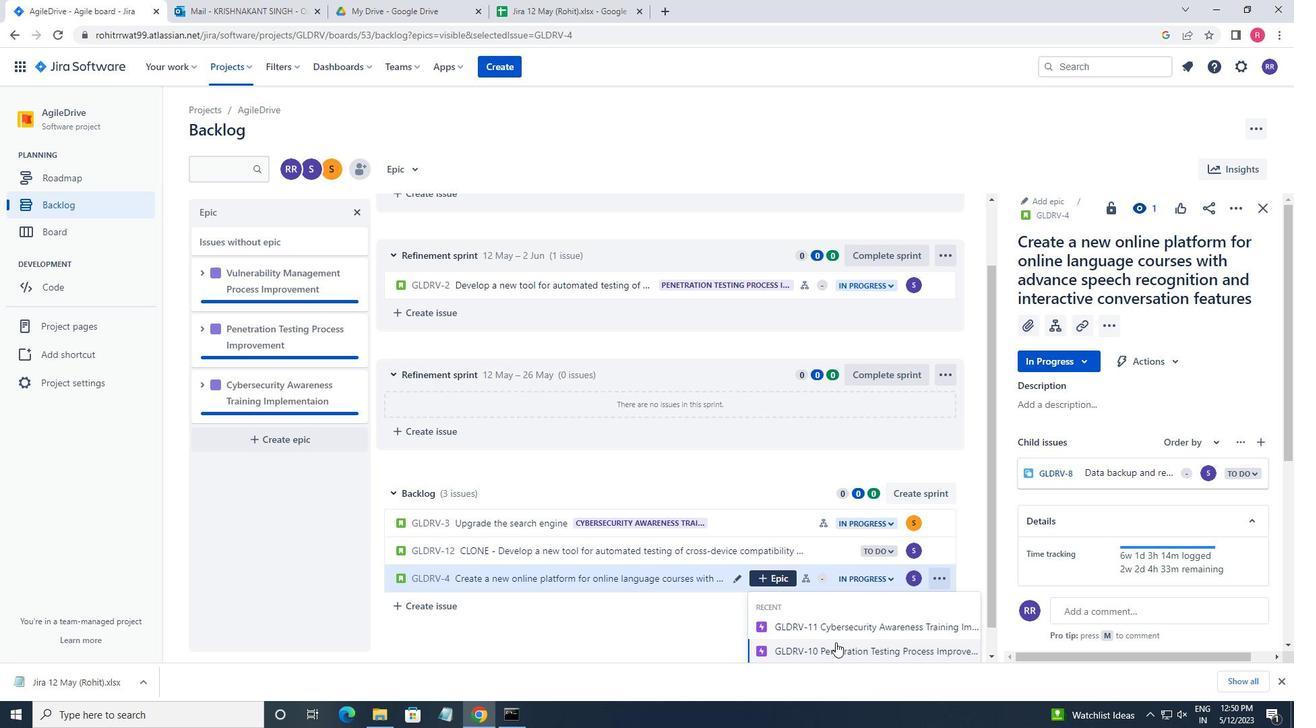 
Action: Mouse moved to (843, 625)
Screenshot: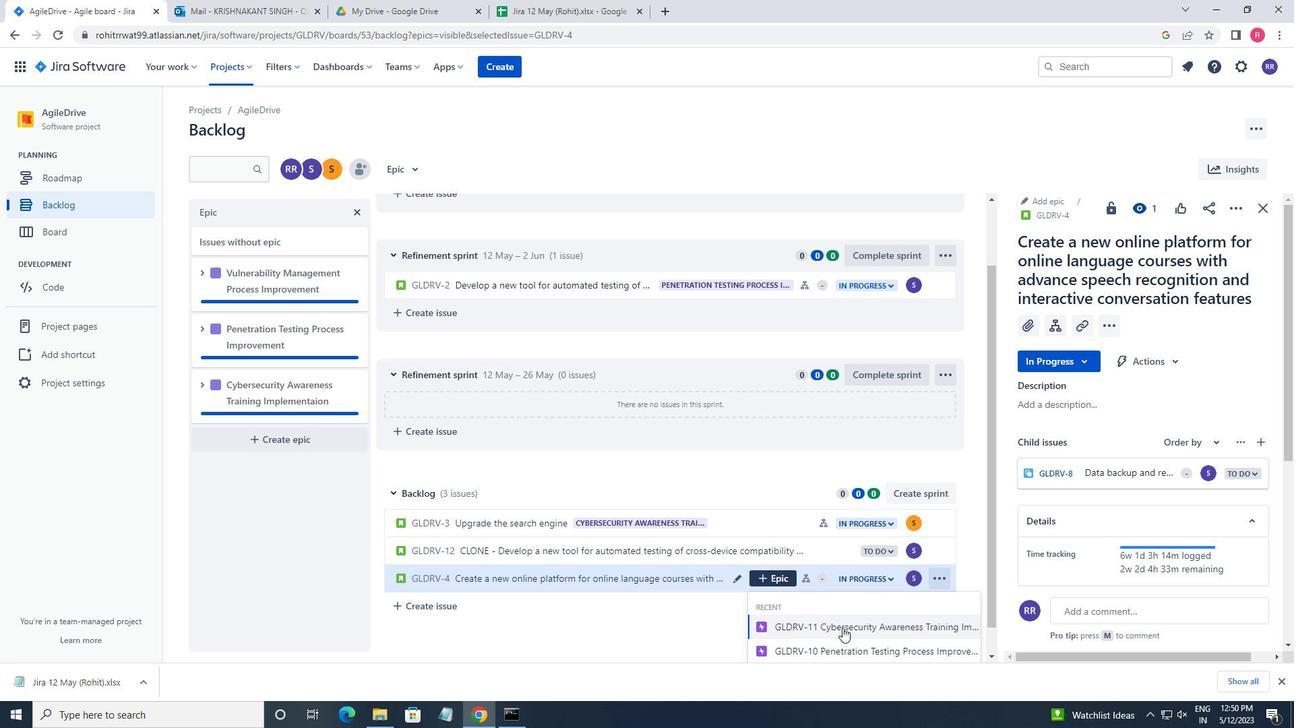 
Action: Mouse scrolled (843, 625) with delta (0, 0)
Screenshot: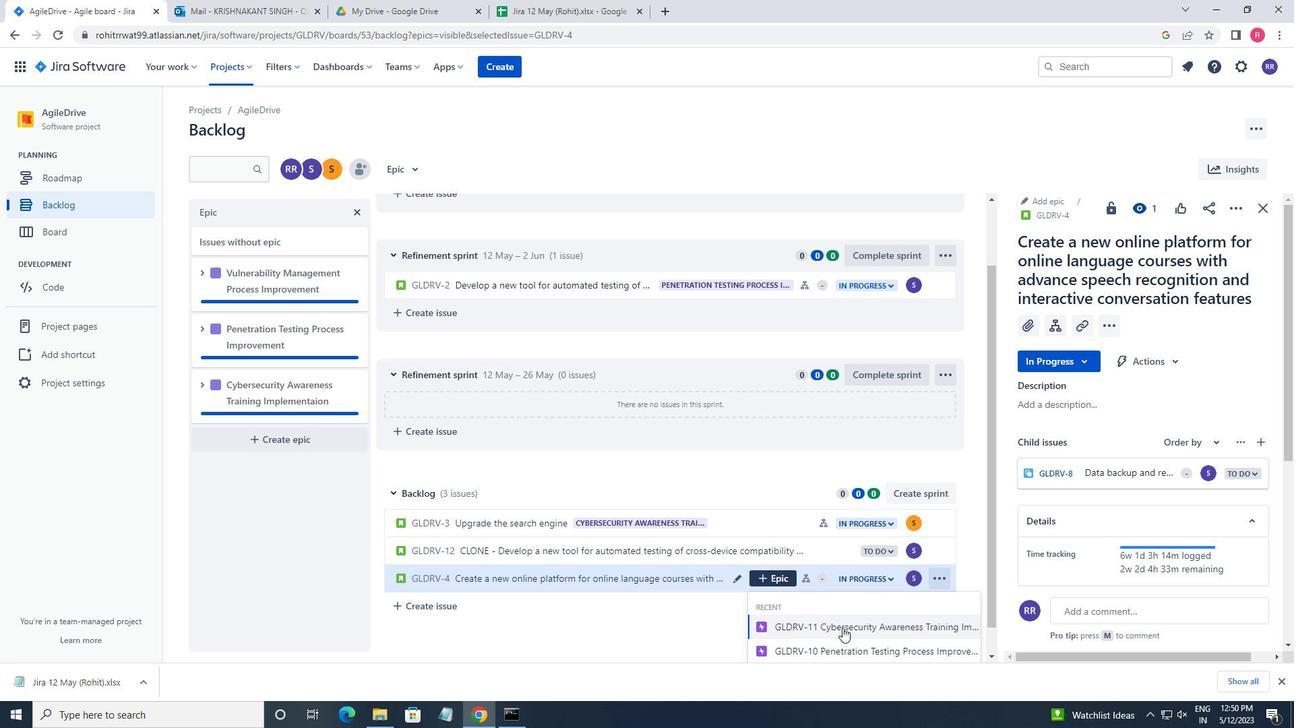 
Action: Mouse moved to (843, 611)
Screenshot: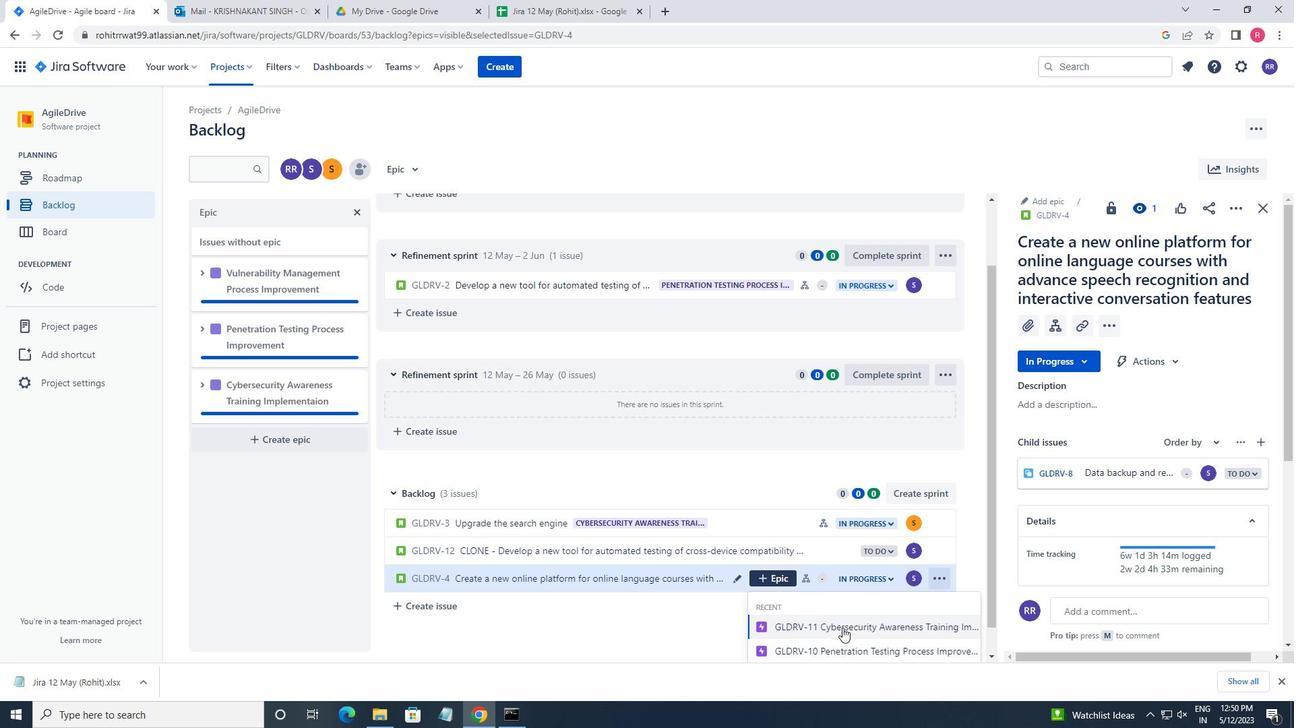 
Action: Mouse scrolled (843, 611) with delta (0, 0)
Screenshot: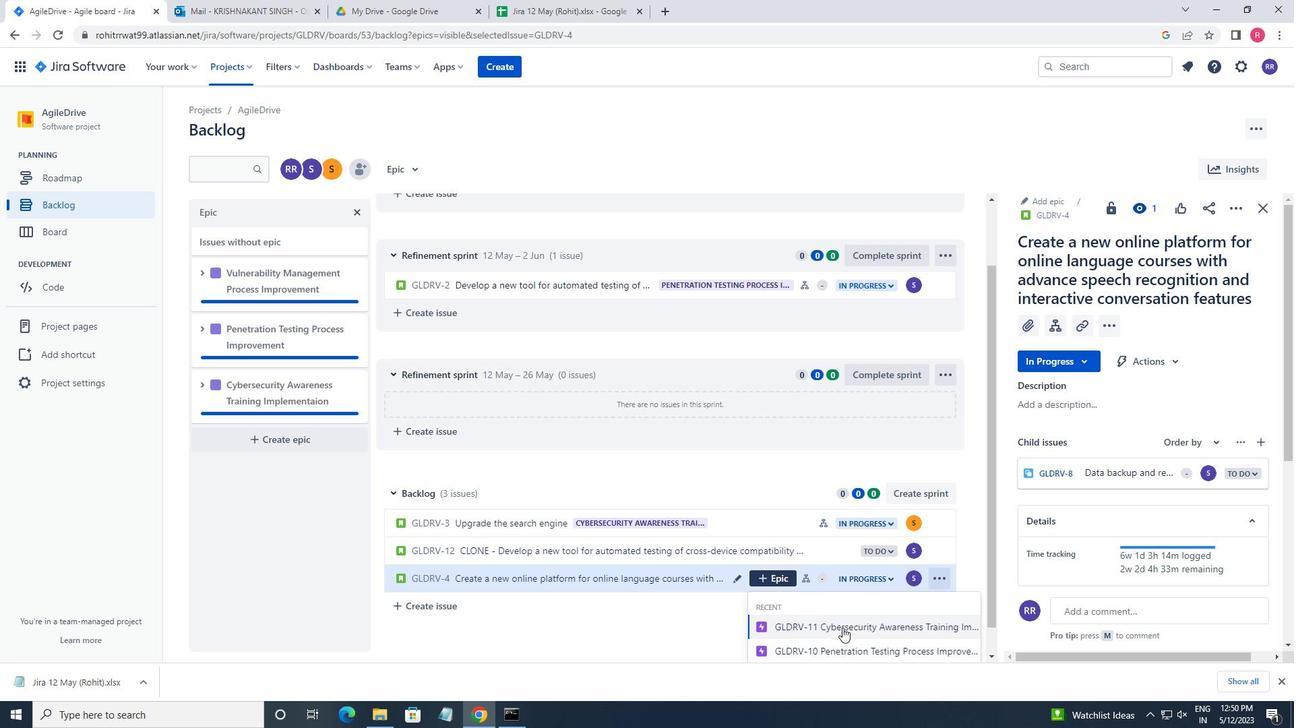 
Action: Mouse moved to (804, 459)
Screenshot: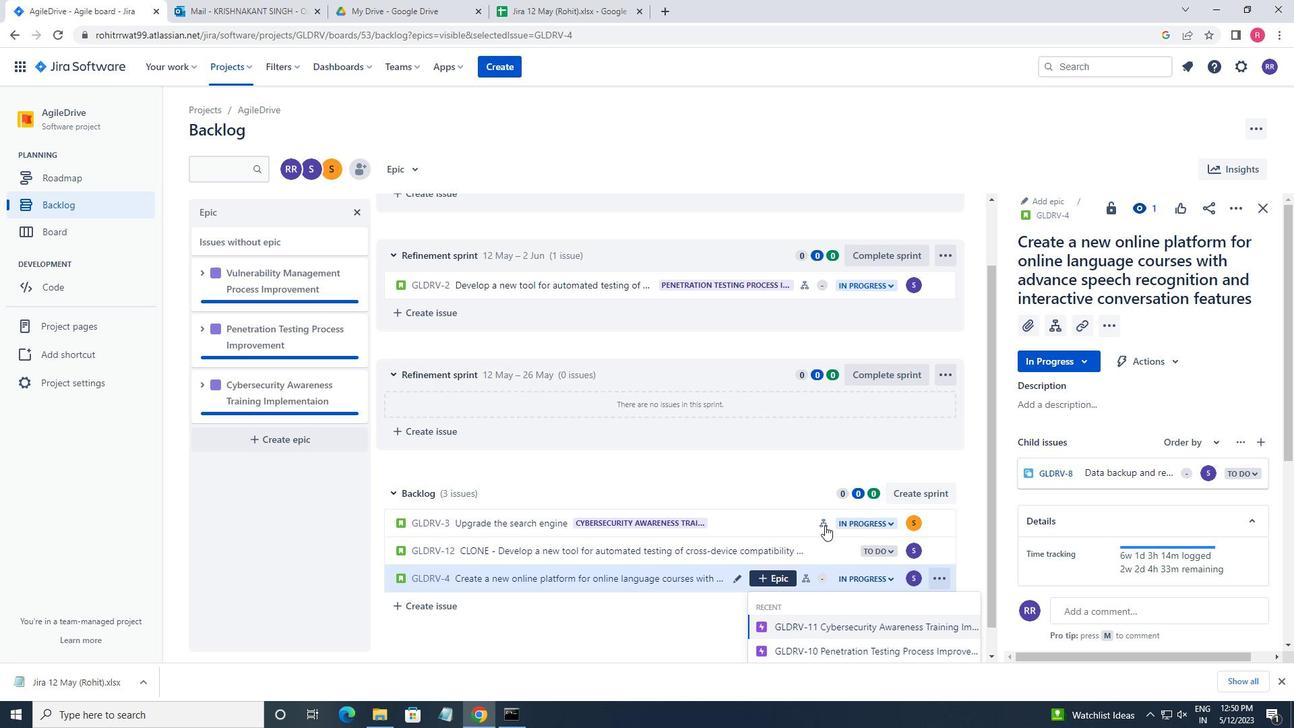 
Action: Mouse scrolled (804, 458) with delta (0, 0)
Screenshot: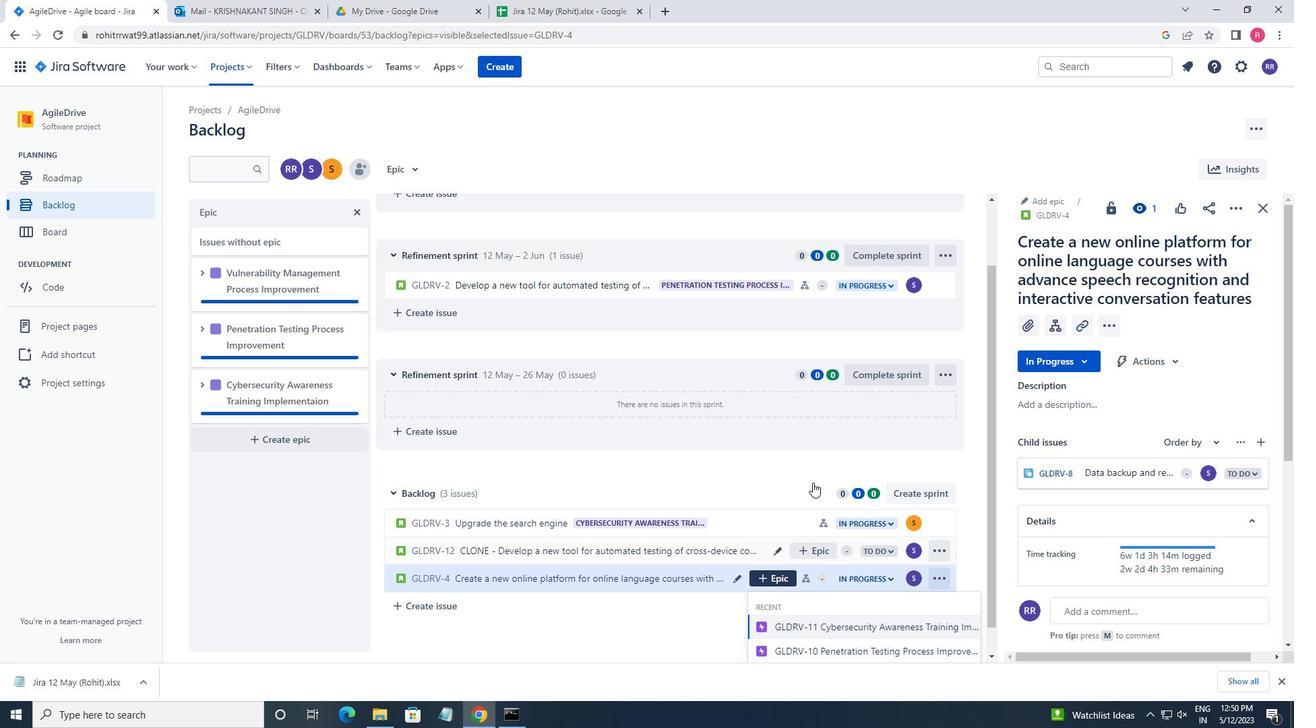 
Action: Mouse moved to (803, 459)
Screenshot: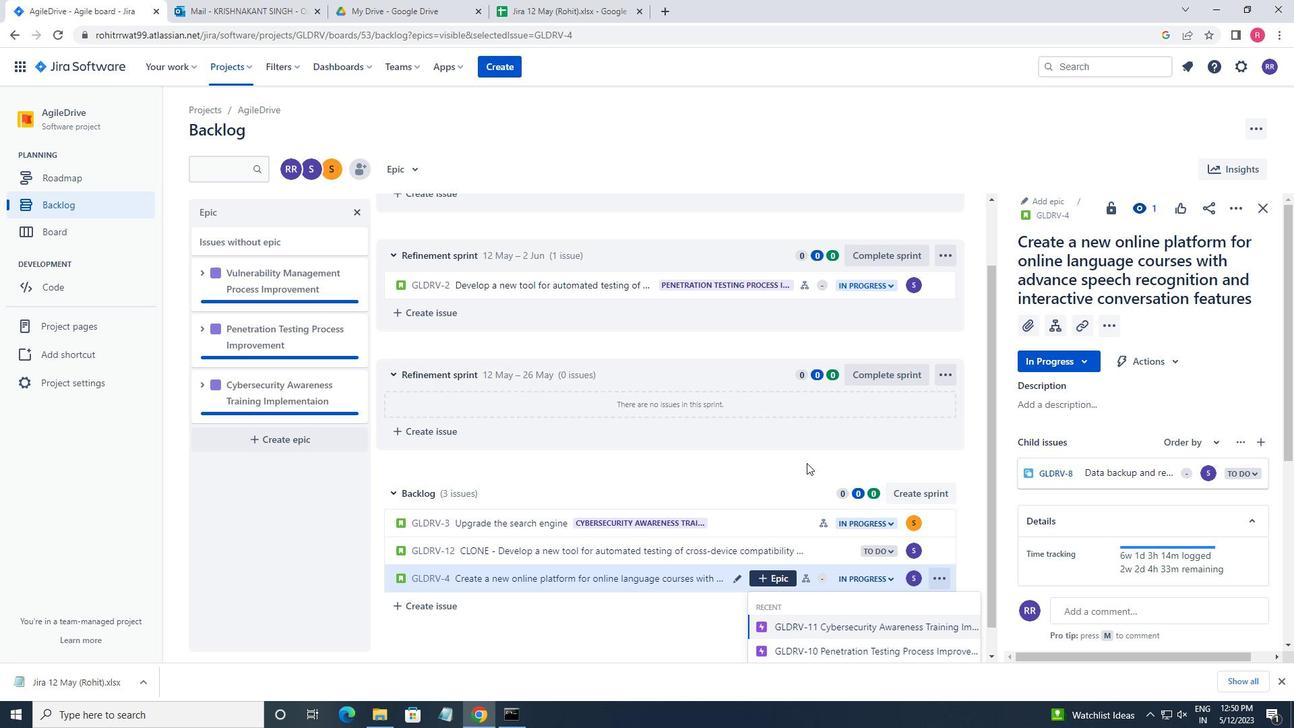 
Action: Mouse scrolled (803, 458) with delta (0, 0)
Screenshot: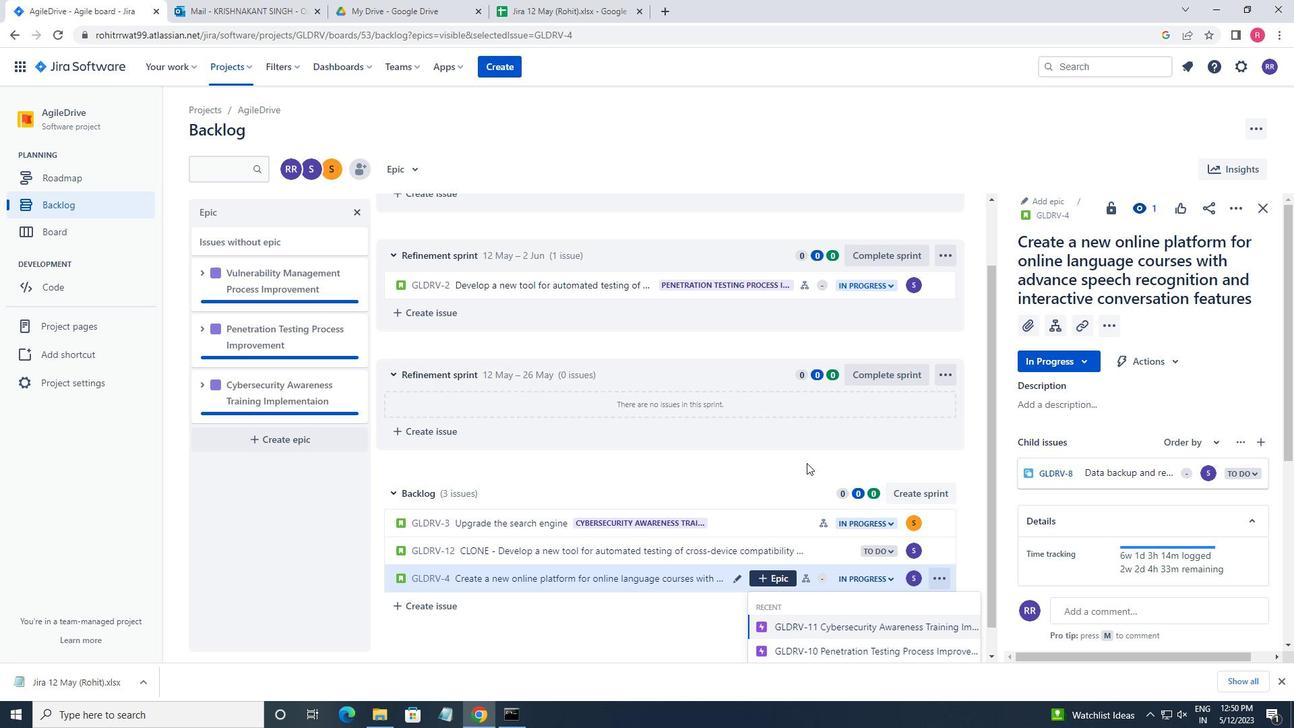 
Action: Mouse moved to (803, 459)
Screenshot: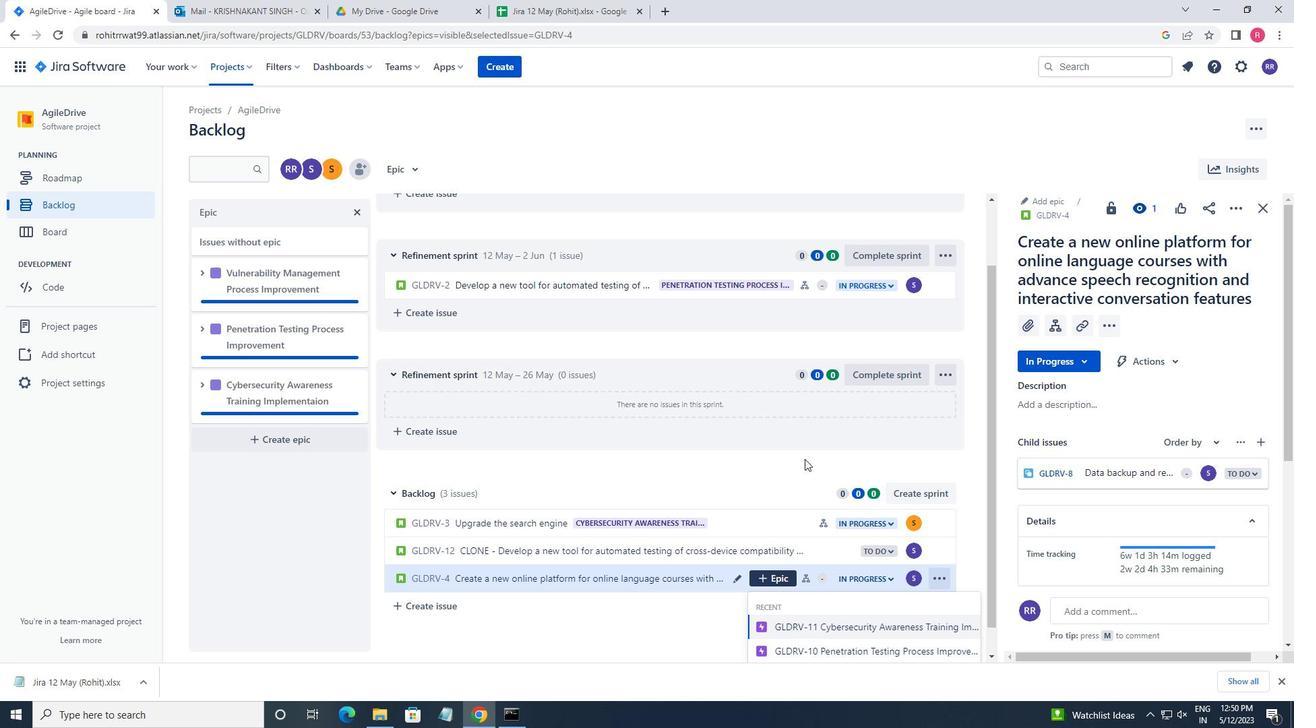 
Action: Mouse scrolled (803, 459) with delta (0, 0)
Screenshot: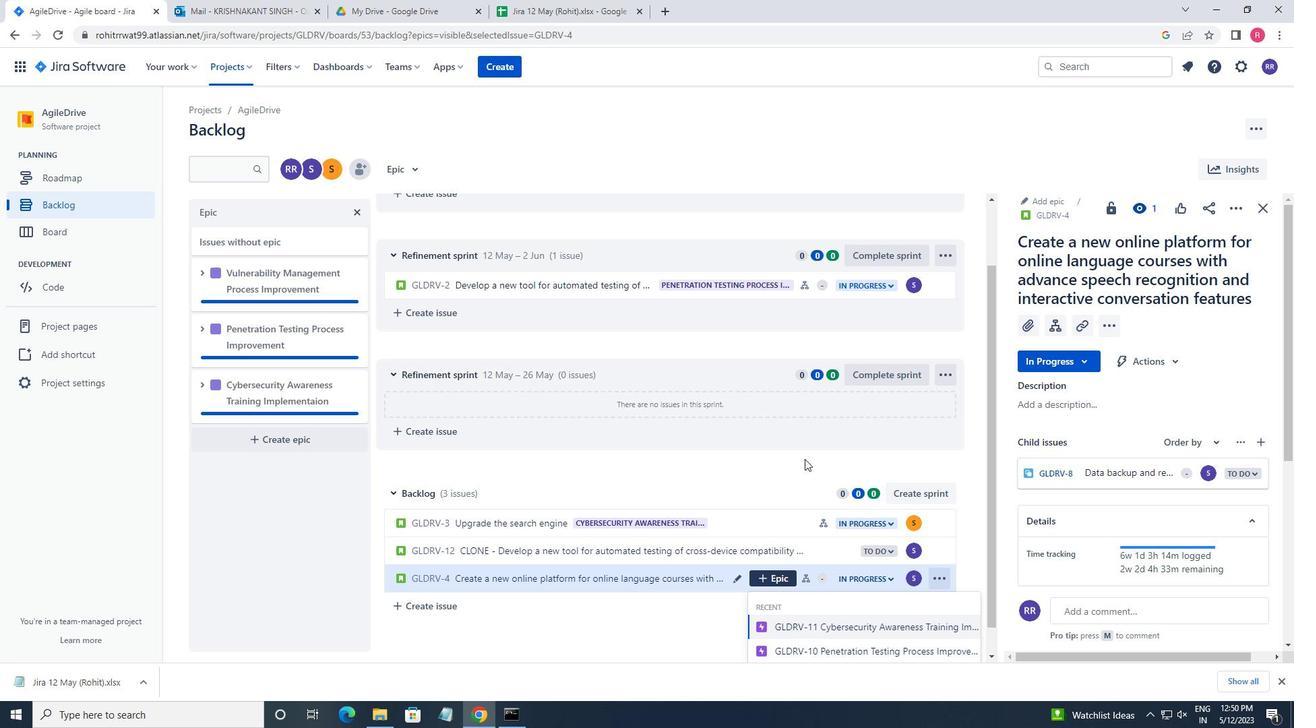
Action: Mouse moved to (803, 462)
Screenshot: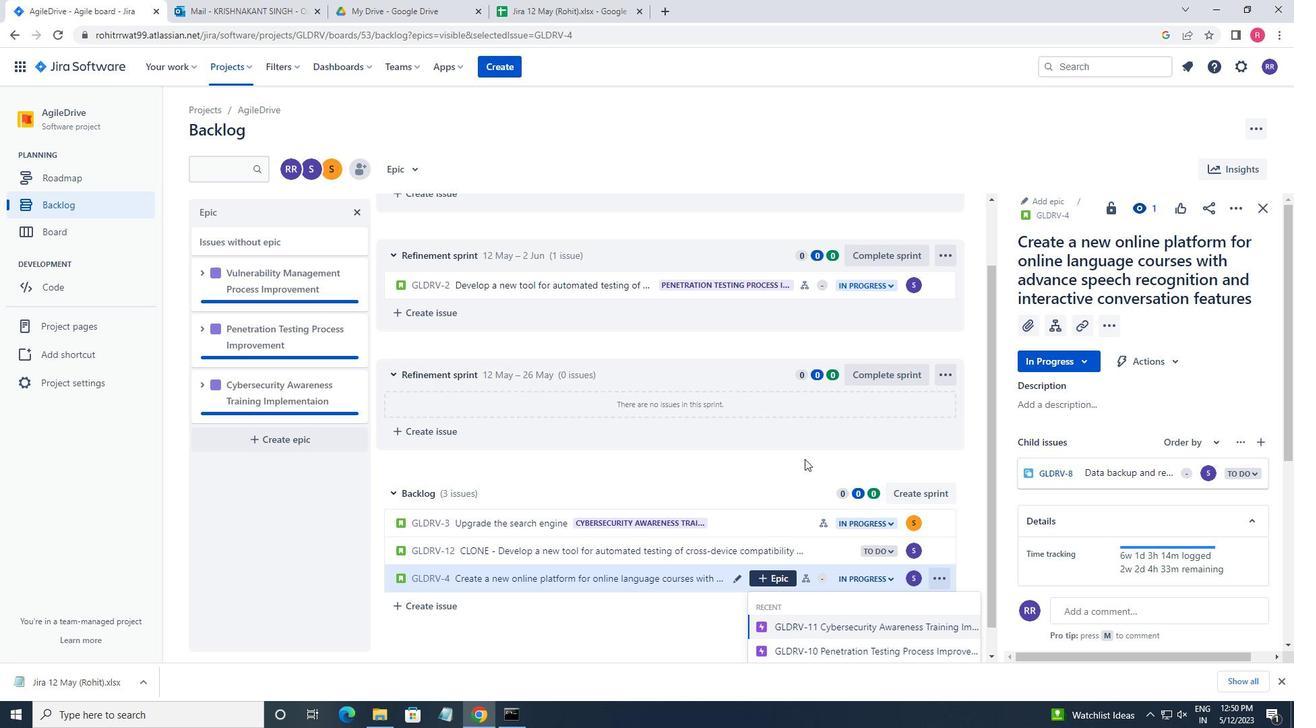 
Action: Mouse scrolled (803, 462) with delta (0, 0)
Screenshot: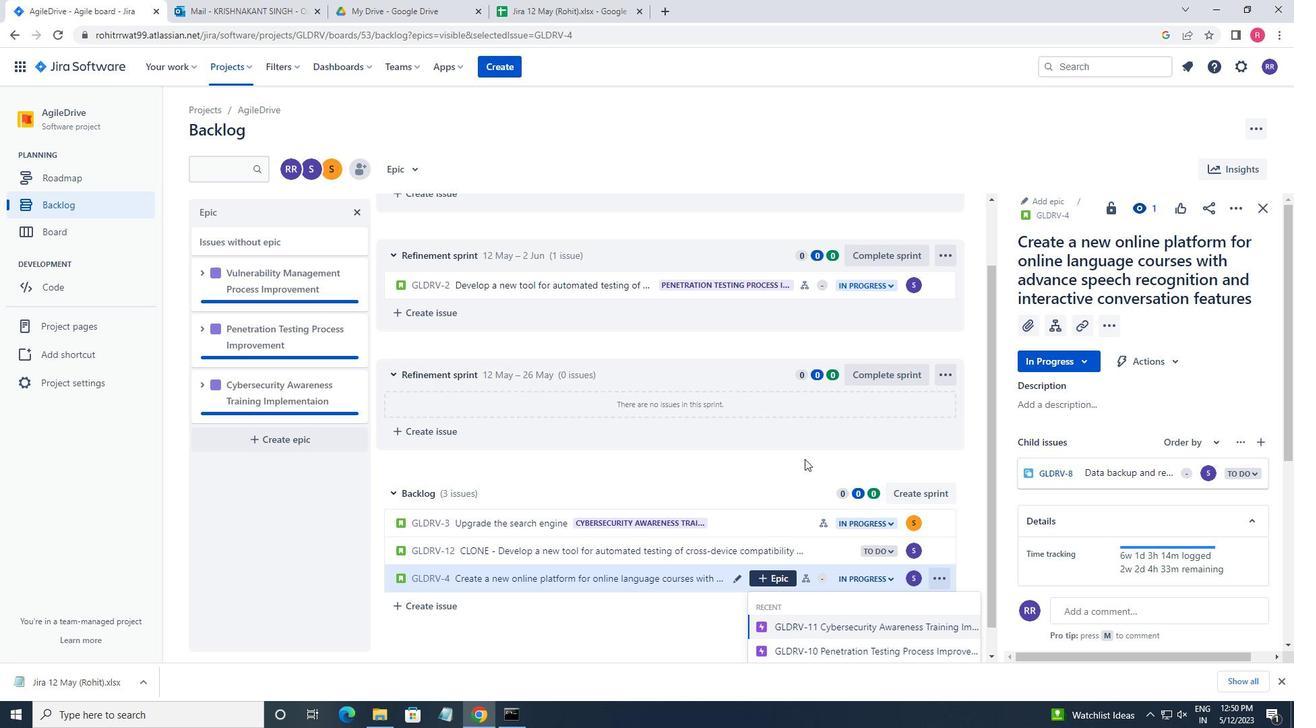 
Action: Mouse moved to (849, 650)
Screenshot: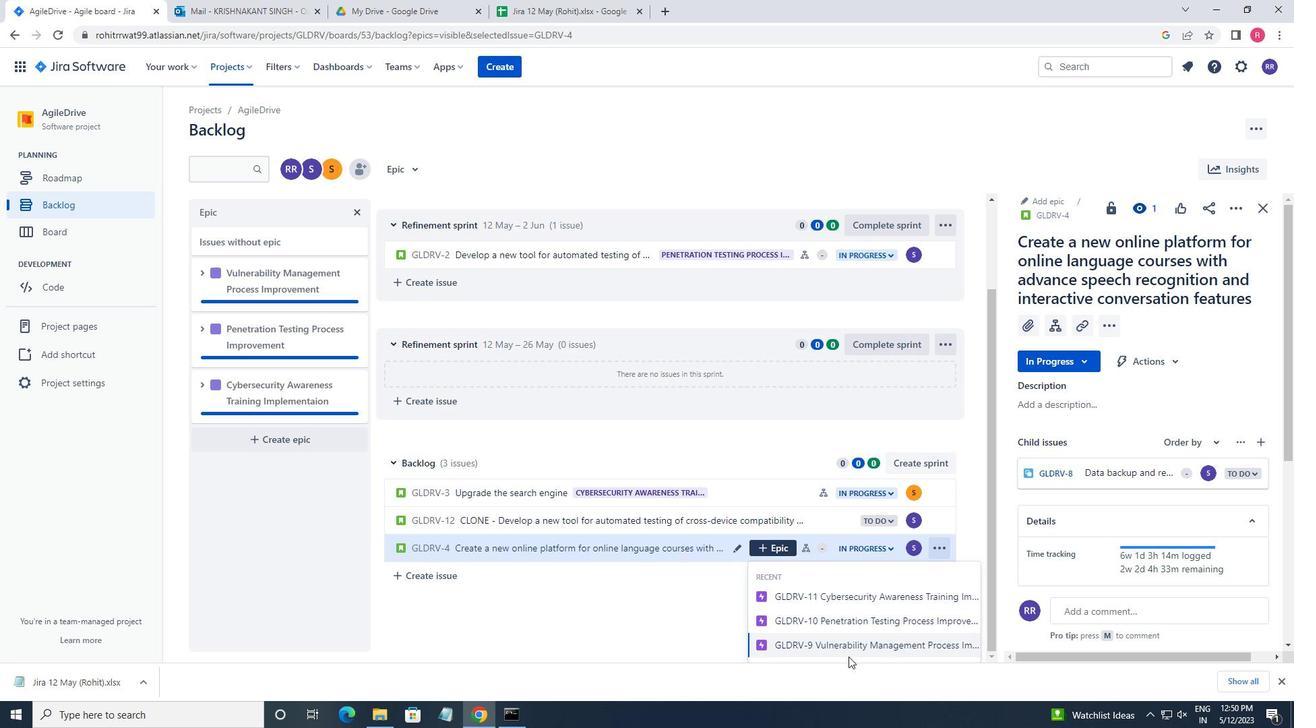 
Action: Mouse pressed left at (849, 650)
Screenshot: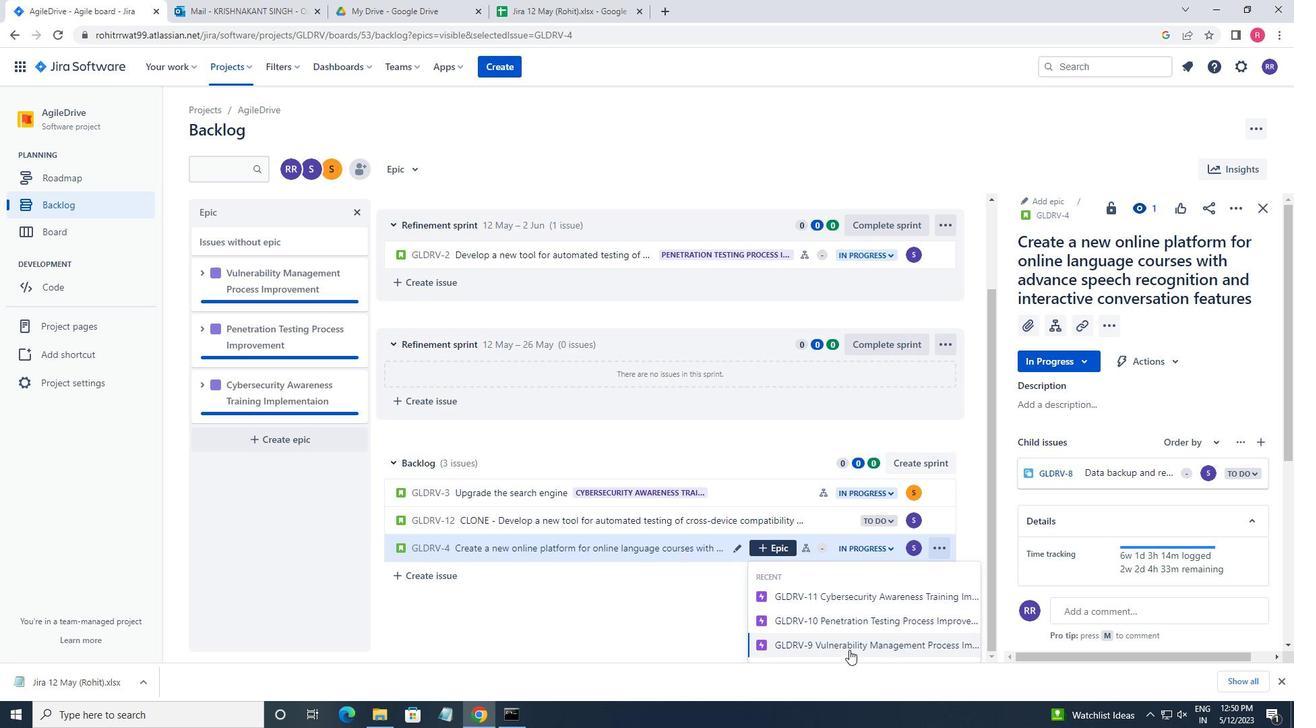
